 Task: Look for space in Comé, Benin from 2nd June, 2023 to 15th June, 2023 for 2 adults and 1 pet in price range Rs.10000 to Rs.15000. Place can be entire place with 1  bedroom having 1 bed and 1 bathroom. Property type can be hotel. Booking option can be shelf check-in. Required host language is English.
Action: Mouse moved to (774, 133)
Screenshot: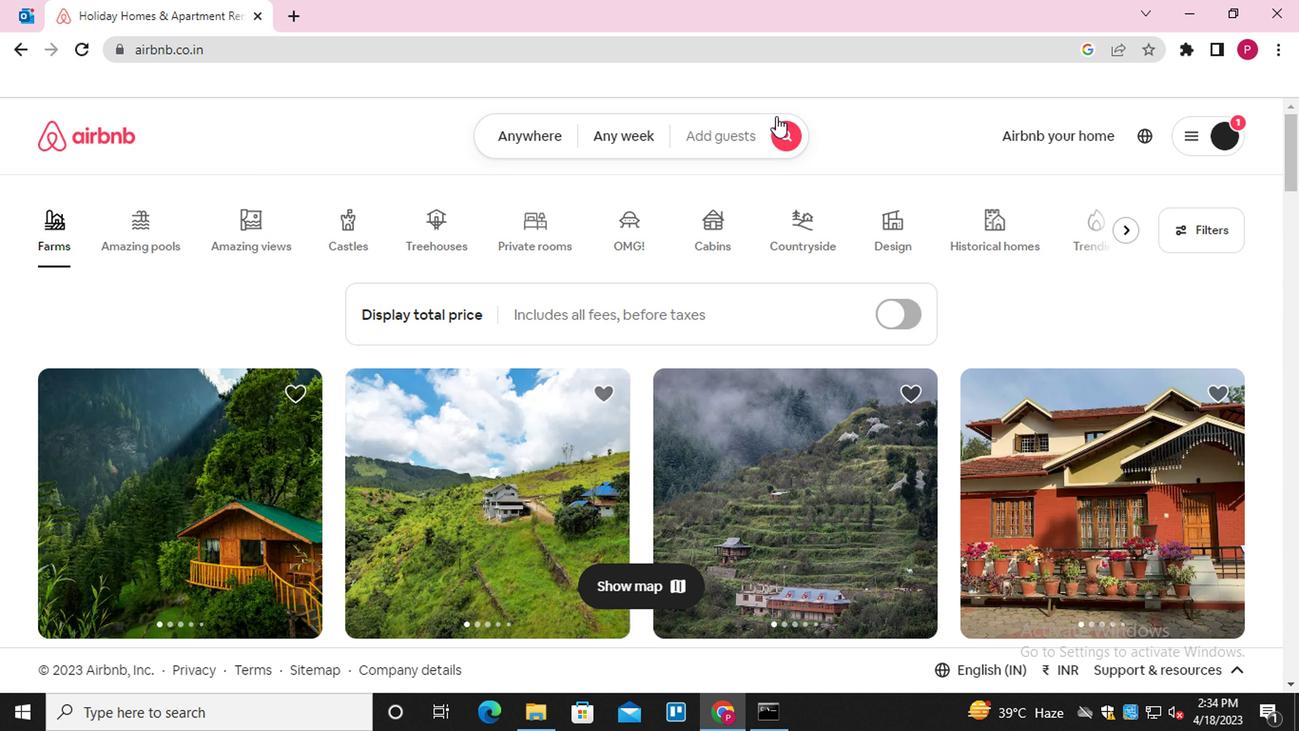 
Action: Mouse pressed left at (774, 133)
Screenshot: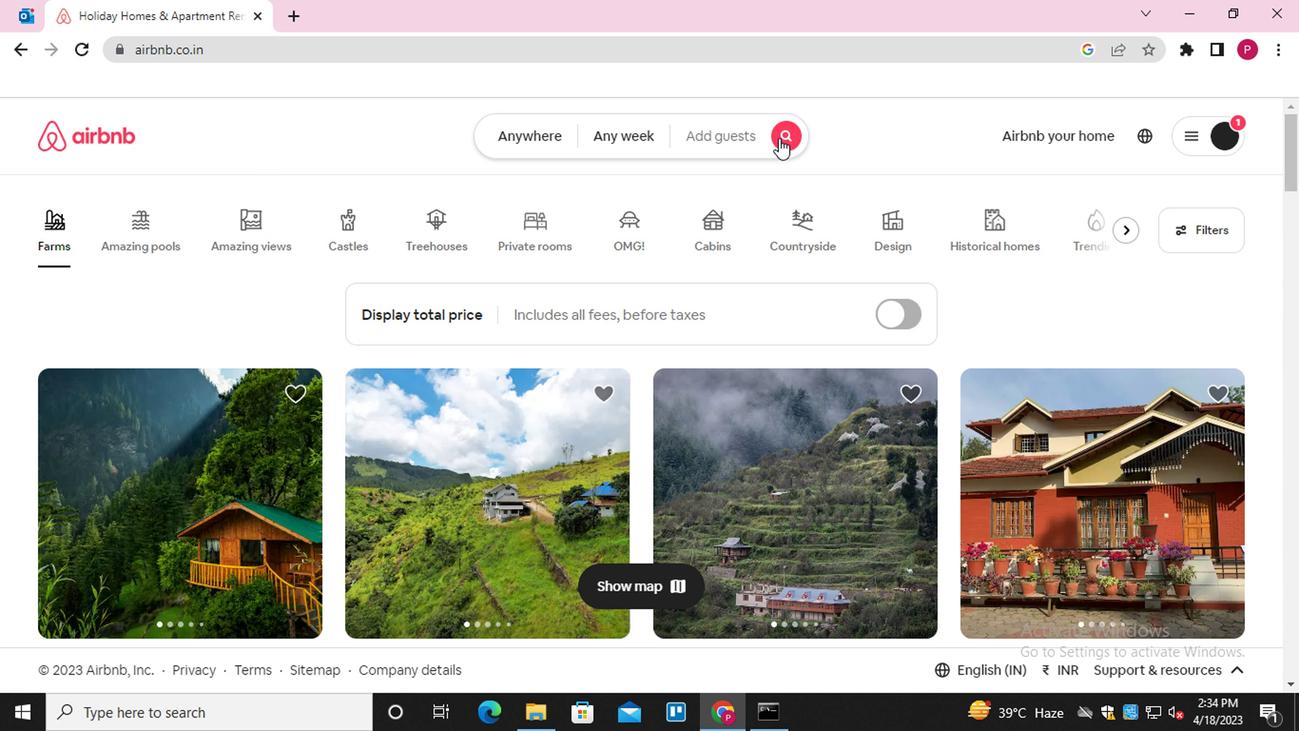 
Action: Mouse moved to (405, 213)
Screenshot: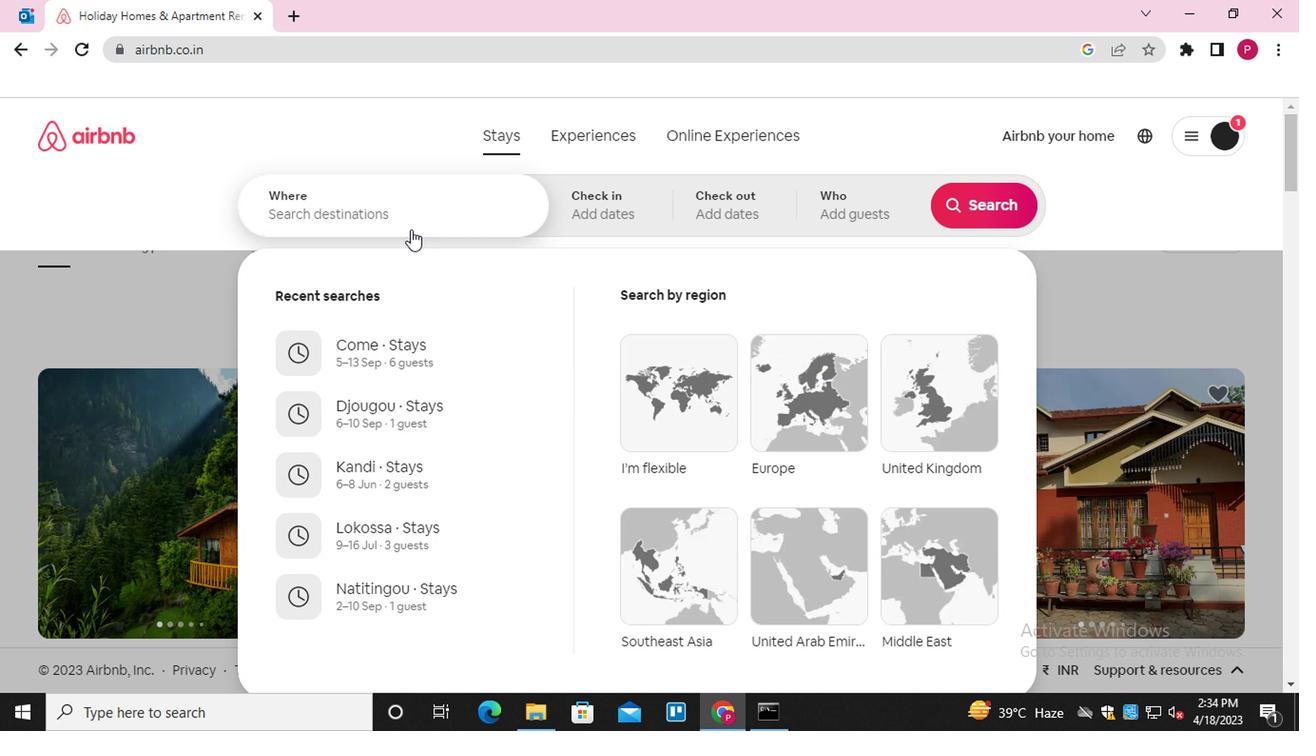 
Action: Mouse pressed left at (405, 213)
Screenshot: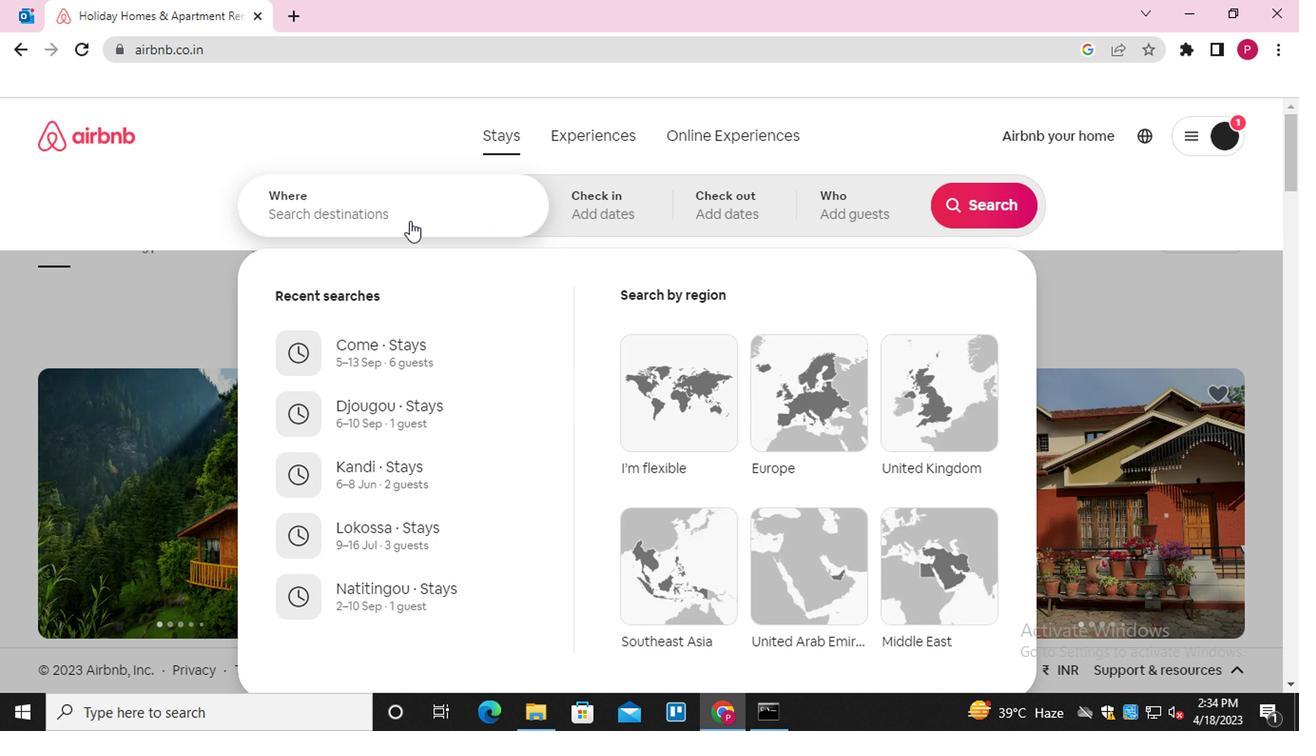 
Action: Key pressed <Key.shift>COME
Screenshot: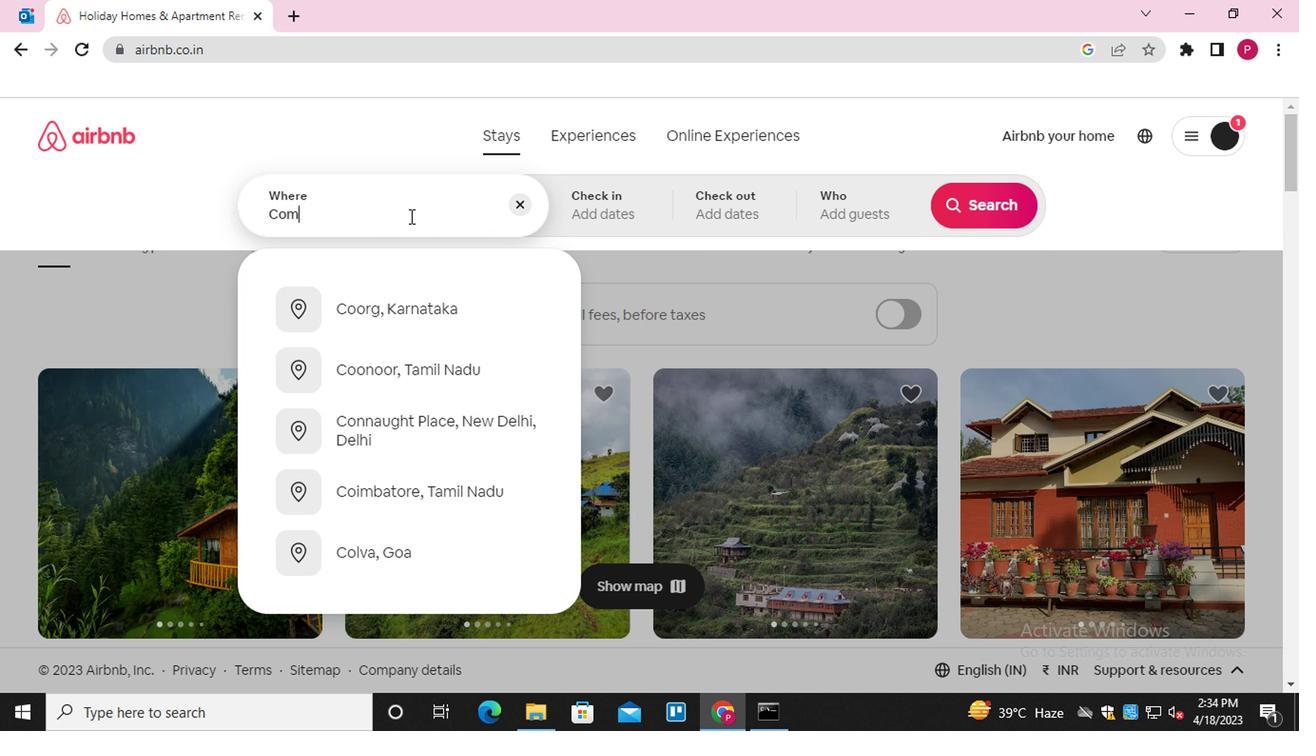 
Action: Mouse moved to (487, 404)
Screenshot: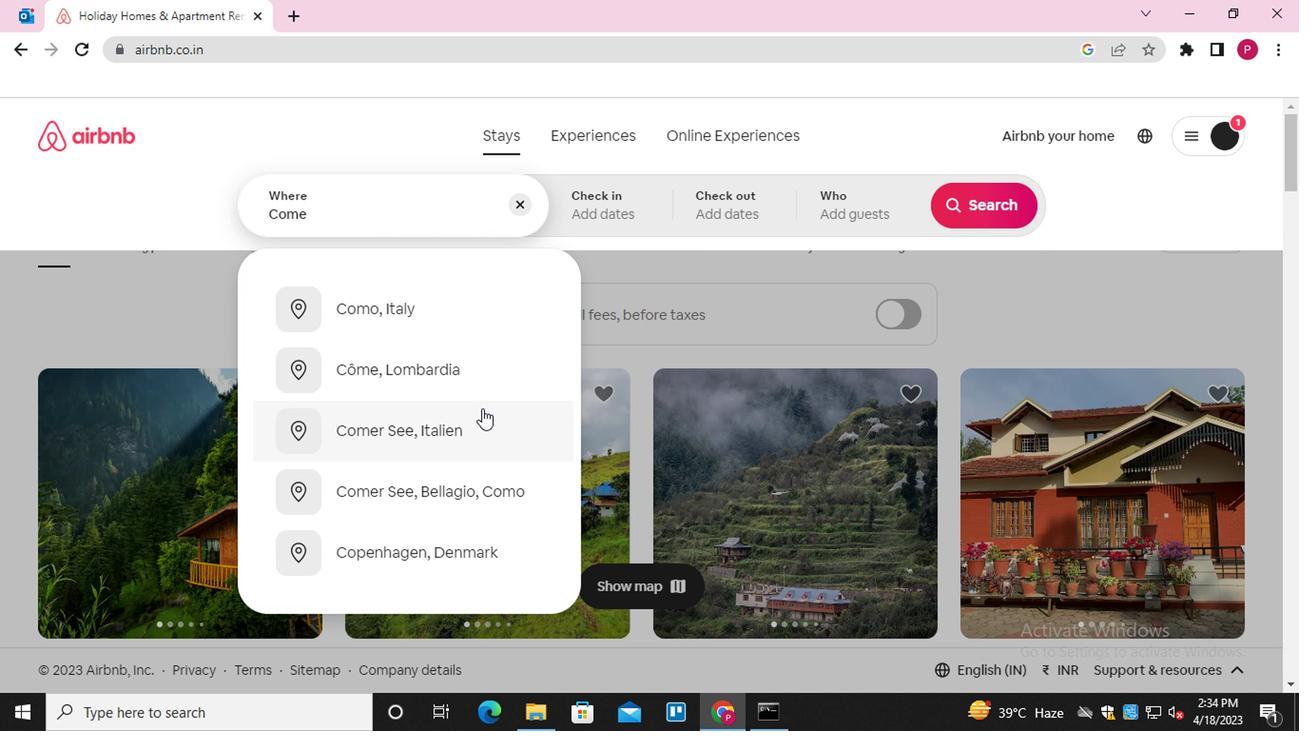 
Action: Key pressed ,<Key.shift>BENIN
Screenshot: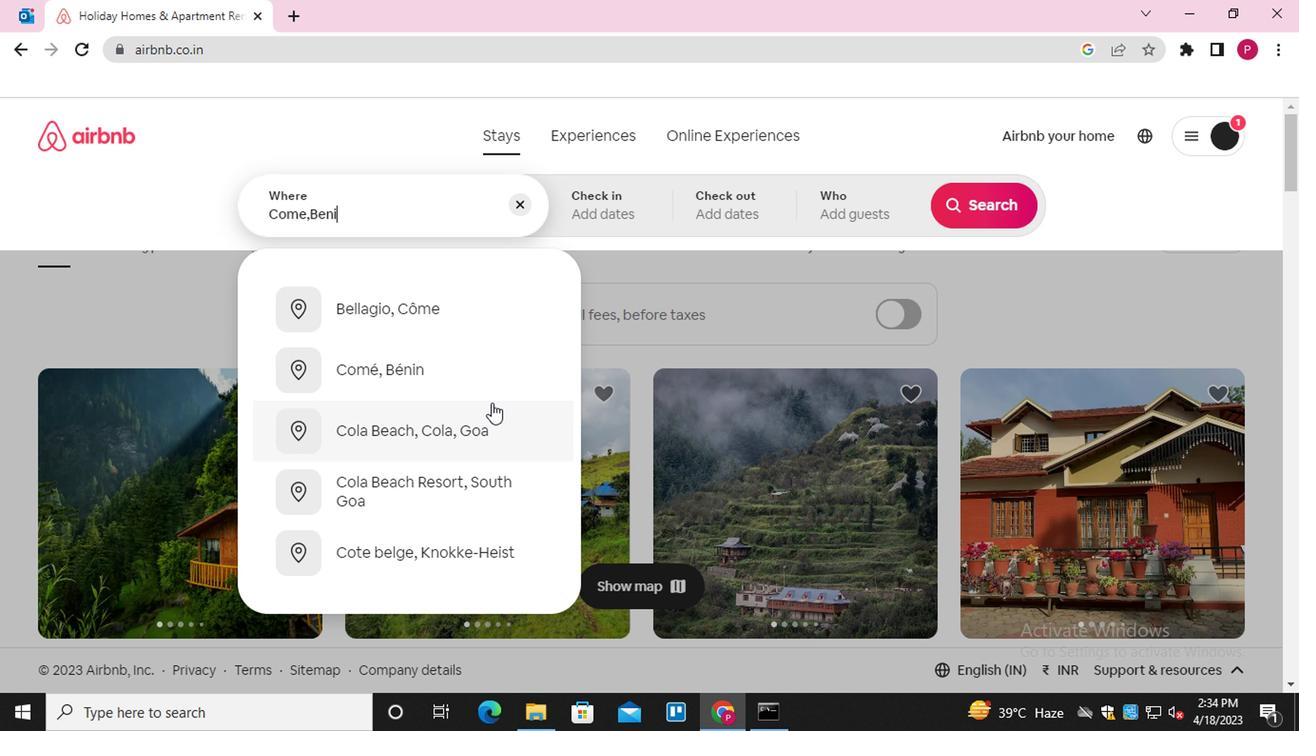
Action: Mouse moved to (456, 316)
Screenshot: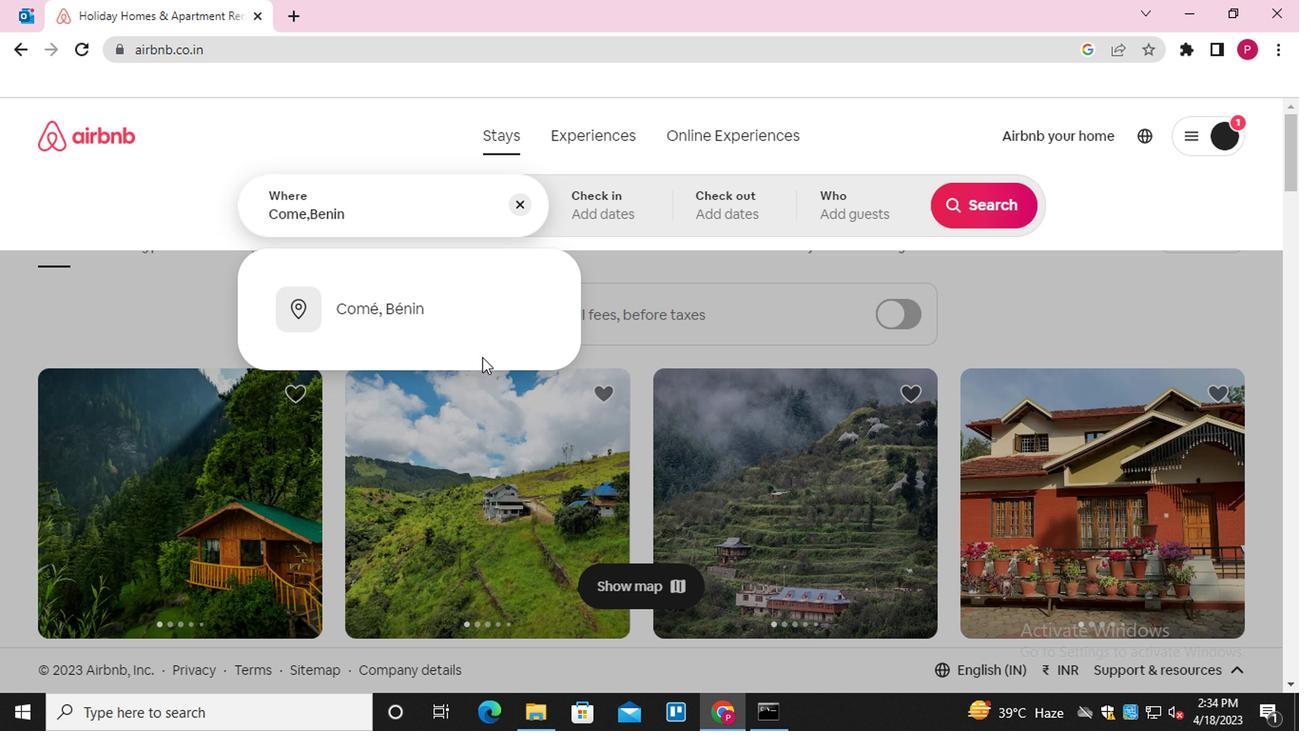 
Action: Mouse pressed left at (456, 316)
Screenshot: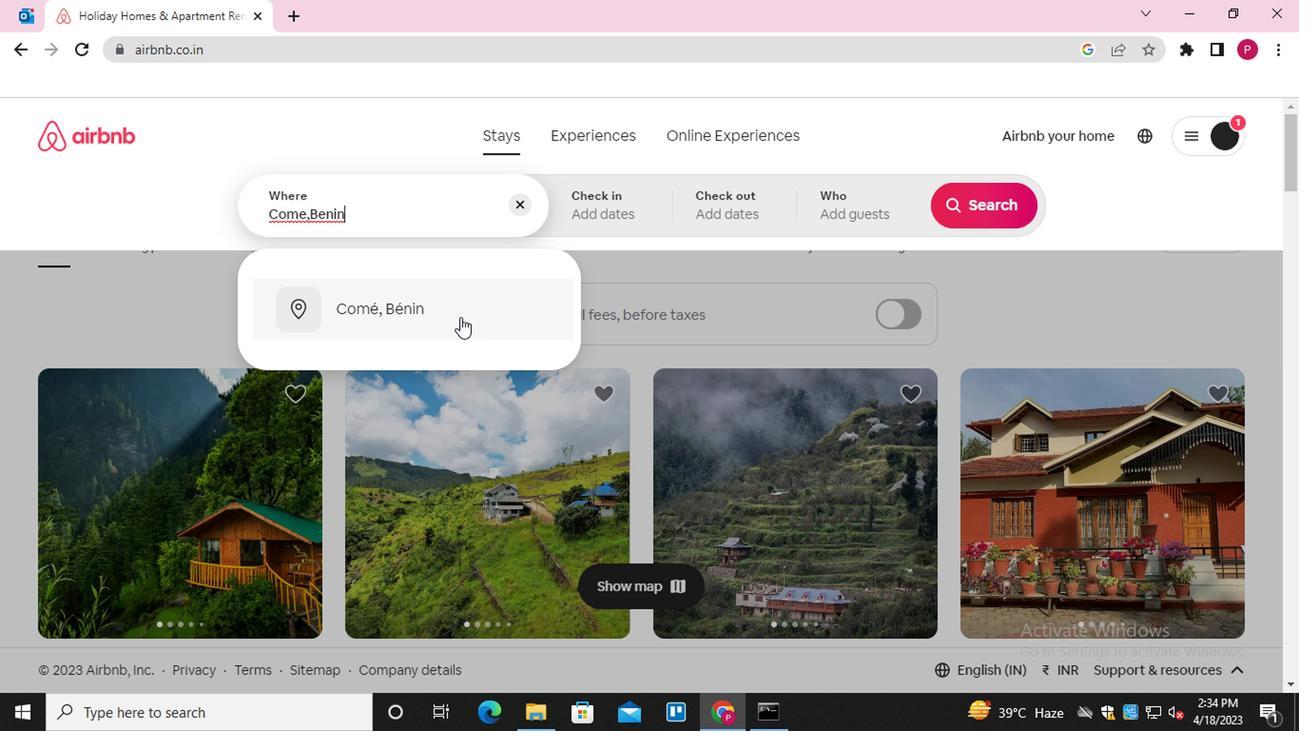 
Action: Mouse moved to (970, 354)
Screenshot: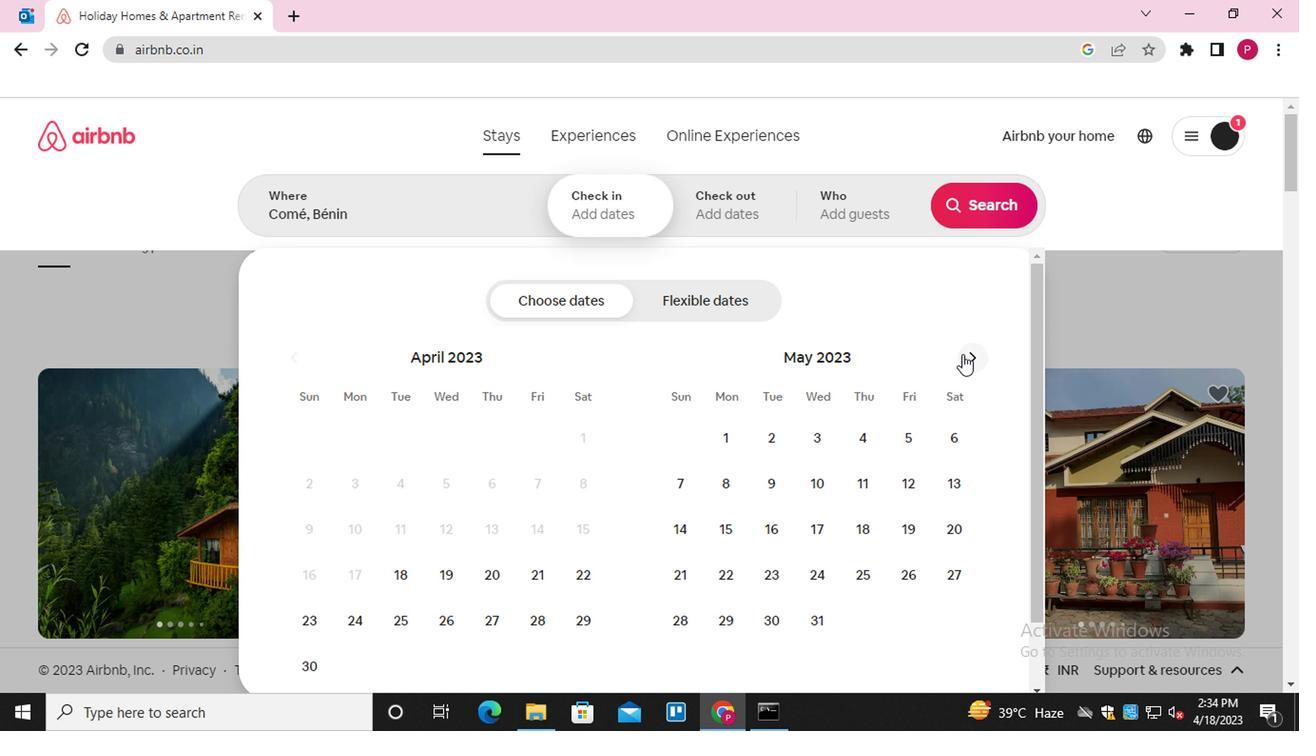 
Action: Mouse pressed left at (970, 354)
Screenshot: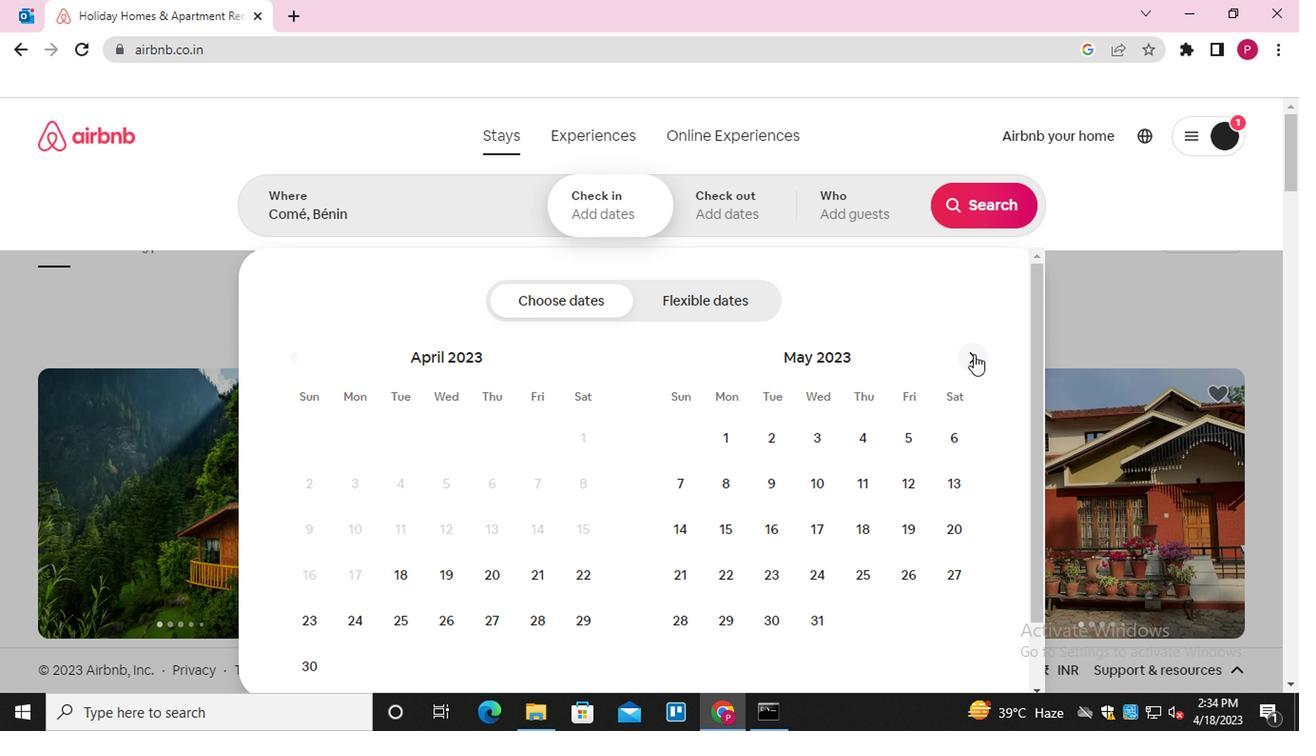 
Action: Mouse moved to (912, 448)
Screenshot: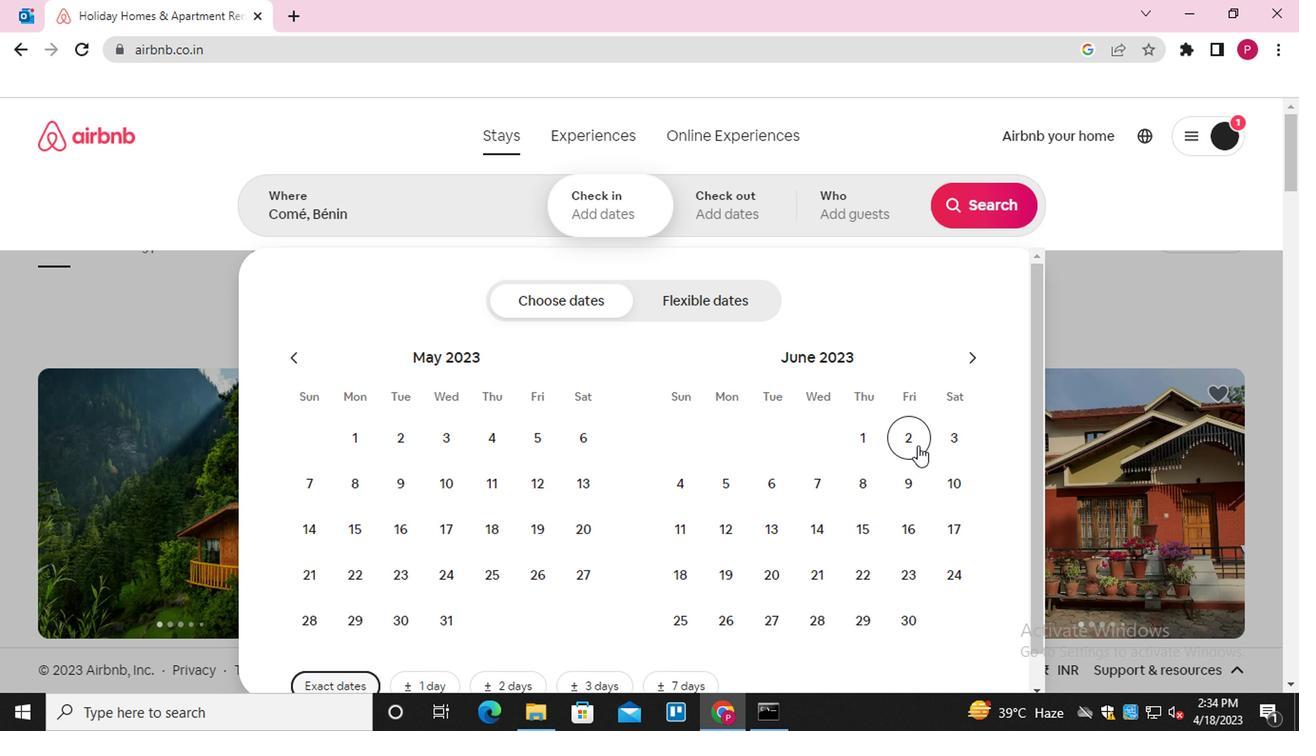 
Action: Mouse pressed left at (912, 448)
Screenshot: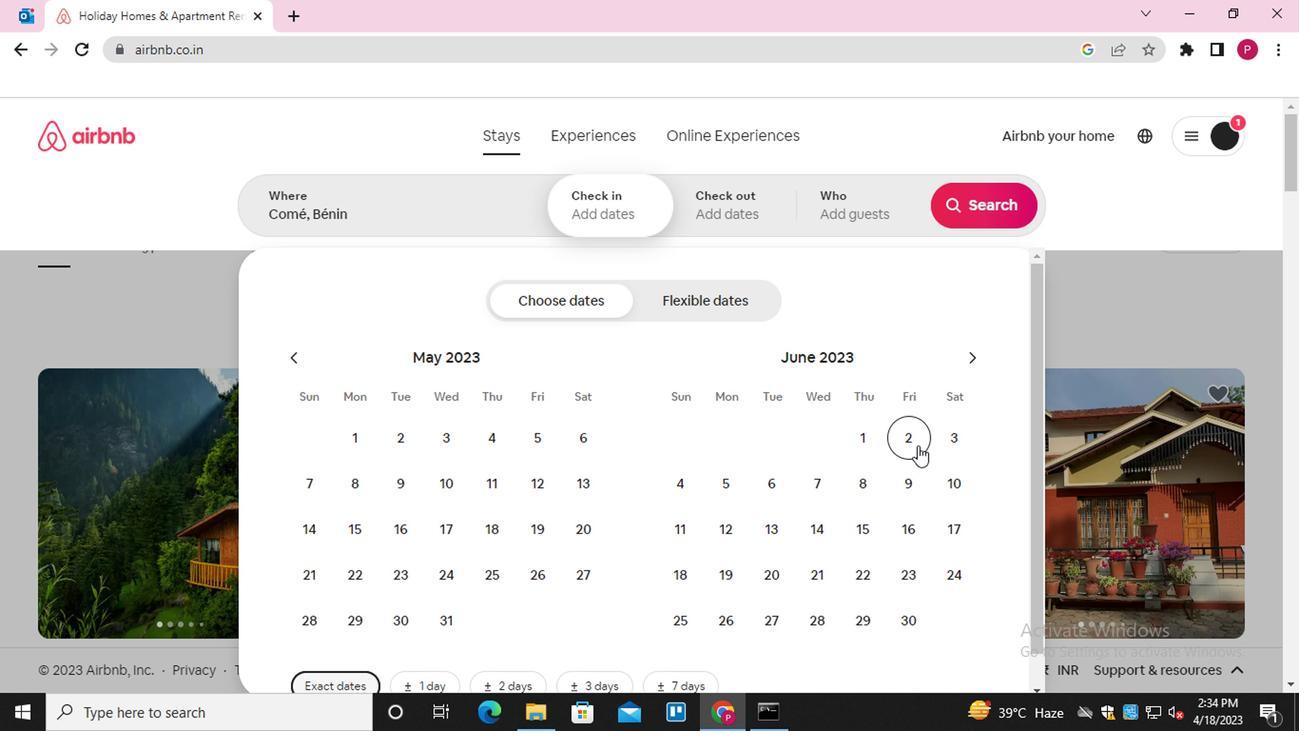 
Action: Mouse moved to (855, 529)
Screenshot: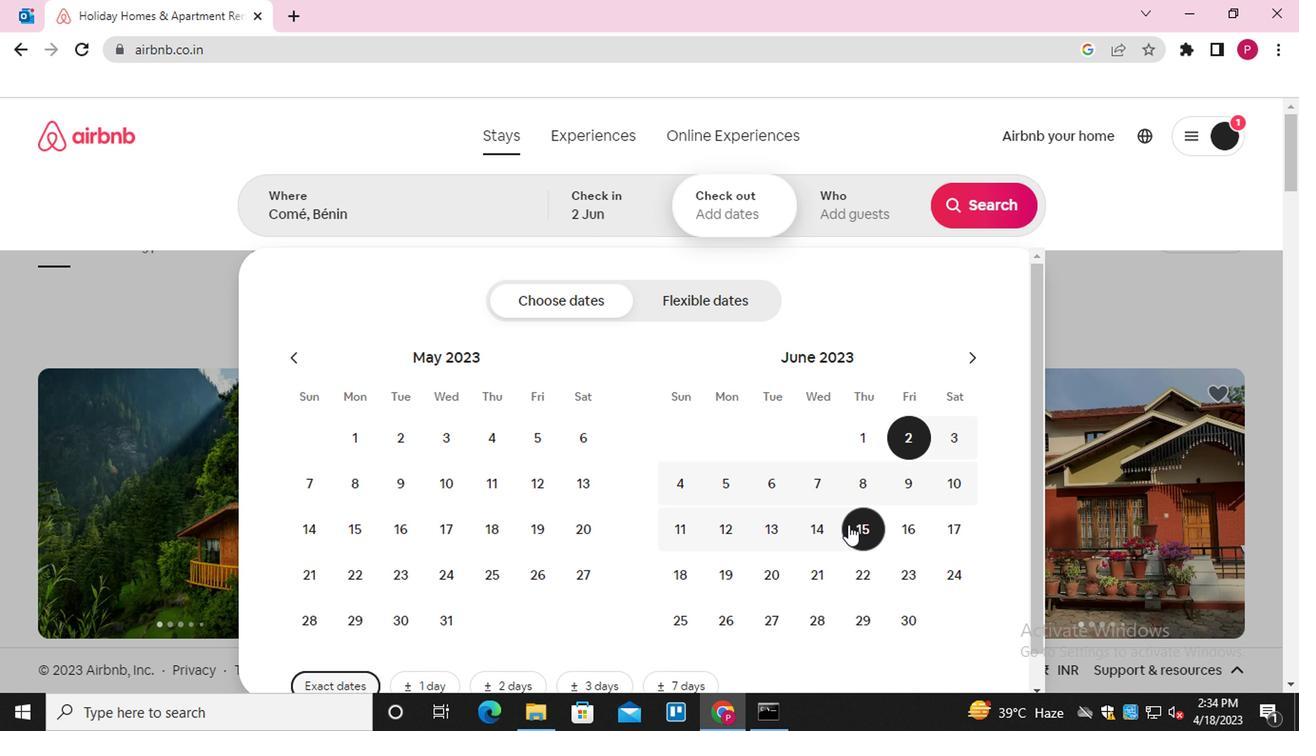 
Action: Mouse pressed left at (855, 529)
Screenshot: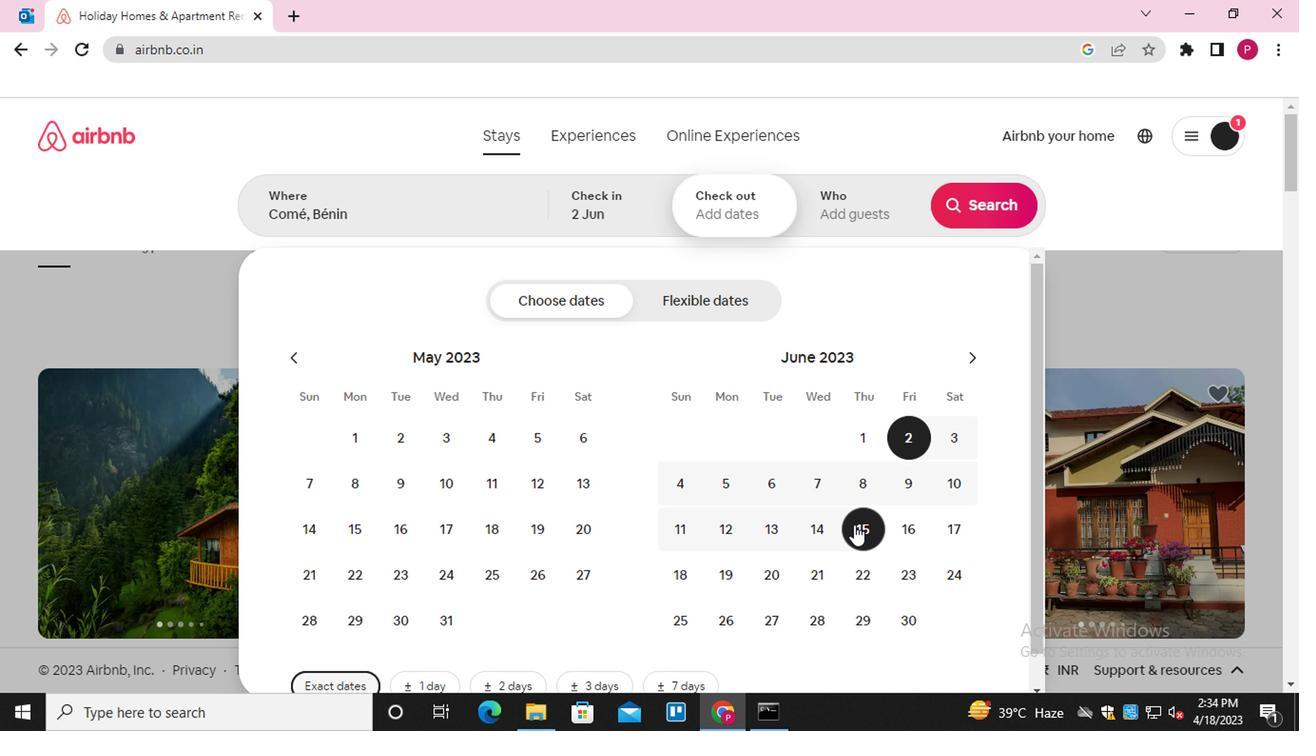 
Action: Mouse moved to (844, 214)
Screenshot: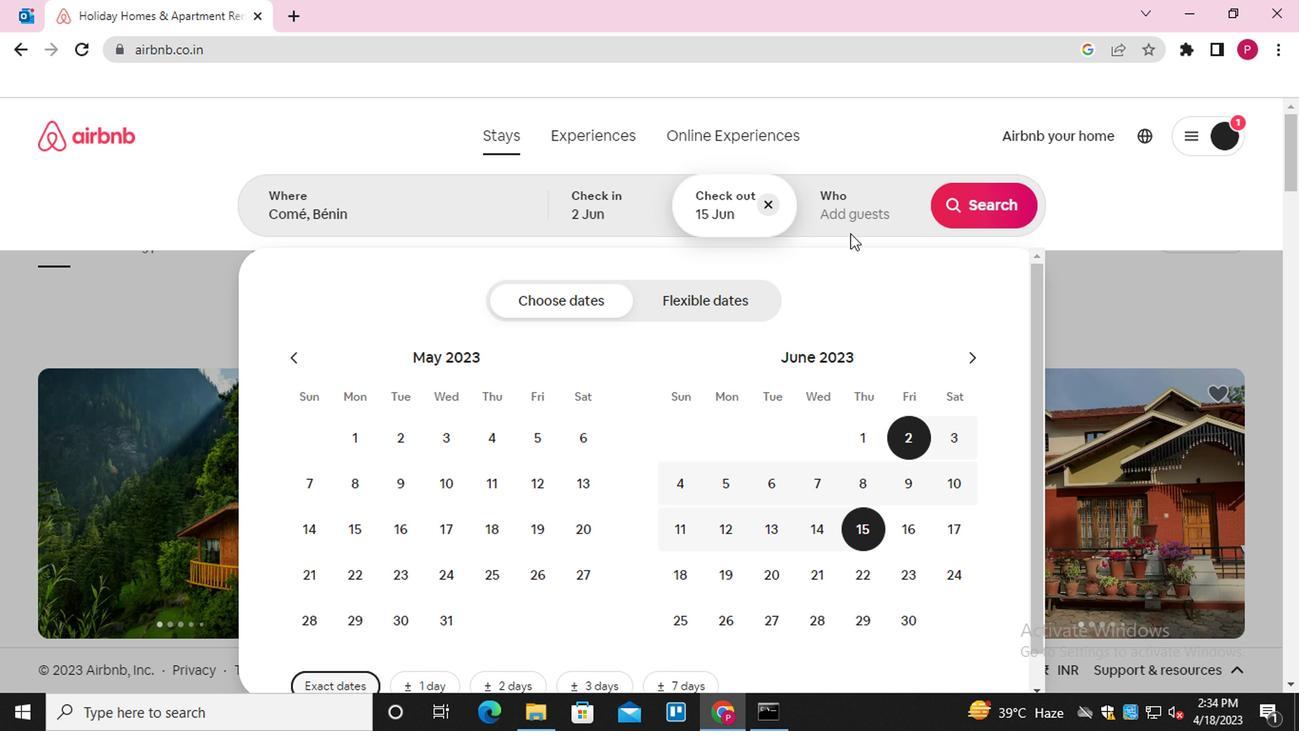
Action: Mouse pressed left at (844, 214)
Screenshot: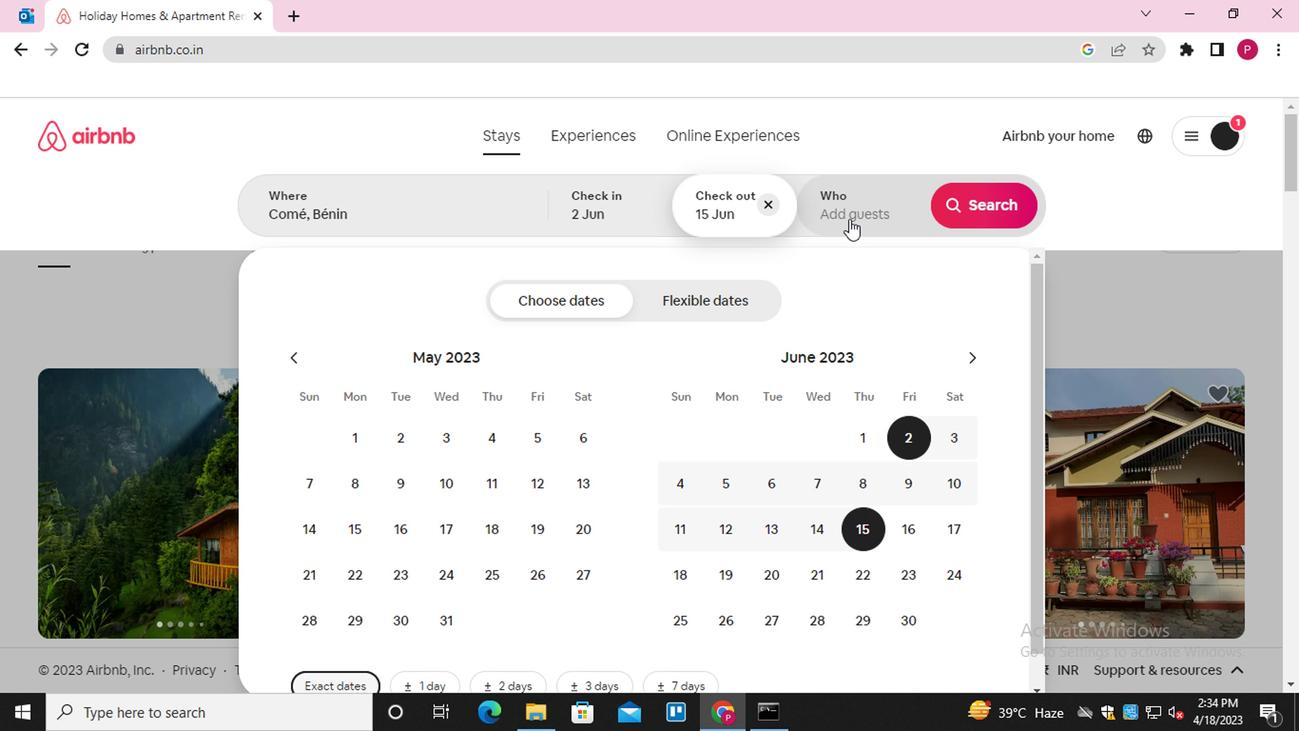 
Action: Mouse moved to (983, 305)
Screenshot: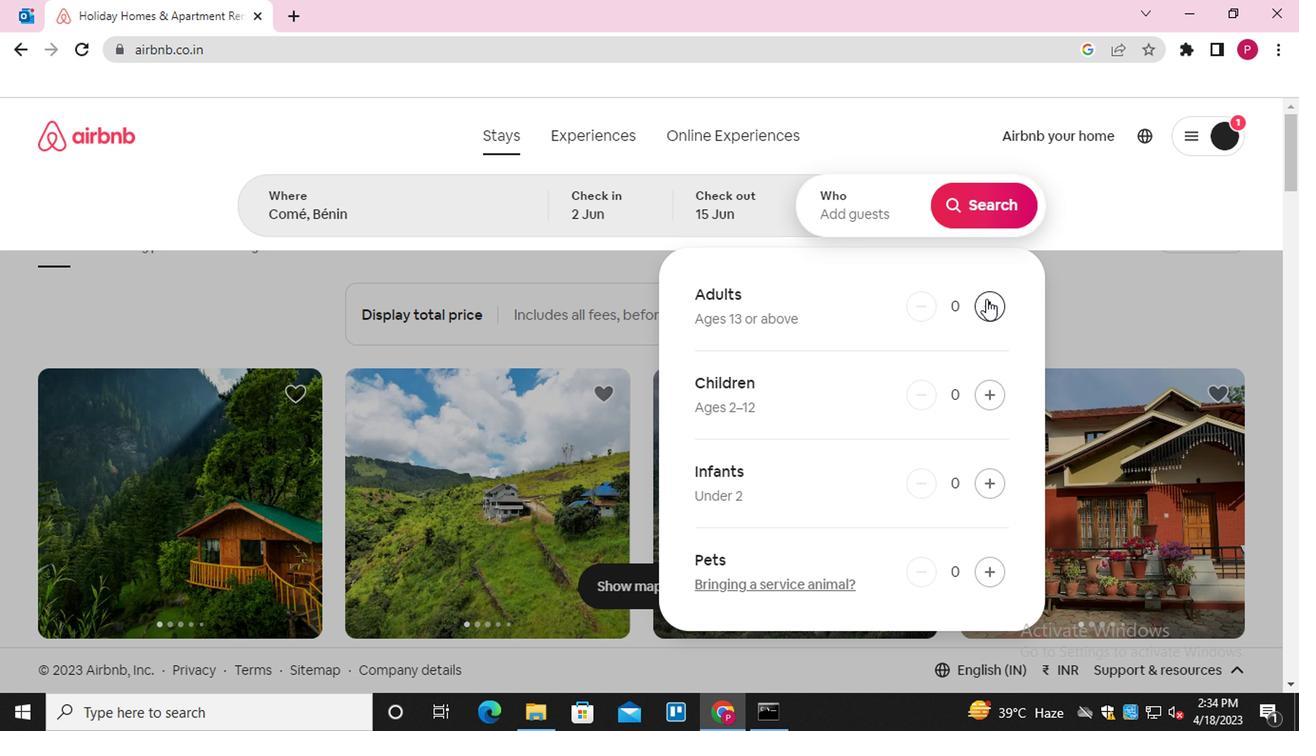 
Action: Mouse pressed left at (983, 305)
Screenshot: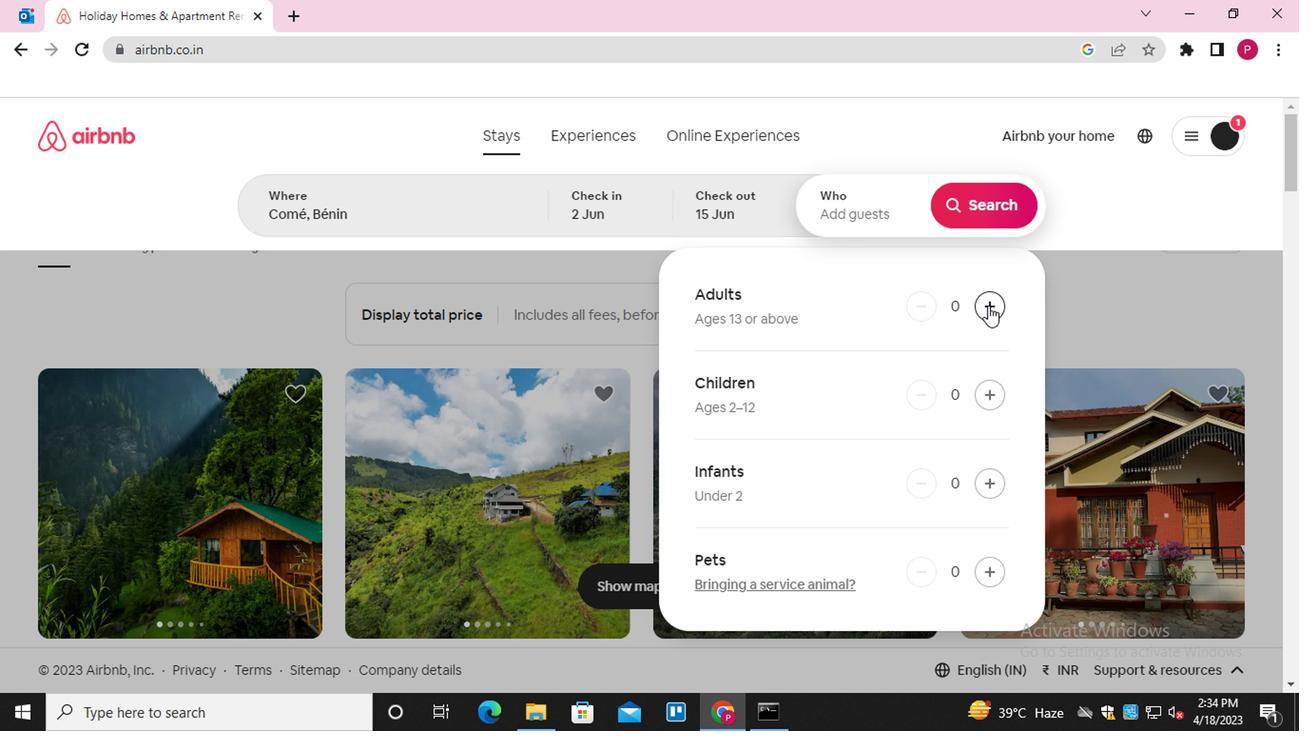 
Action: Mouse pressed left at (983, 305)
Screenshot: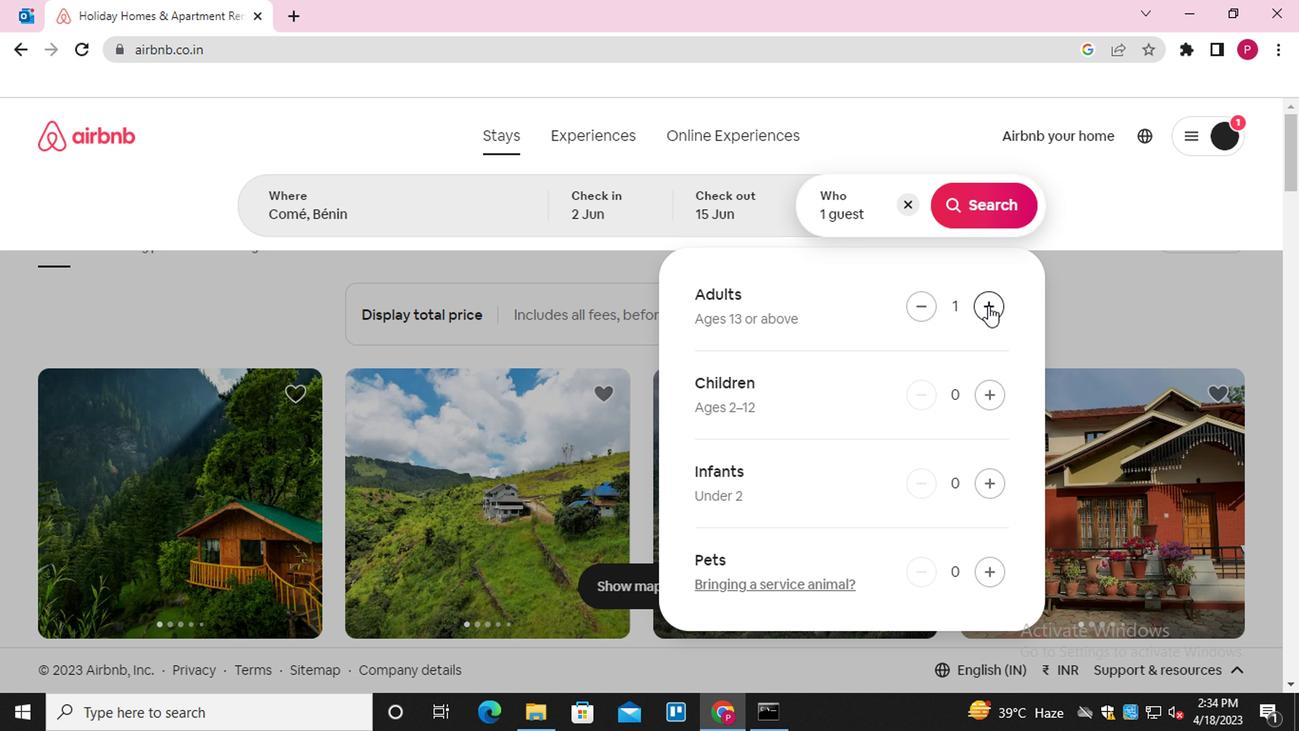
Action: Mouse moved to (979, 588)
Screenshot: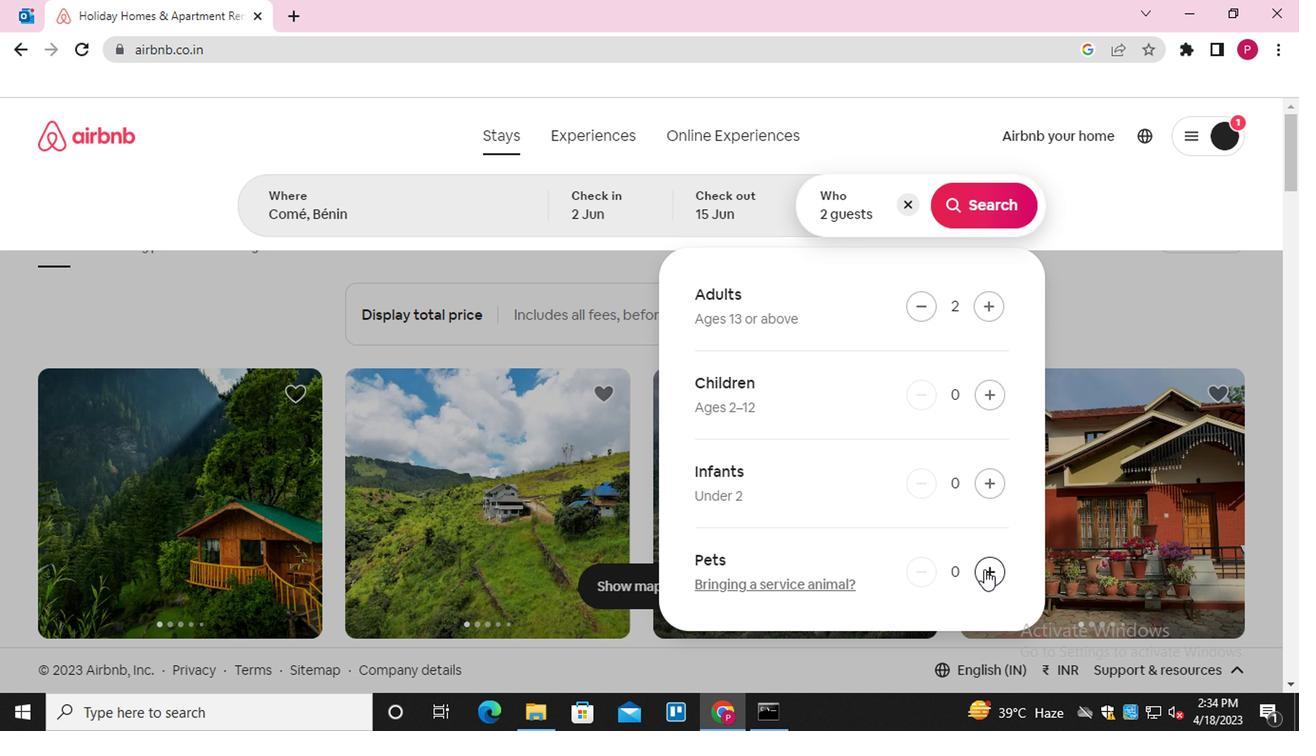 
Action: Mouse pressed left at (979, 588)
Screenshot: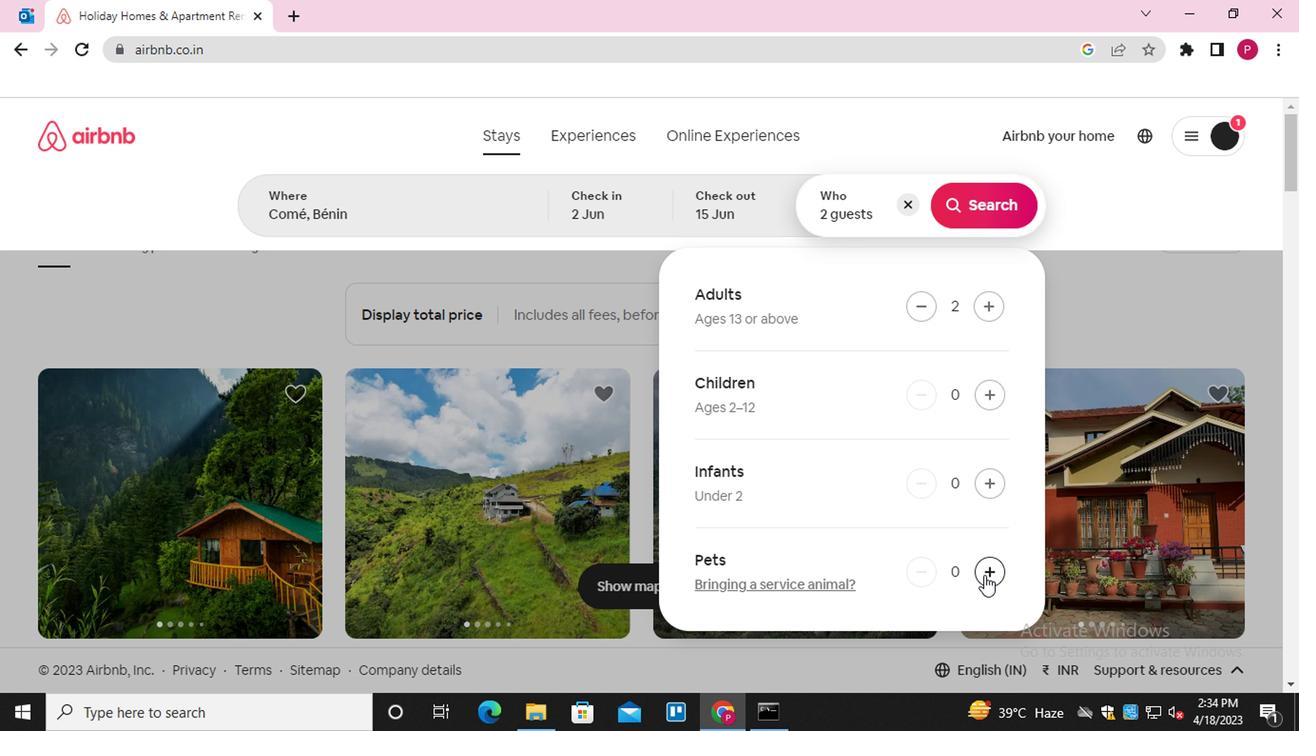 
Action: Mouse moved to (963, 192)
Screenshot: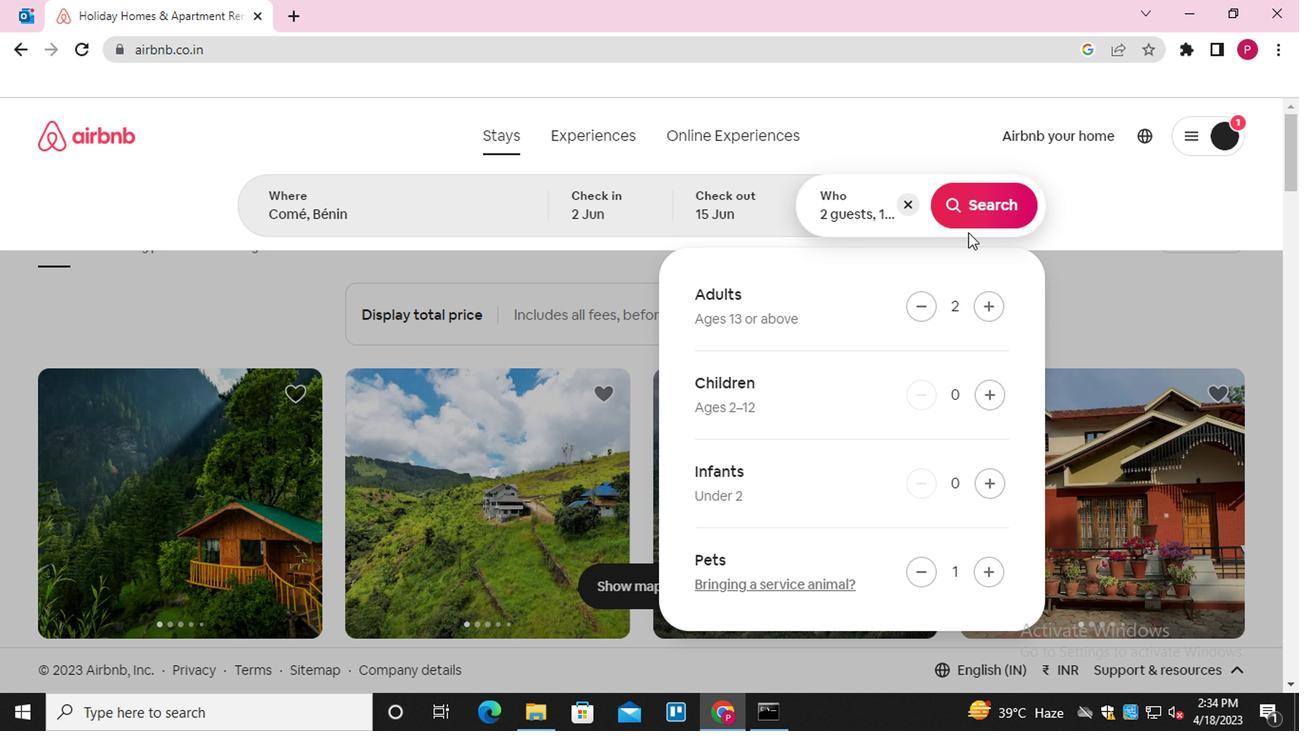 
Action: Mouse pressed left at (963, 192)
Screenshot: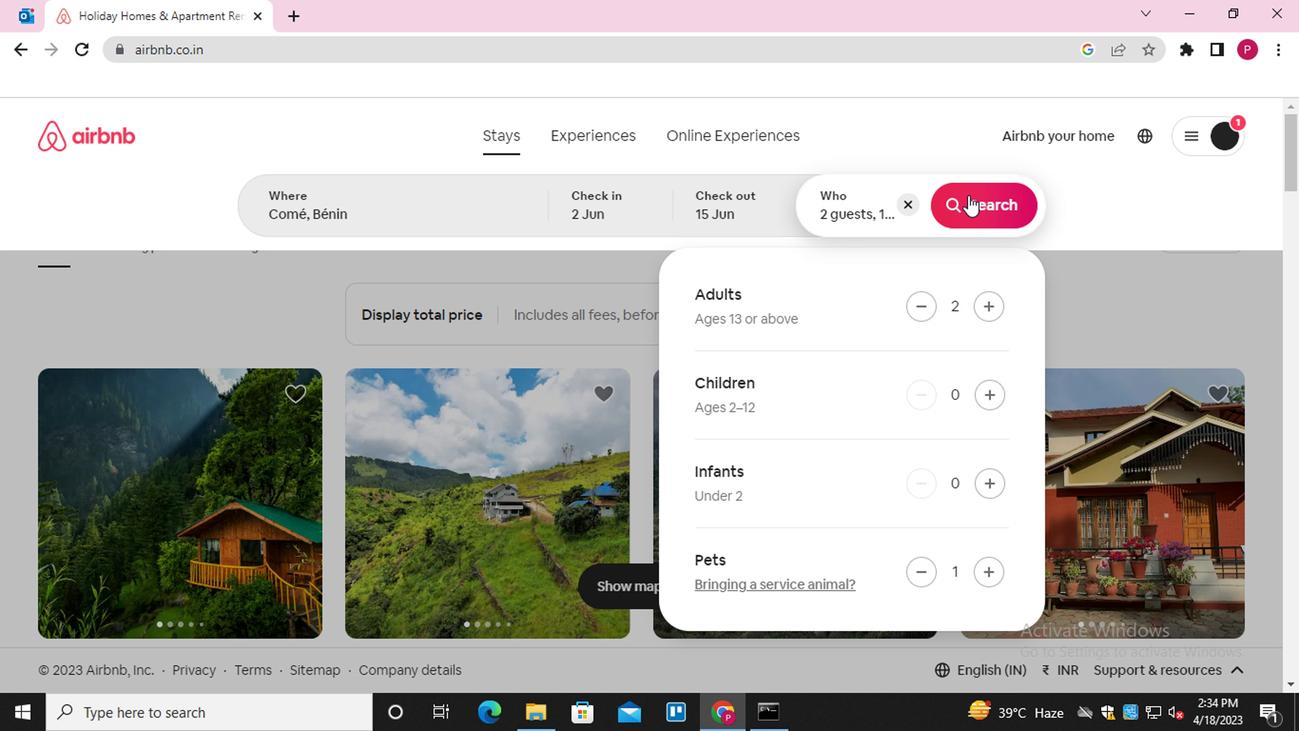 
Action: Mouse moved to (1188, 211)
Screenshot: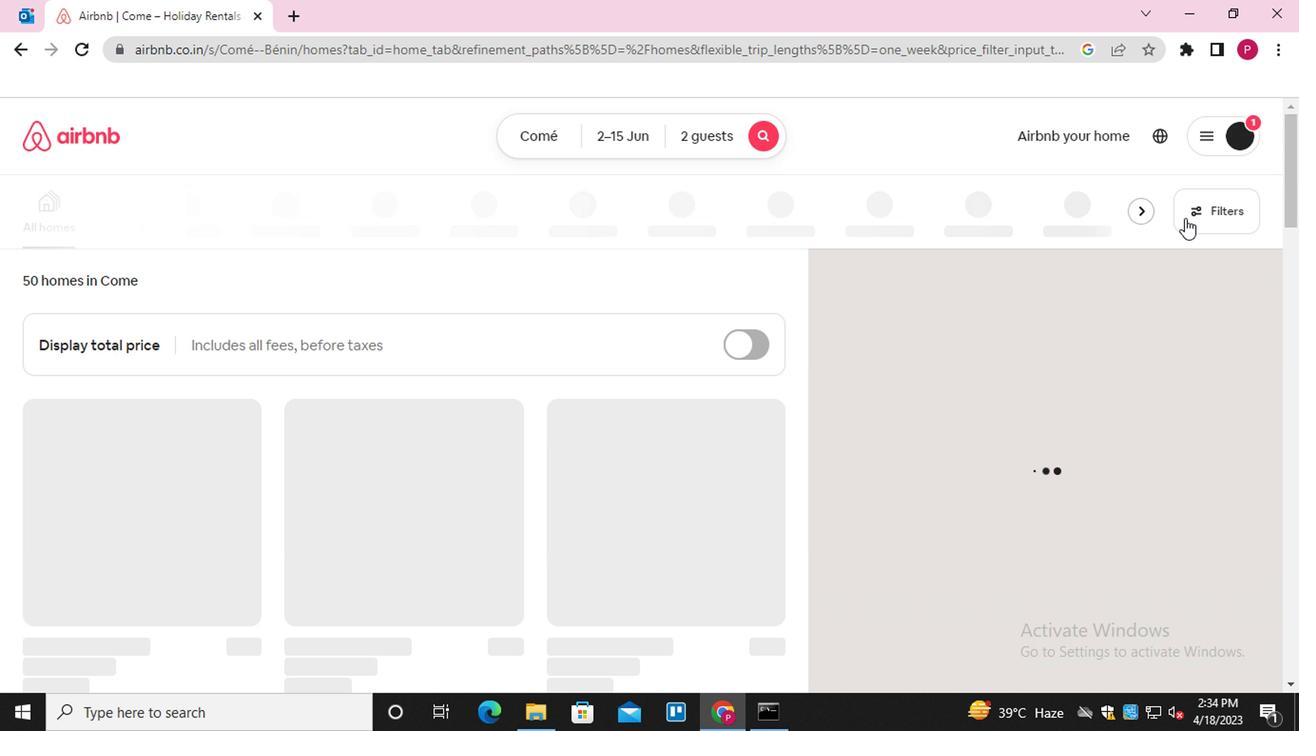 
Action: Mouse pressed left at (1188, 211)
Screenshot: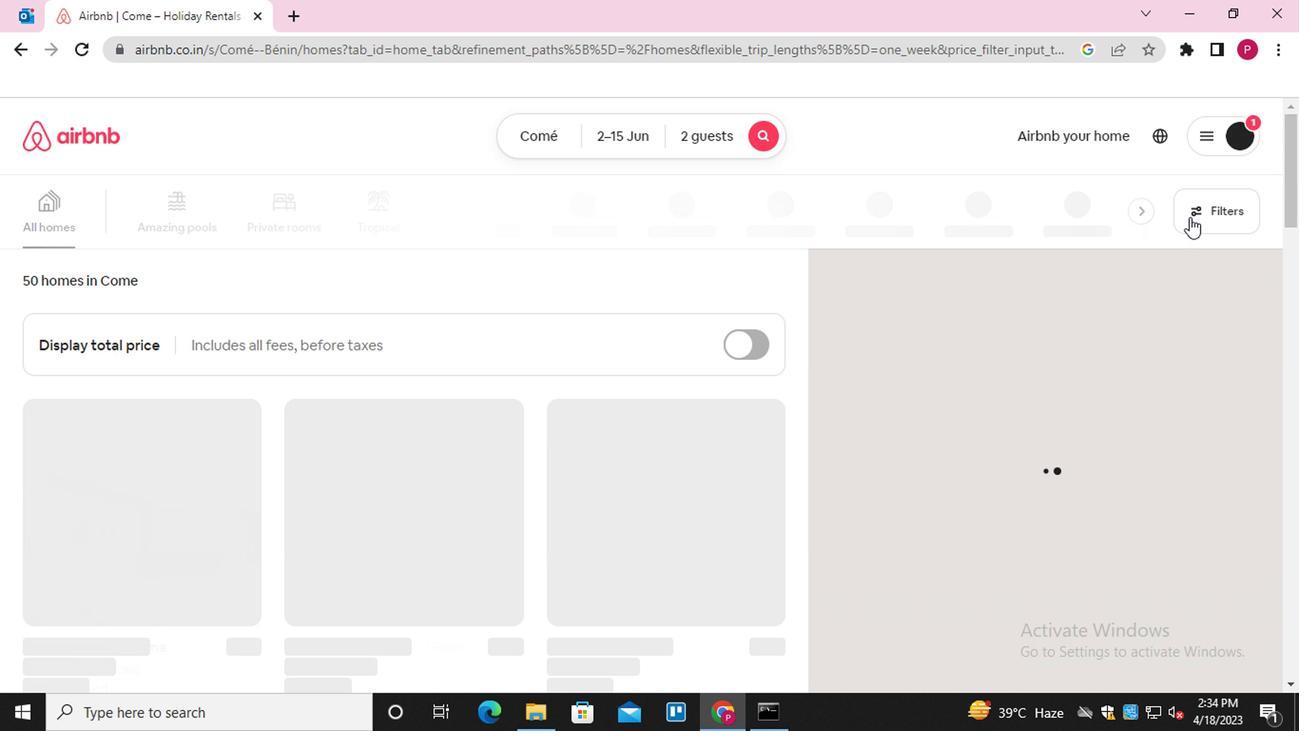 
Action: Mouse moved to (402, 453)
Screenshot: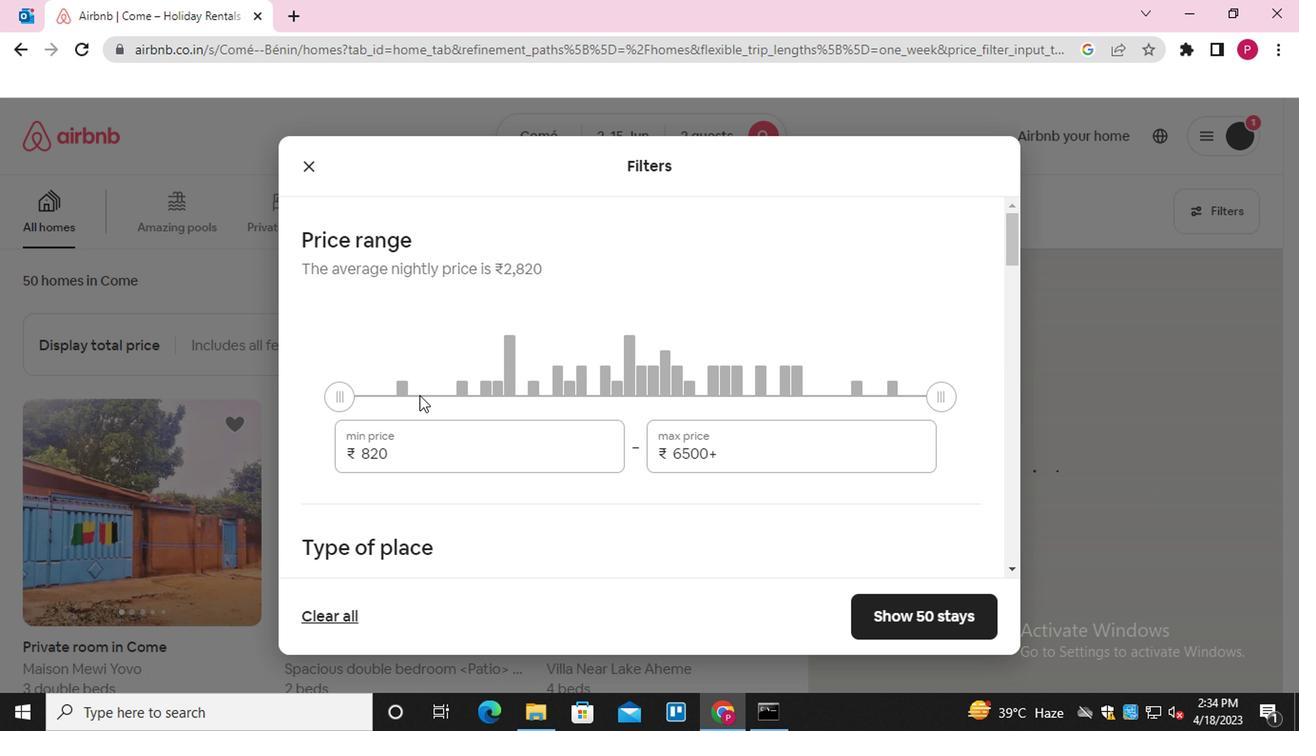 
Action: Mouse pressed left at (402, 453)
Screenshot: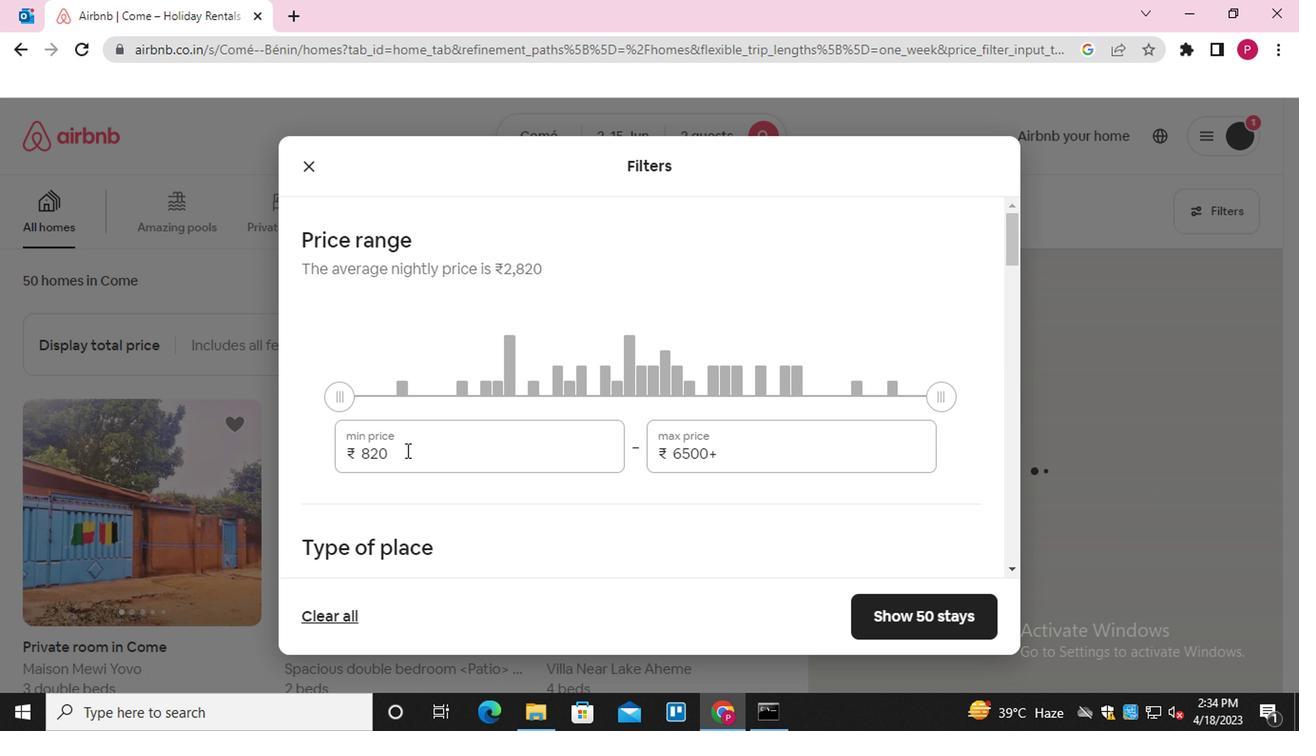 
Action: Mouse pressed left at (402, 453)
Screenshot: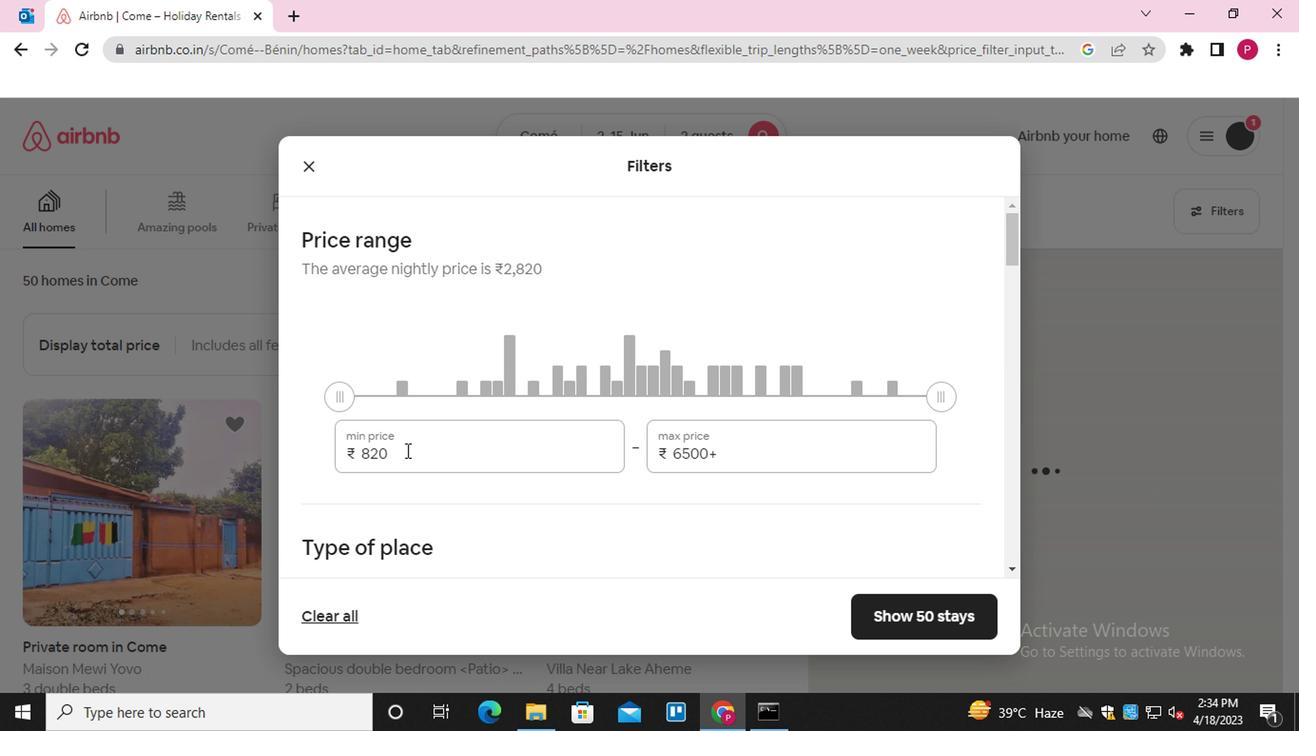 
Action: Key pressed 10000<Key.tab>15000
Screenshot: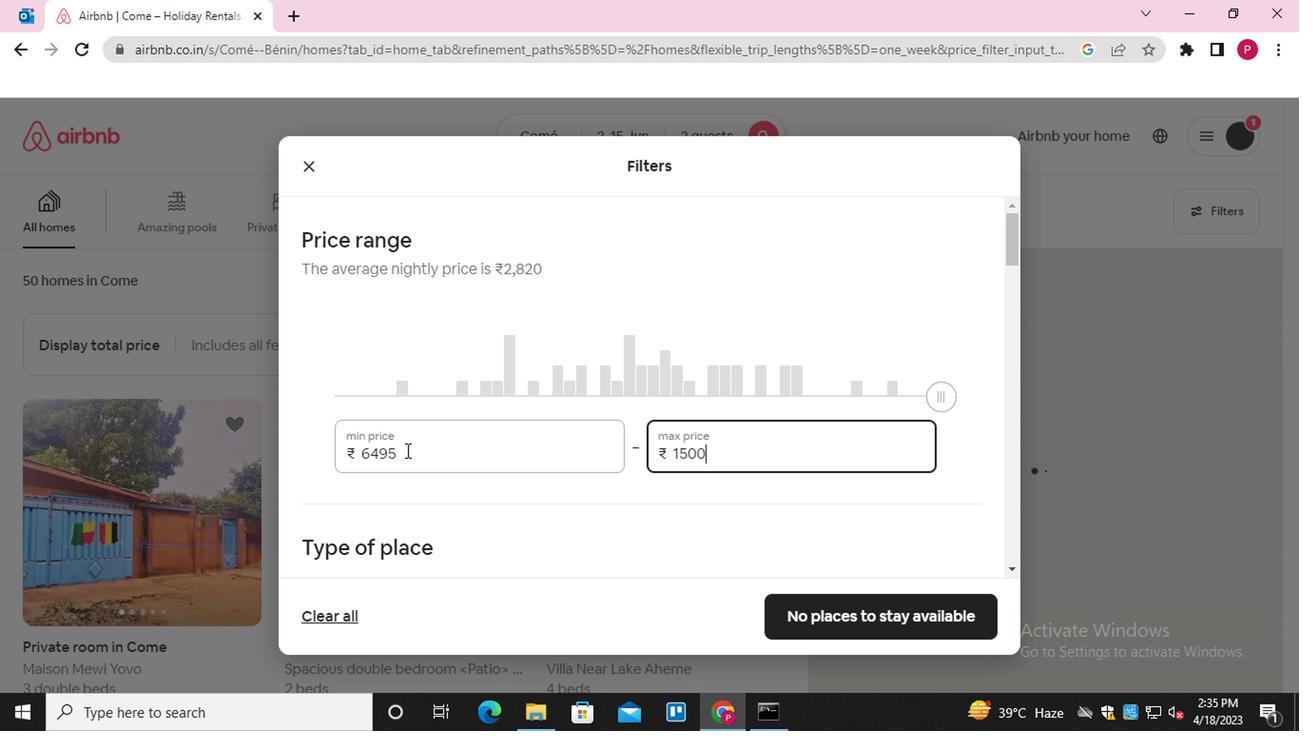 
Action: Mouse pressed left at (402, 453)
Screenshot: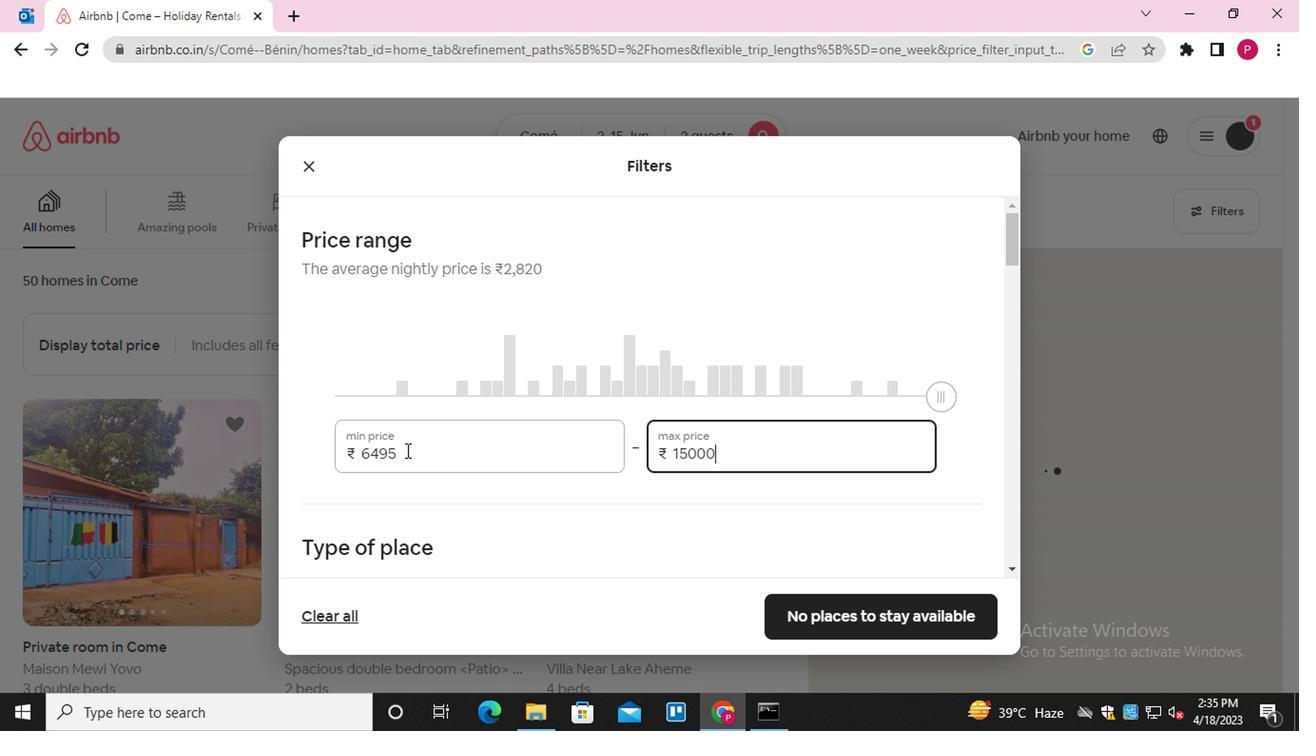 
Action: Mouse pressed left at (402, 453)
Screenshot: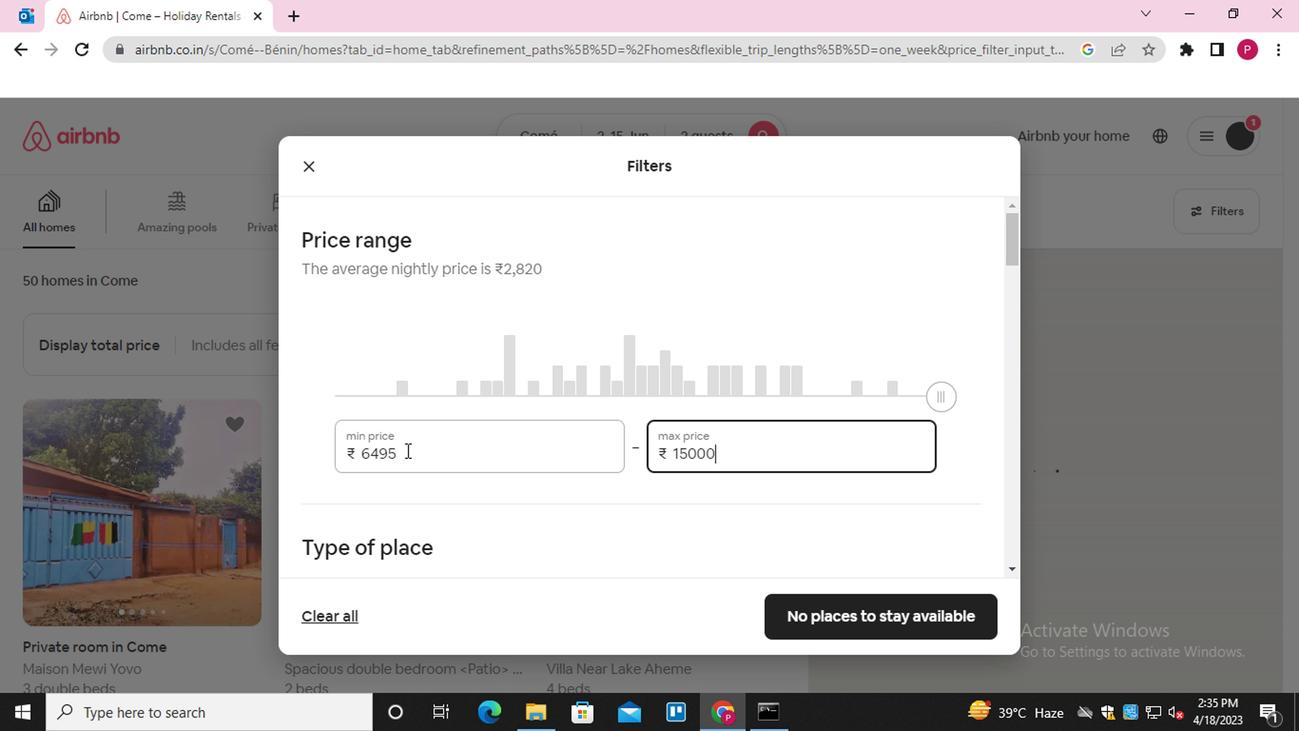 
Action: Key pressed 10000
Screenshot: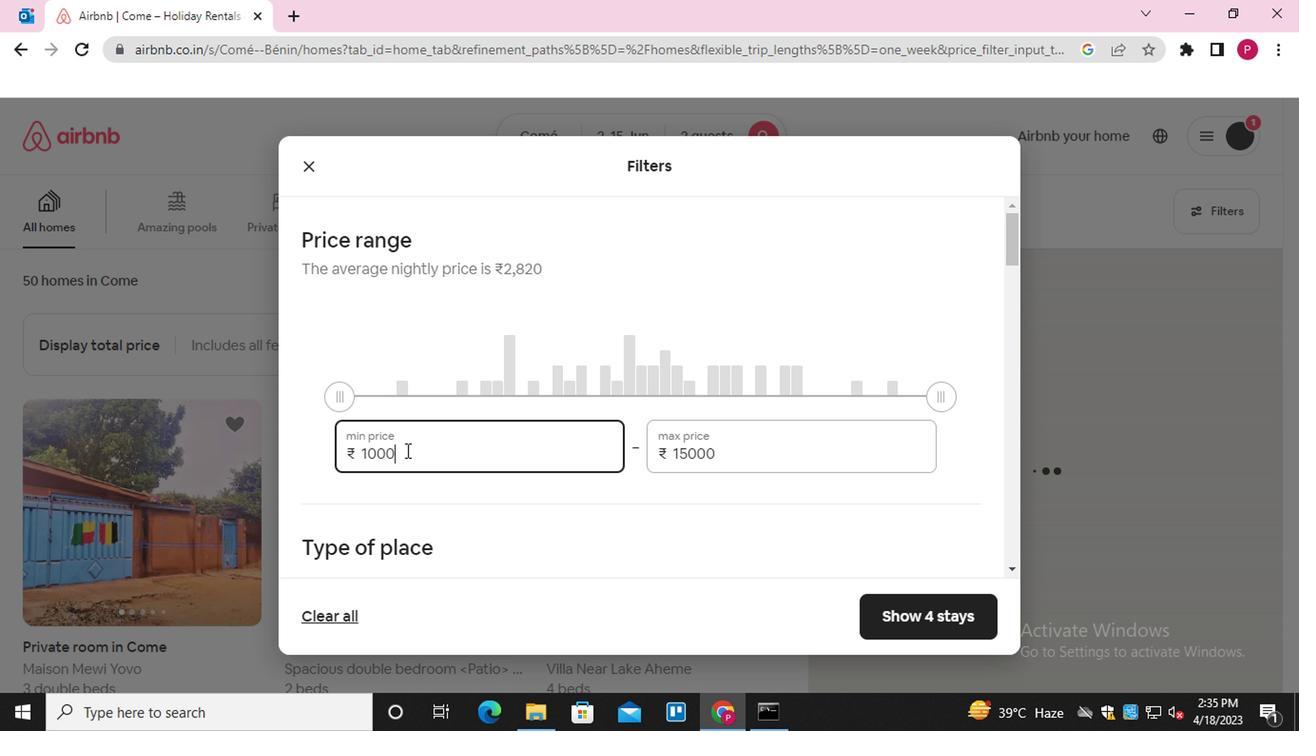 
Action: Mouse moved to (596, 547)
Screenshot: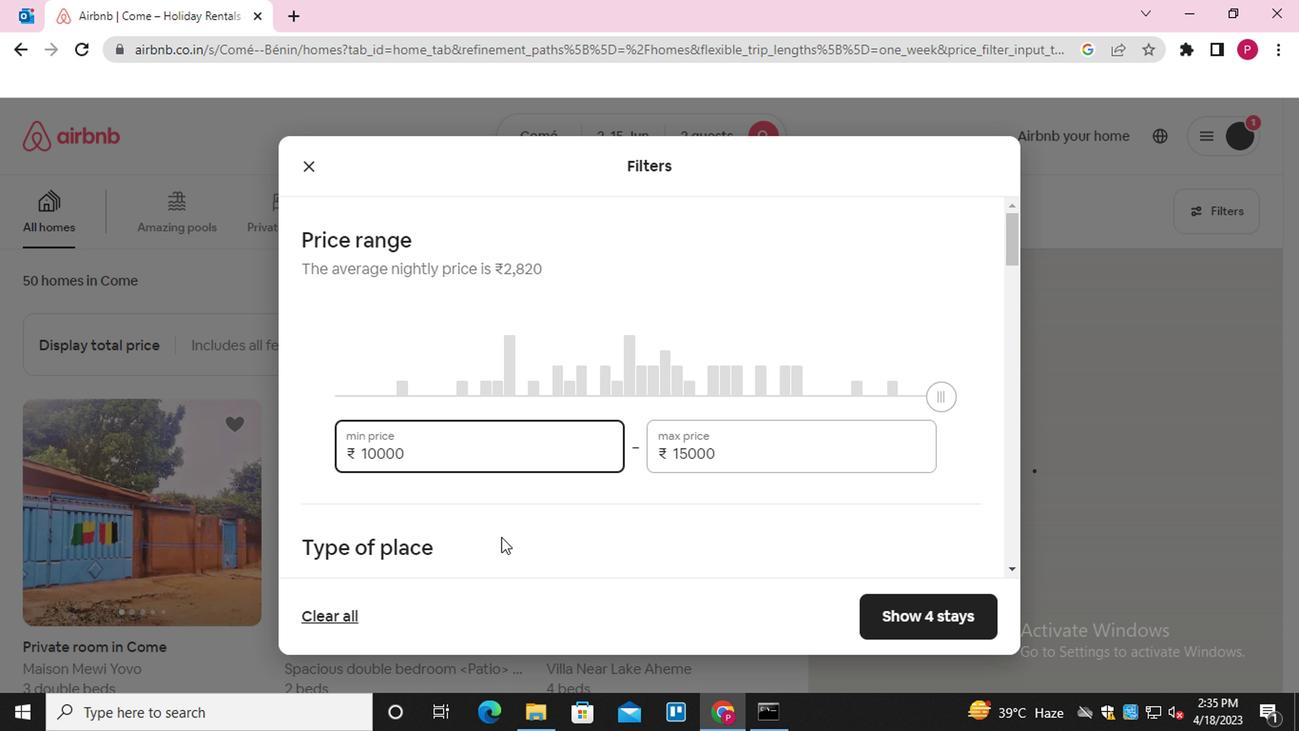 
Action: Mouse pressed left at (596, 547)
Screenshot: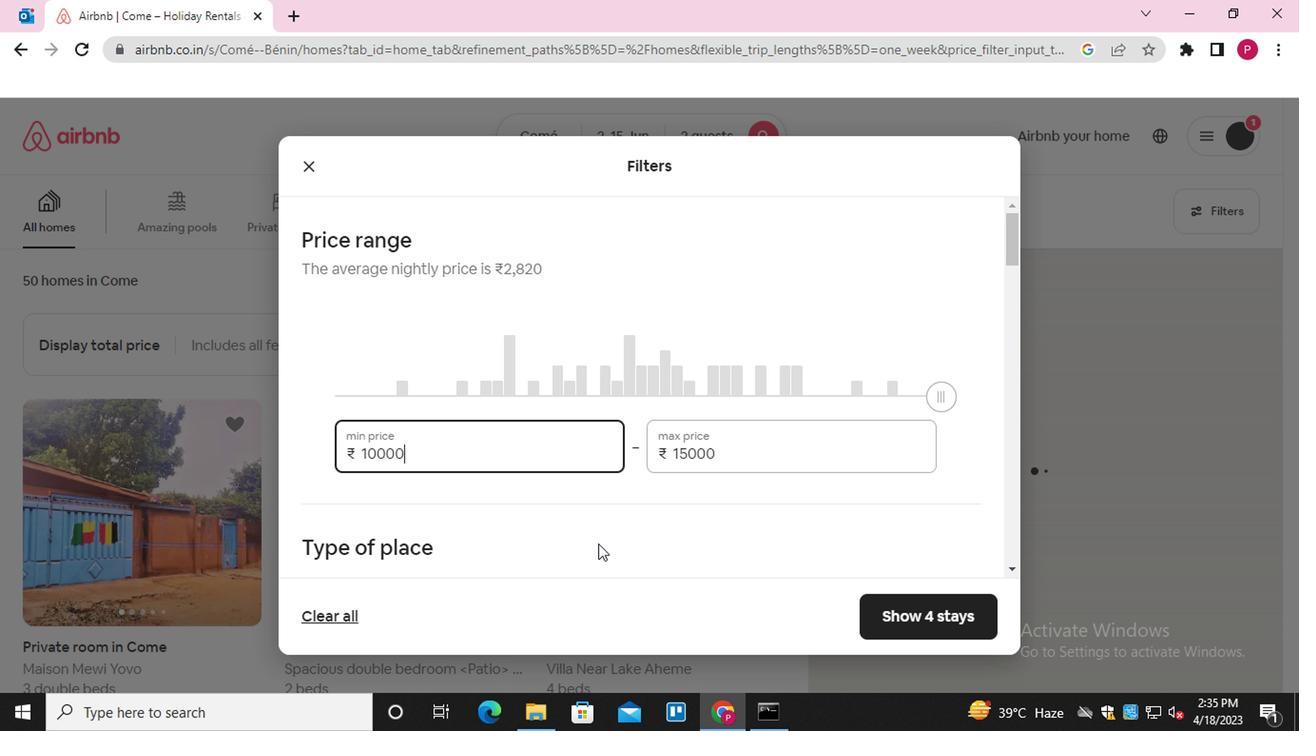 
Action: Mouse moved to (600, 534)
Screenshot: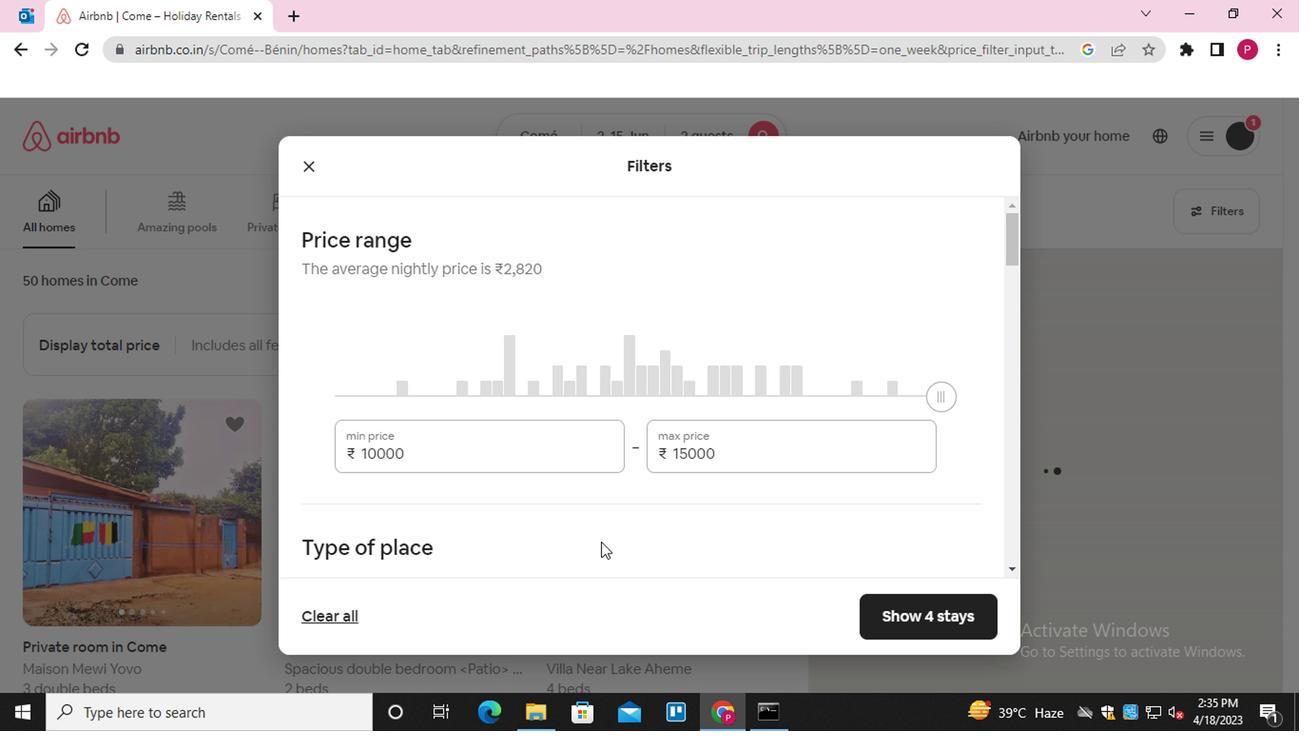 
Action: Mouse scrolled (600, 533) with delta (0, 0)
Screenshot: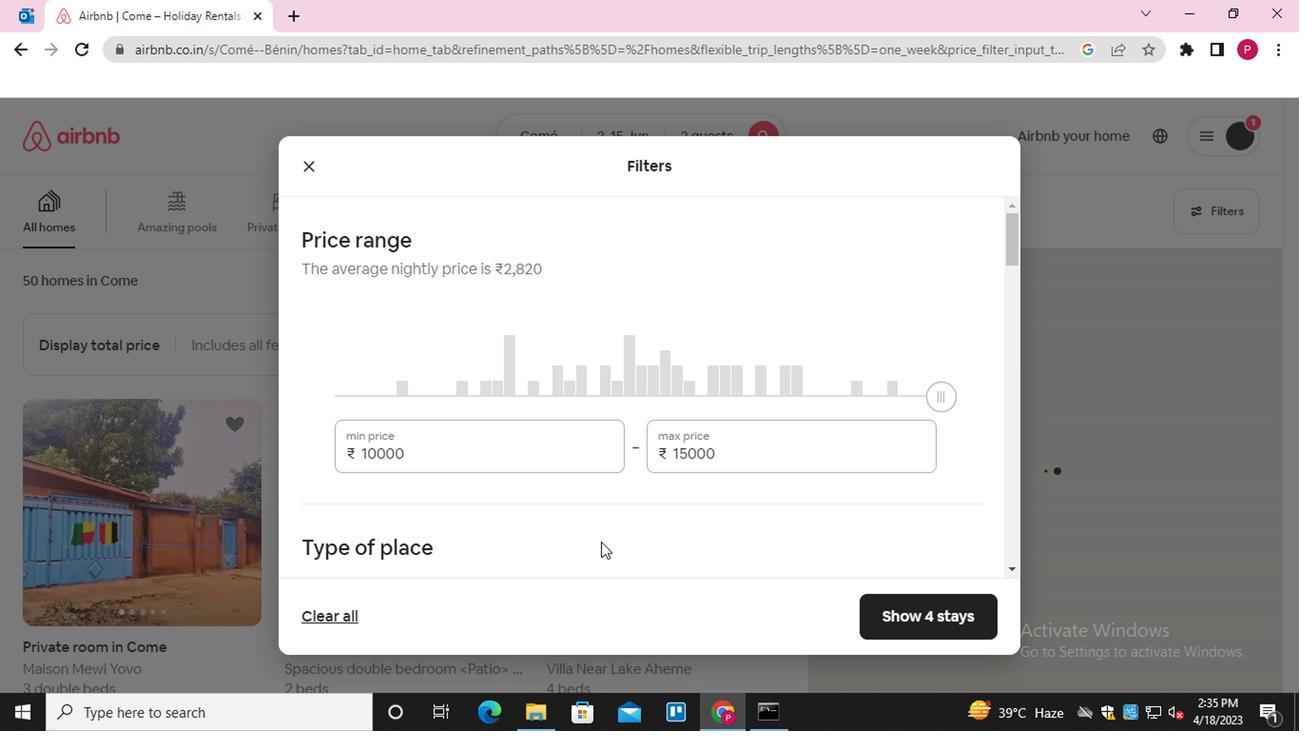 
Action: Mouse moved to (600, 534)
Screenshot: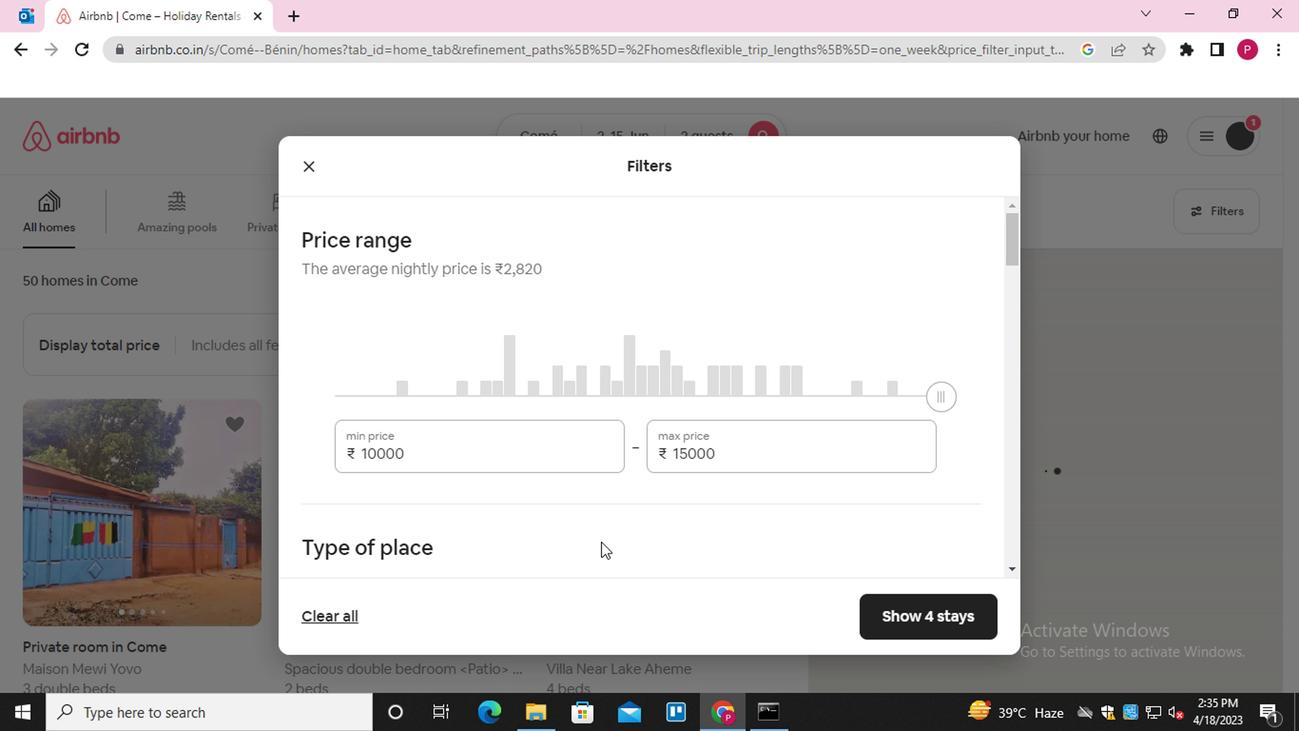 
Action: Mouse scrolled (600, 533) with delta (0, 0)
Screenshot: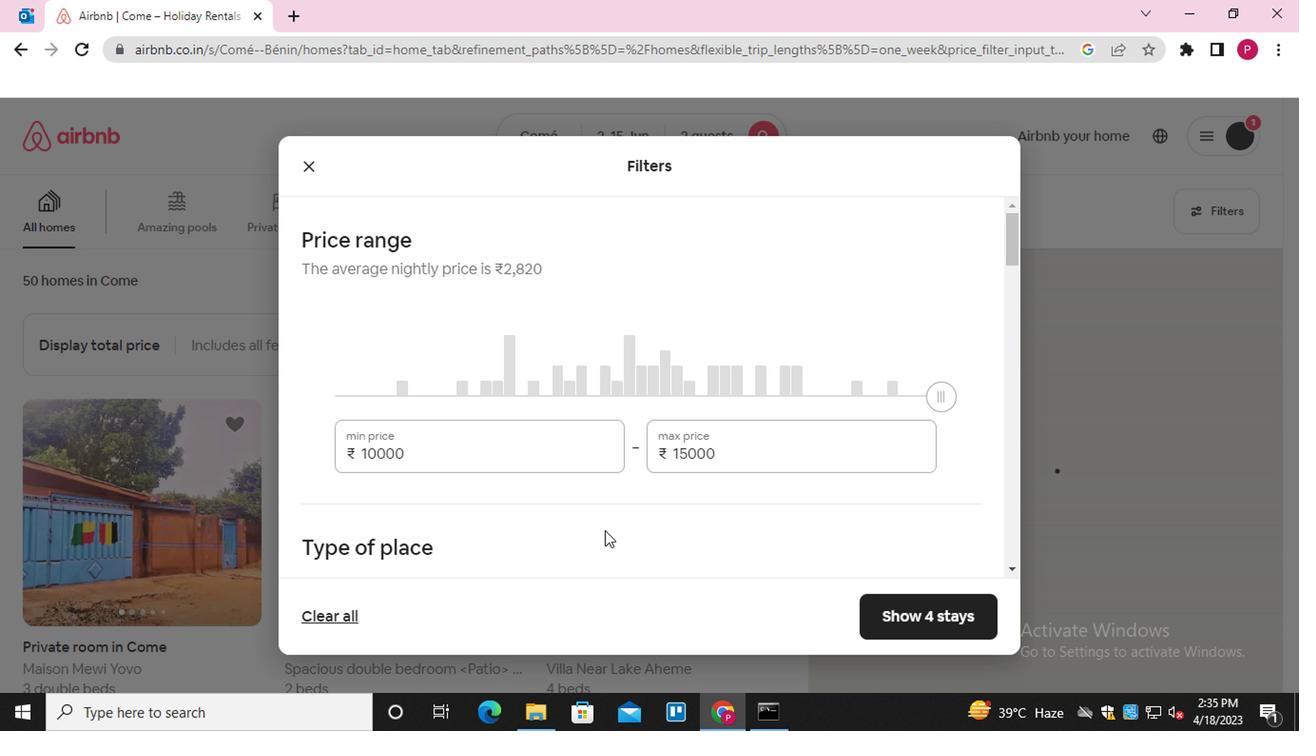 
Action: Mouse moved to (601, 515)
Screenshot: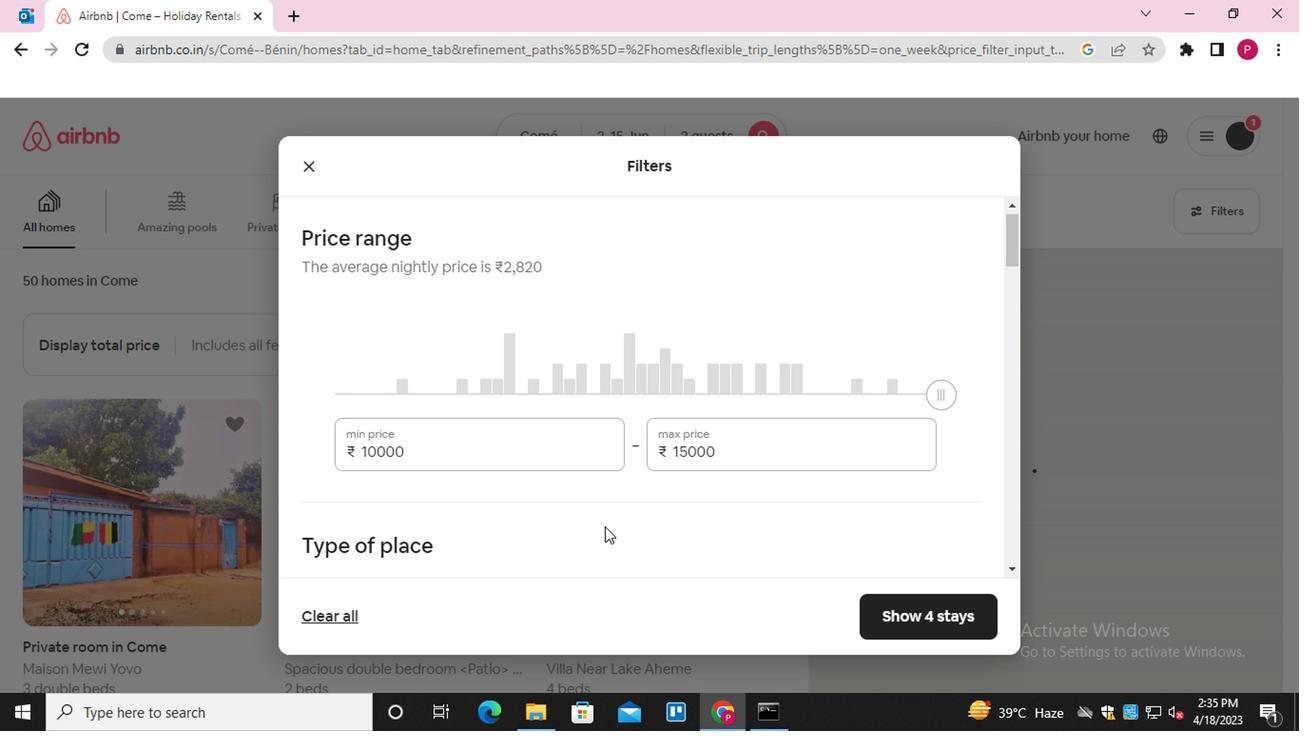 
Action: Mouse scrolled (601, 515) with delta (0, 0)
Screenshot: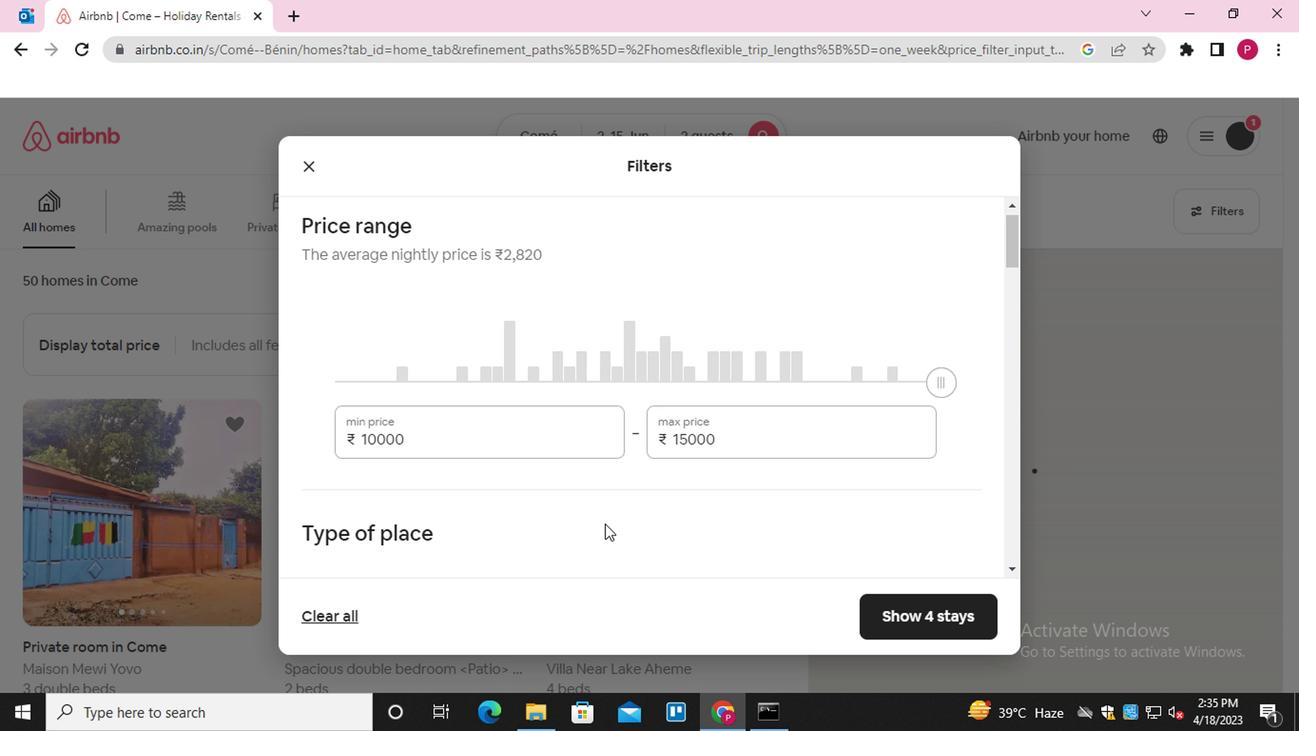 
Action: Mouse moved to (308, 326)
Screenshot: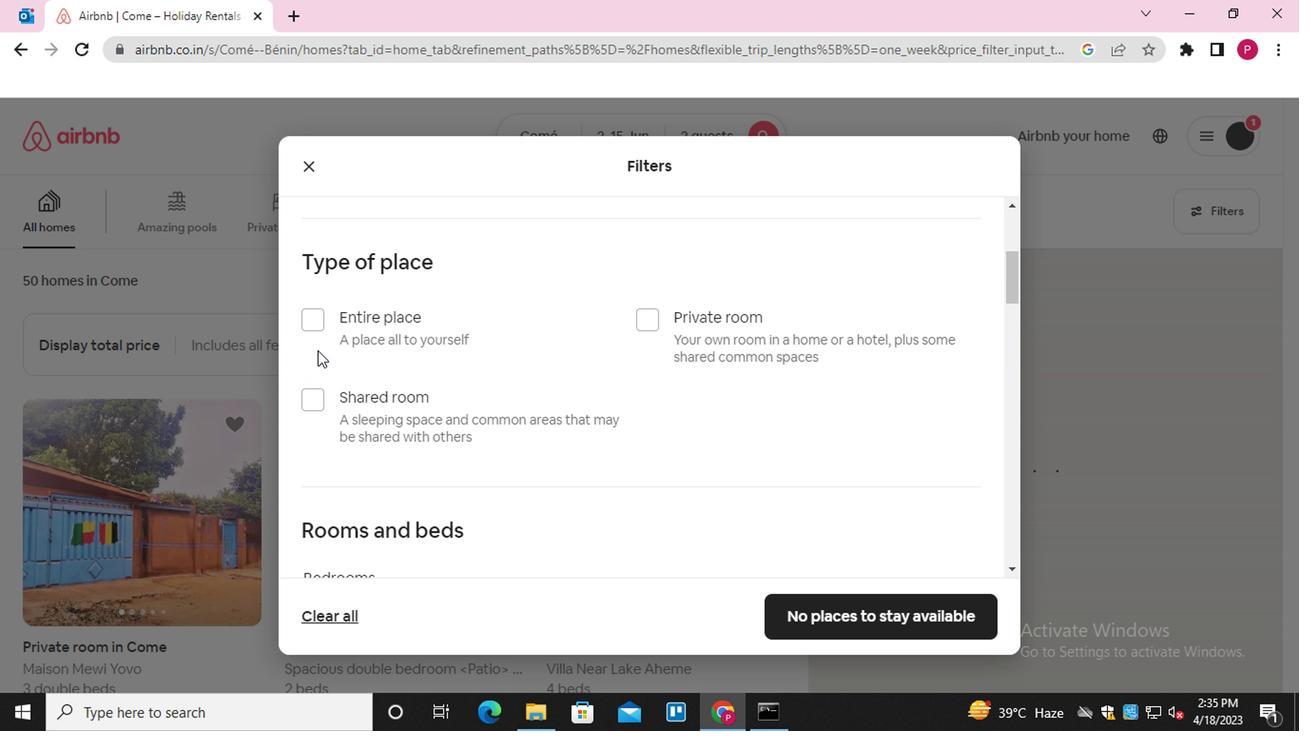 
Action: Mouse pressed left at (308, 326)
Screenshot: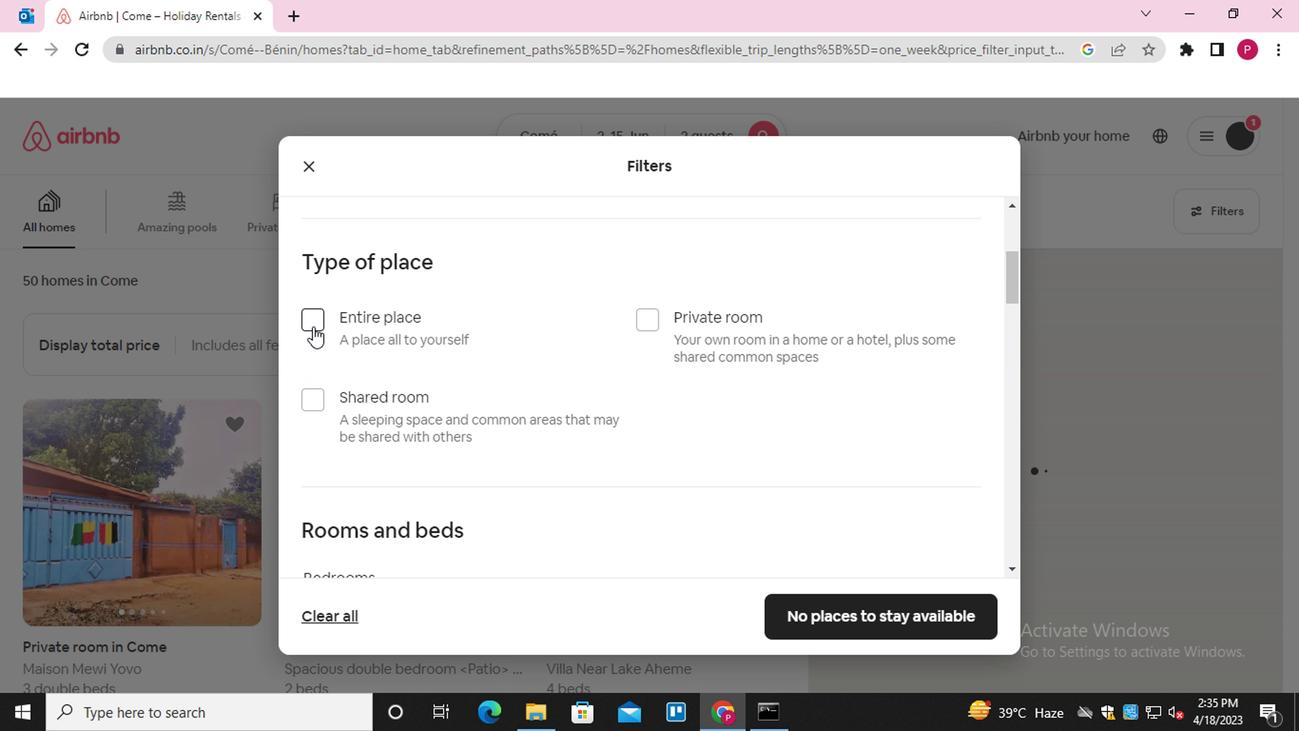 
Action: Mouse moved to (532, 436)
Screenshot: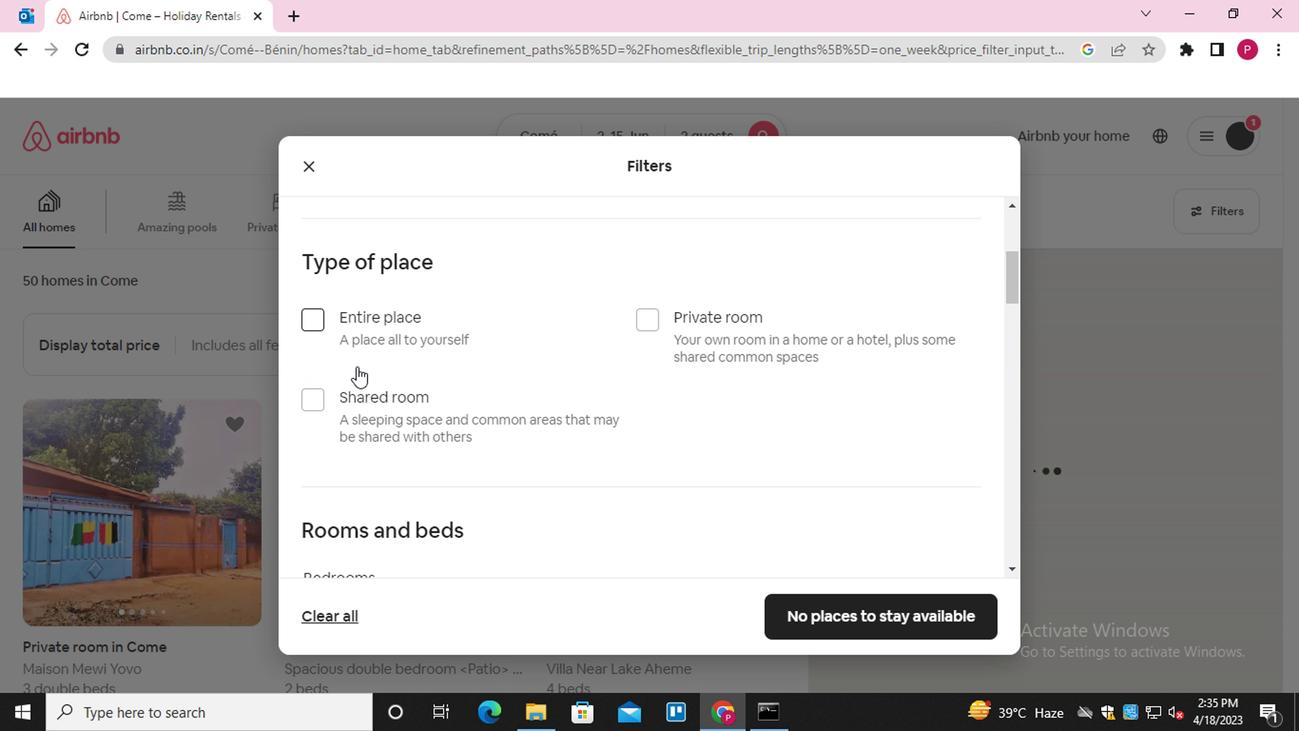 
Action: Mouse scrolled (532, 434) with delta (0, -1)
Screenshot: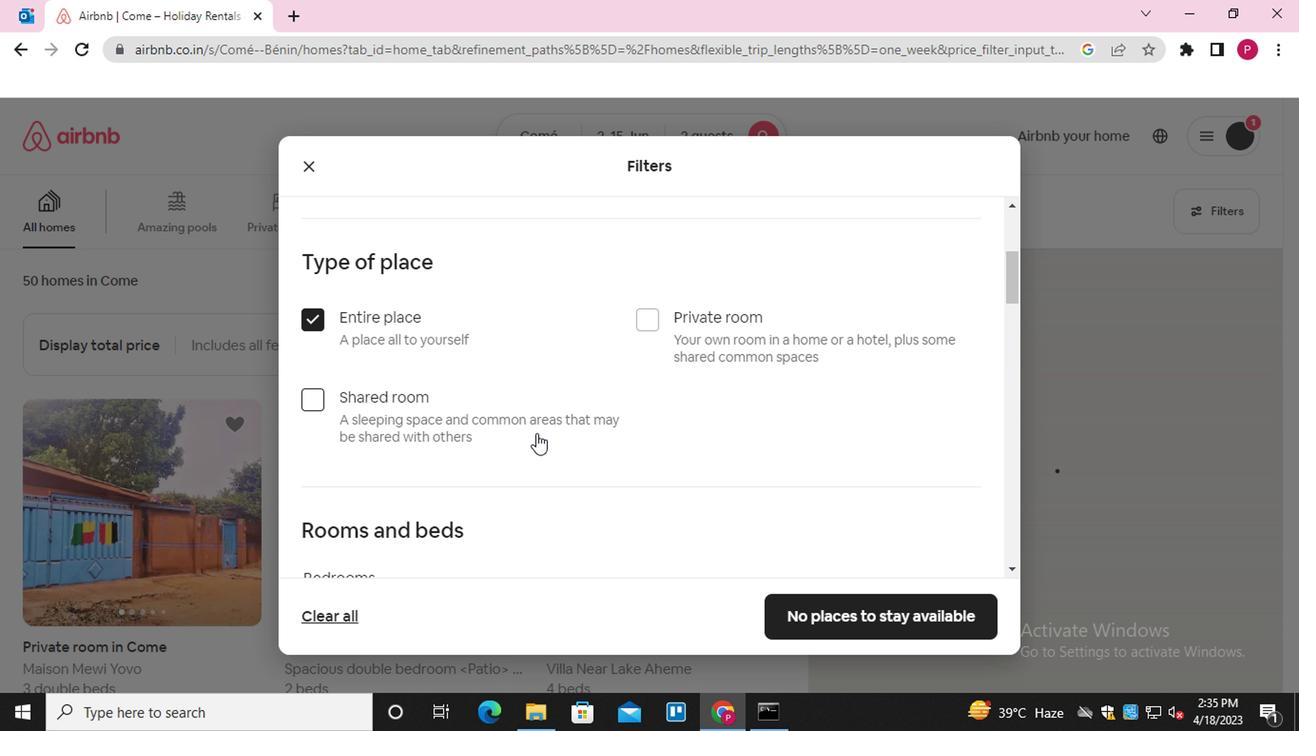 
Action: Mouse scrolled (532, 434) with delta (0, -1)
Screenshot: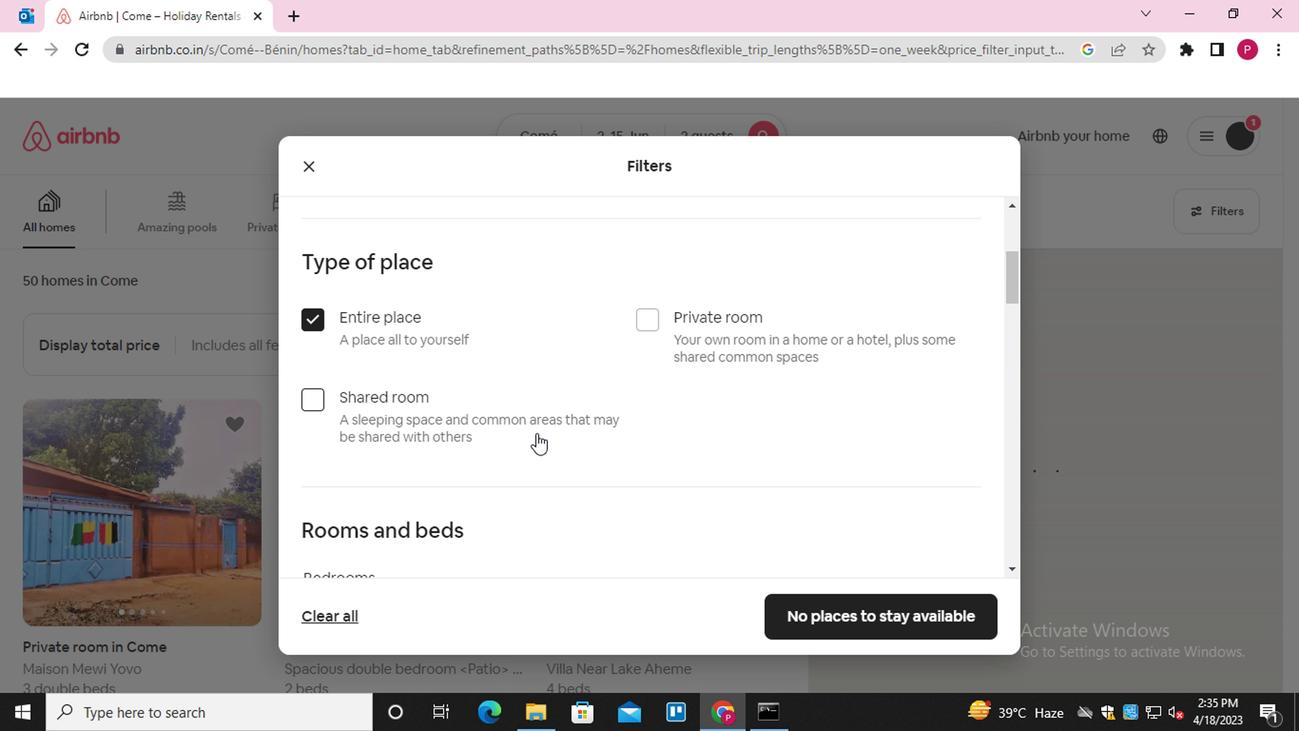 
Action: Mouse moved to (454, 444)
Screenshot: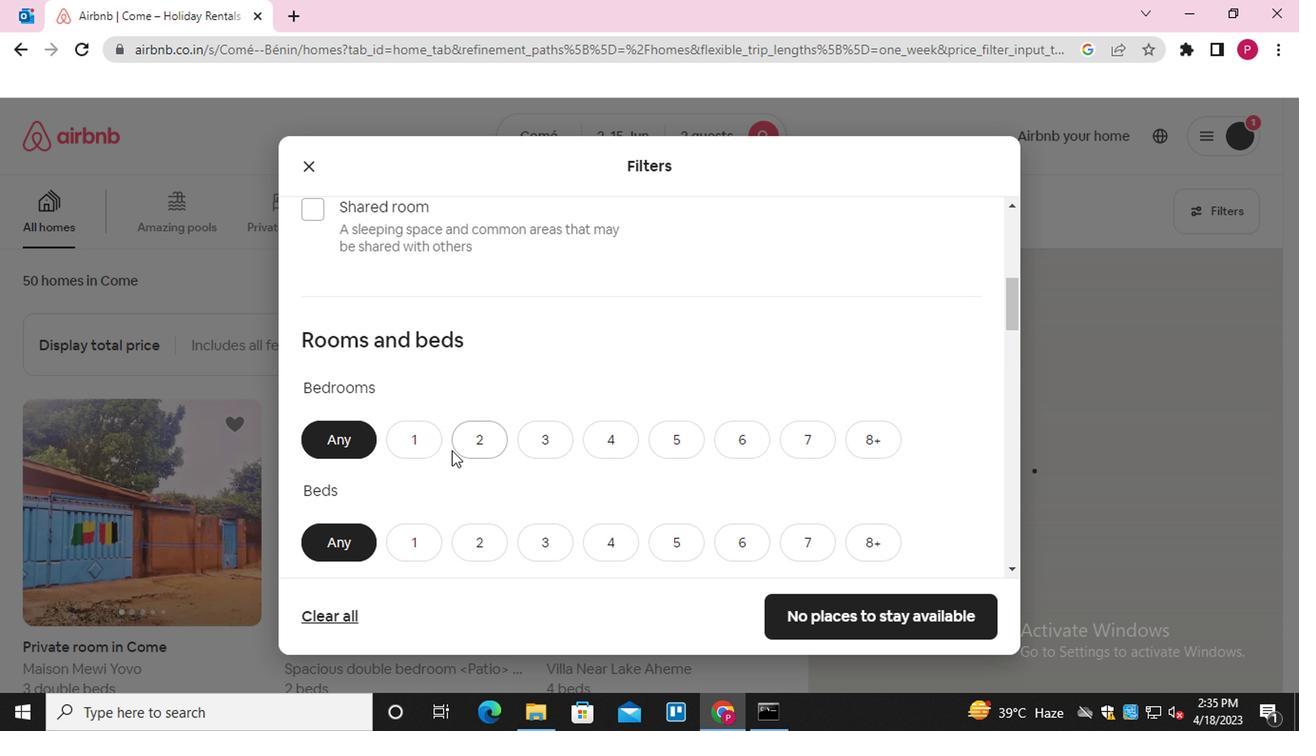 
Action: Mouse scrolled (454, 443) with delta (0, -1)
Screenshot: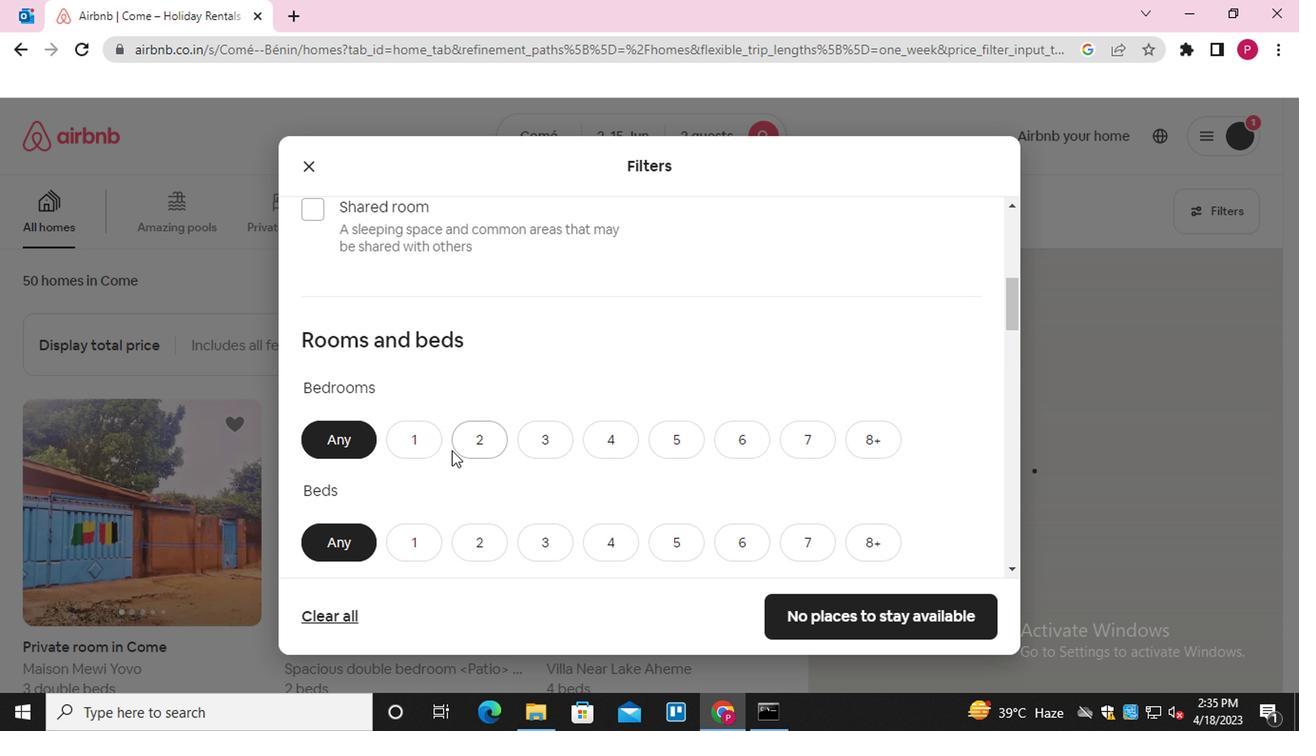 
Action: Mouse scrolled (454, 443) with delta (0, -1)
Screenshot: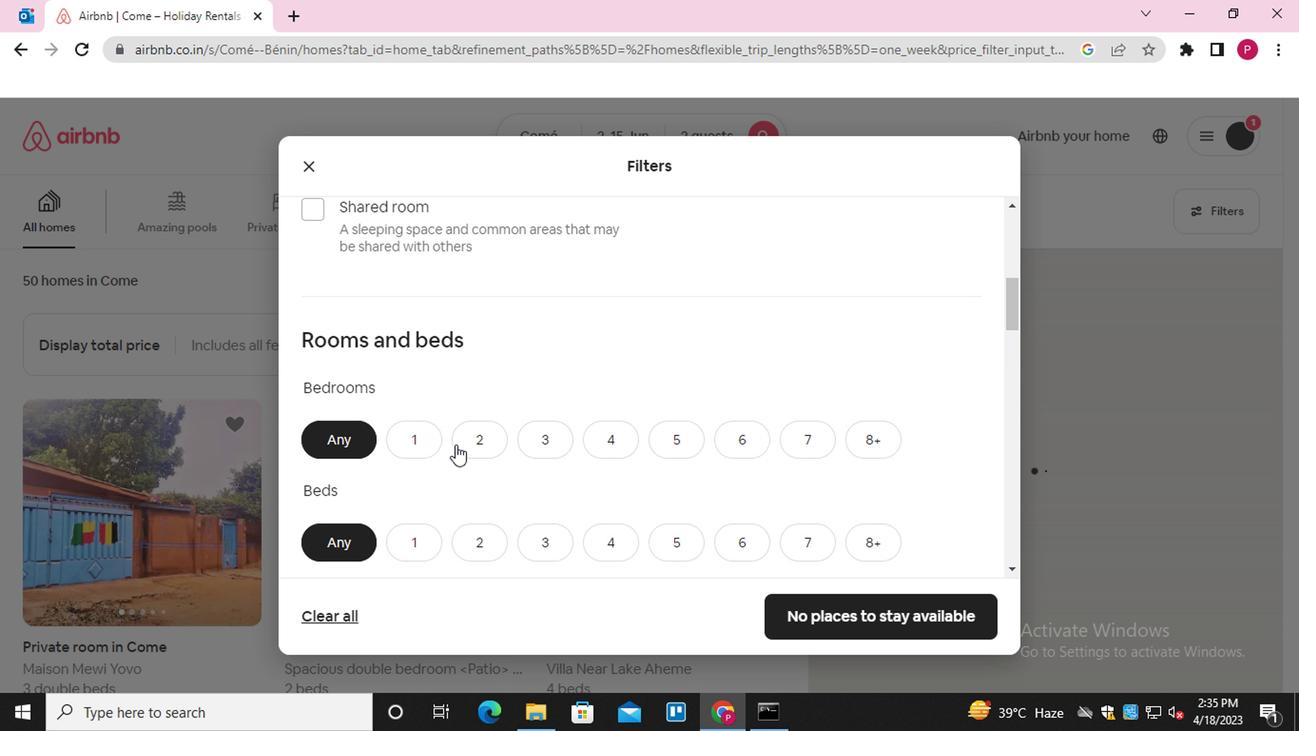 
Action: Mouse moved to (425, 249)
Screenshot: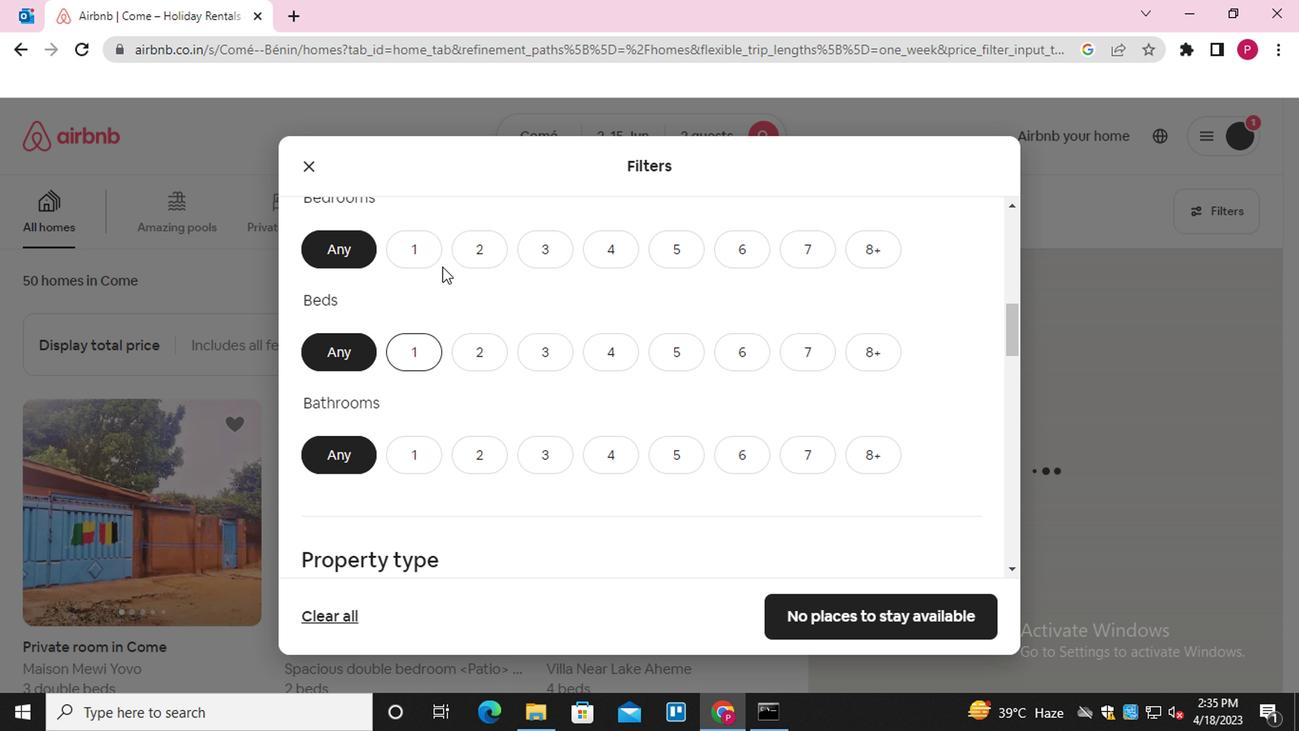 
Action: Mouse pressed left at (425, 249)
Screenshot: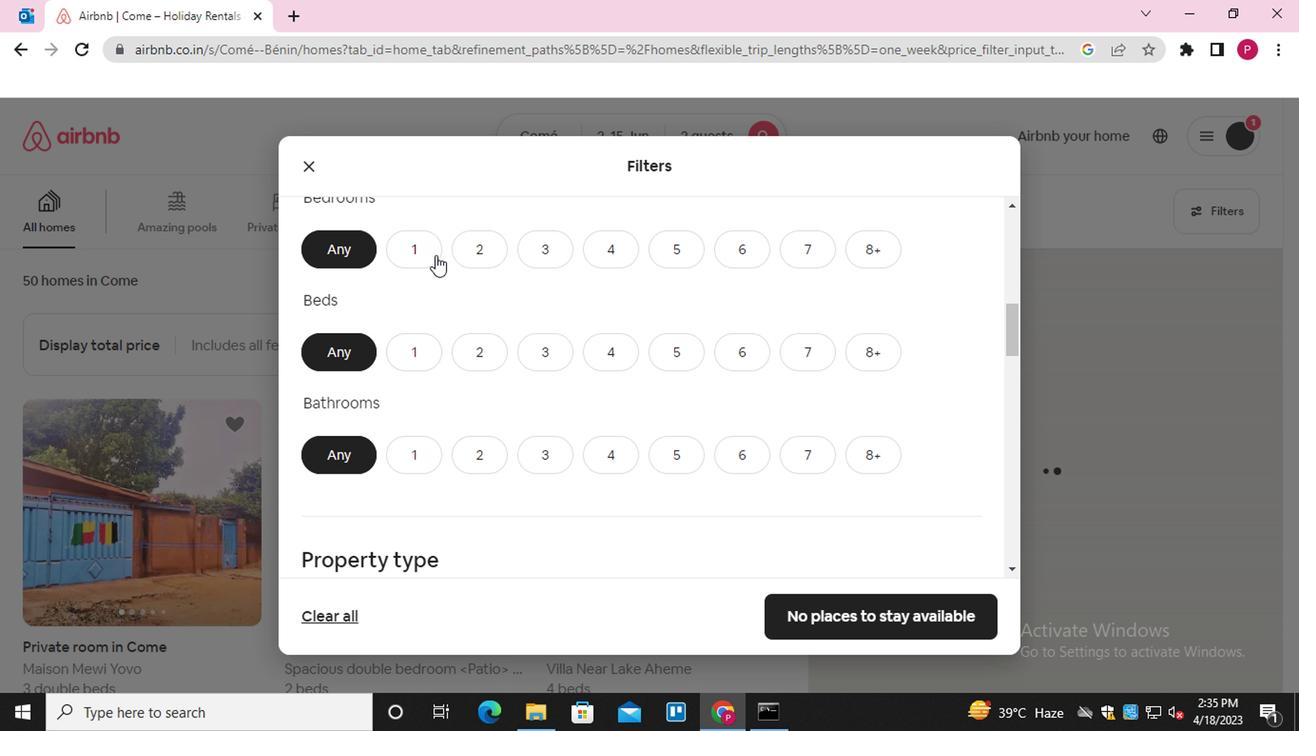 
Action: Mouse moved to (410, 358)
Screenshot: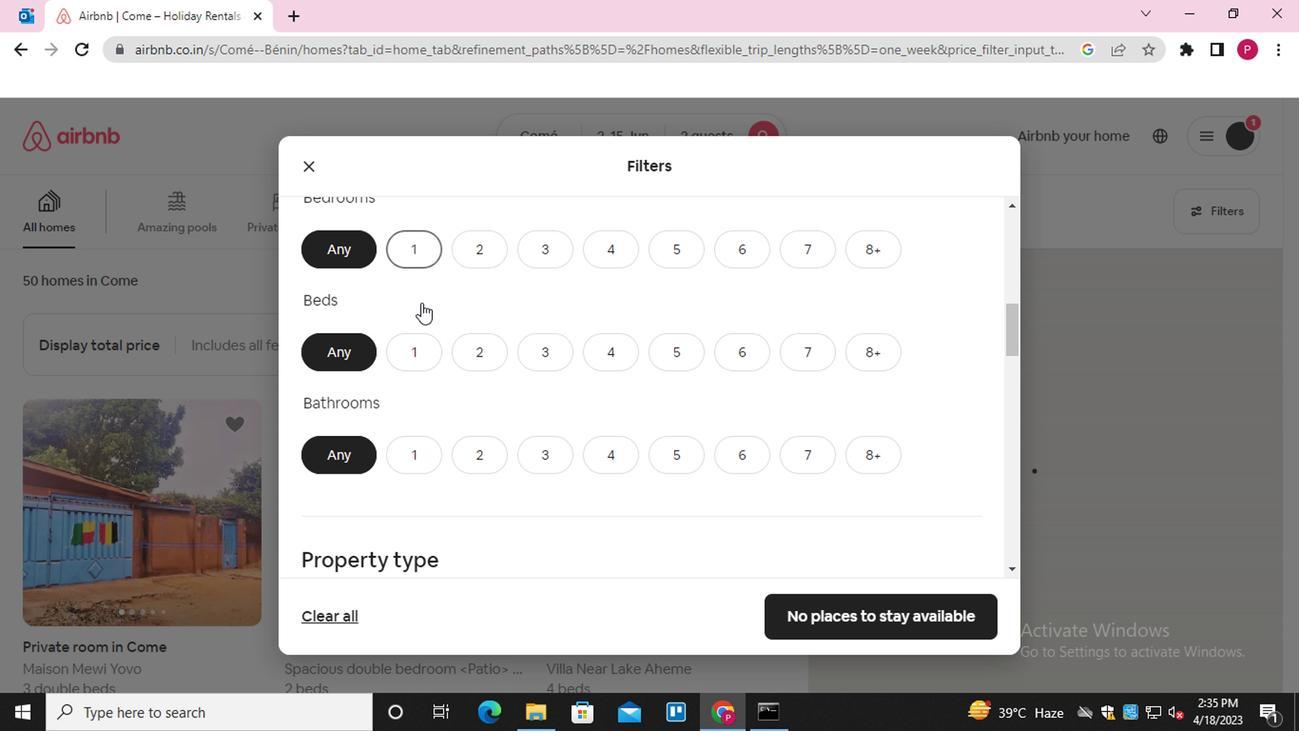 
Action: Mouse pressed left at (410, 358)
Screenshot: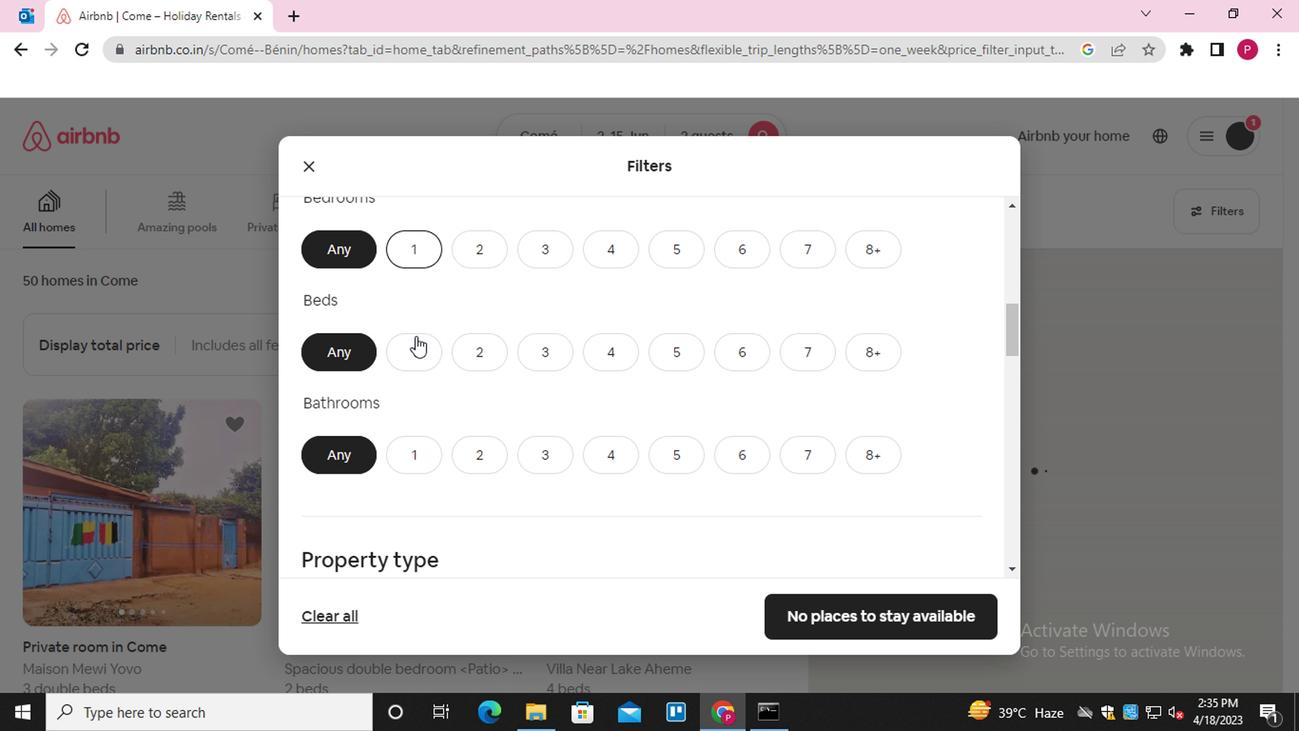 
Action: Mouse moved to (416, 451)
Screenshot: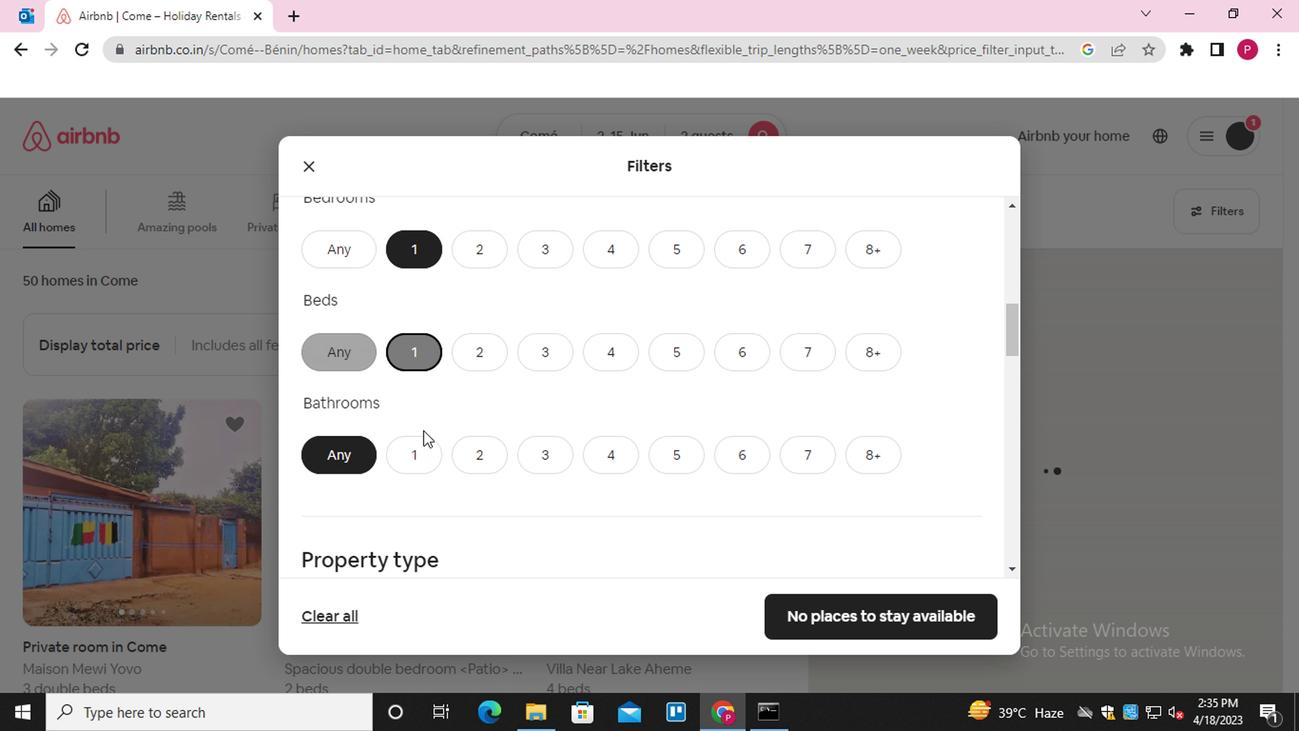 
Action: Mouse pressed left at (416, 451)
Screenshot: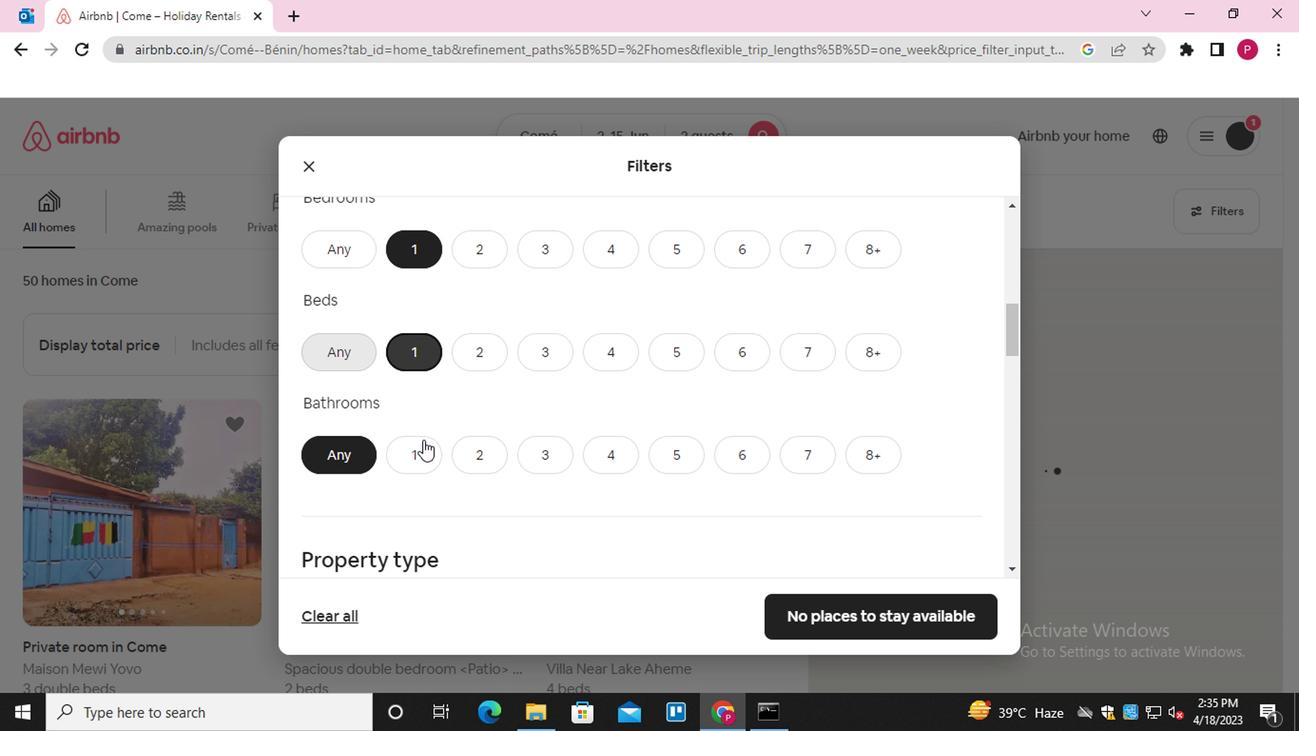 
Action: Mouse moved to (425, 462)
Screenshot: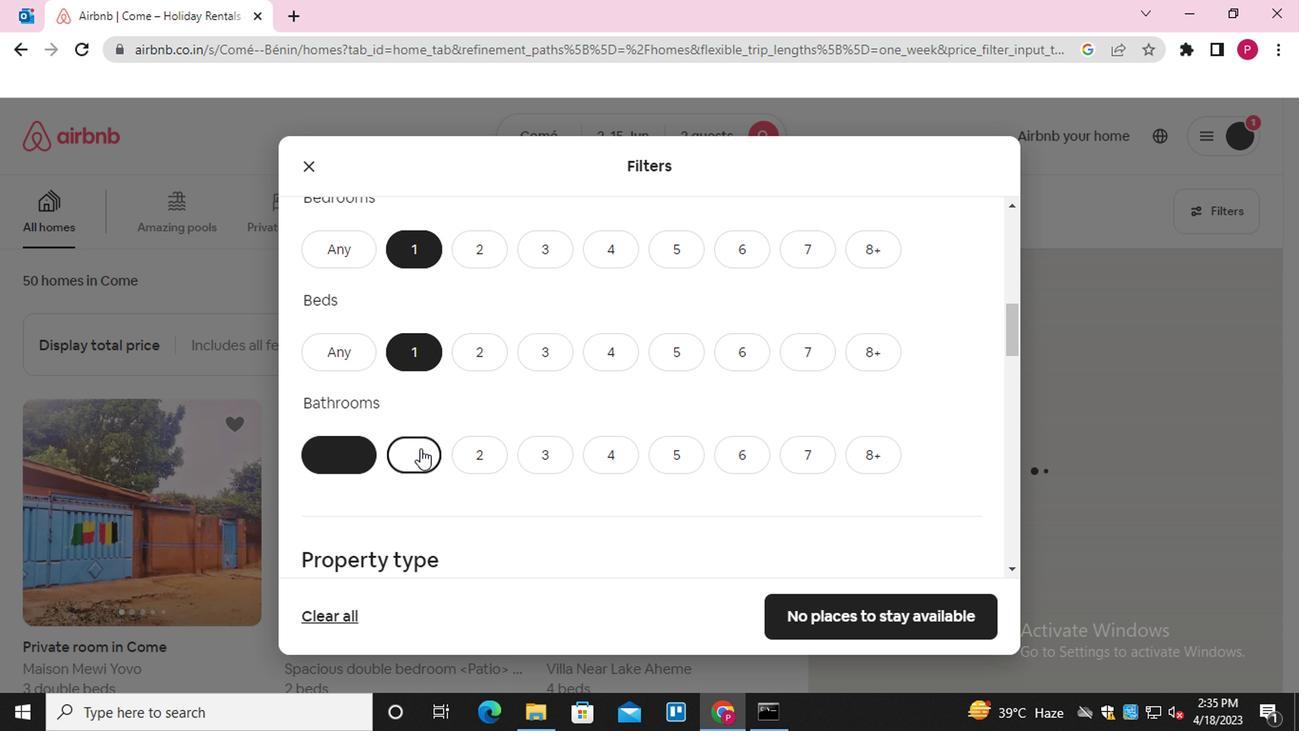 
Action: Mouse scrolled (425, 461) with delta (0, -1)
Screenshot: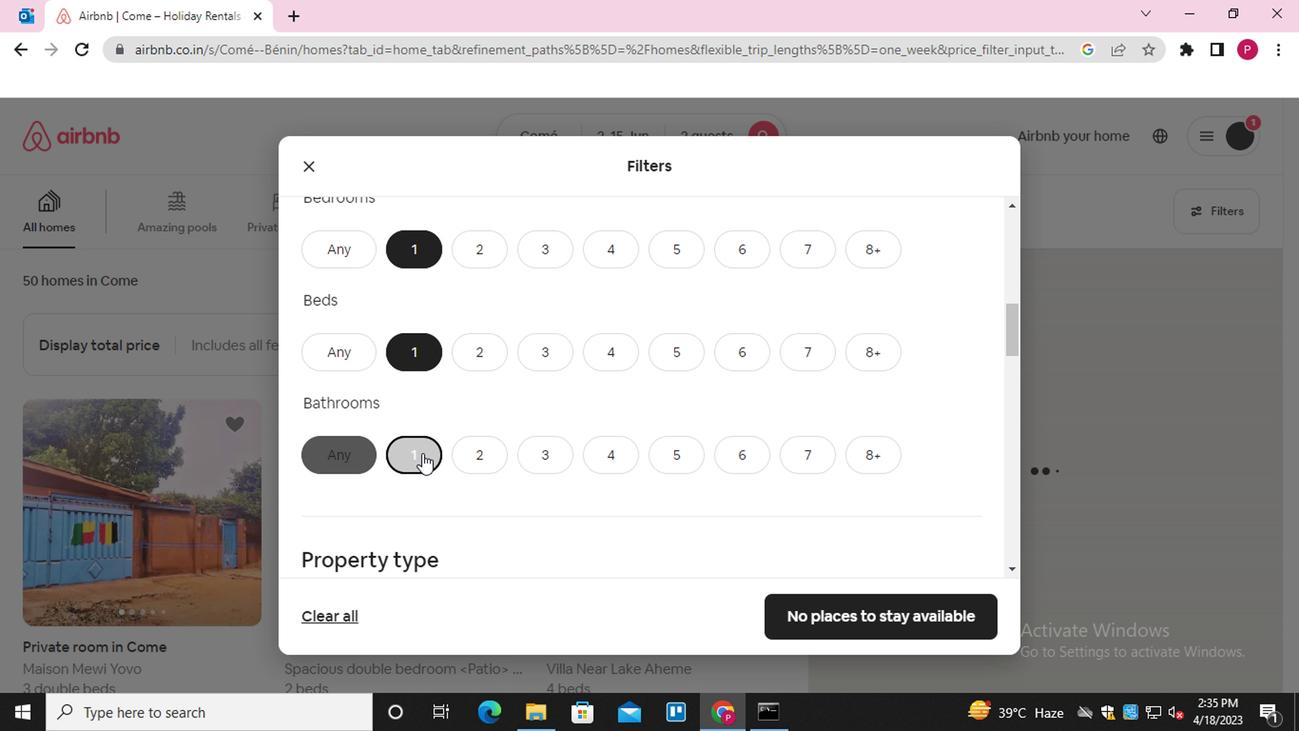 
Action: Mouse scrolled (425, 461) with delta (0, -1)
Screenshot: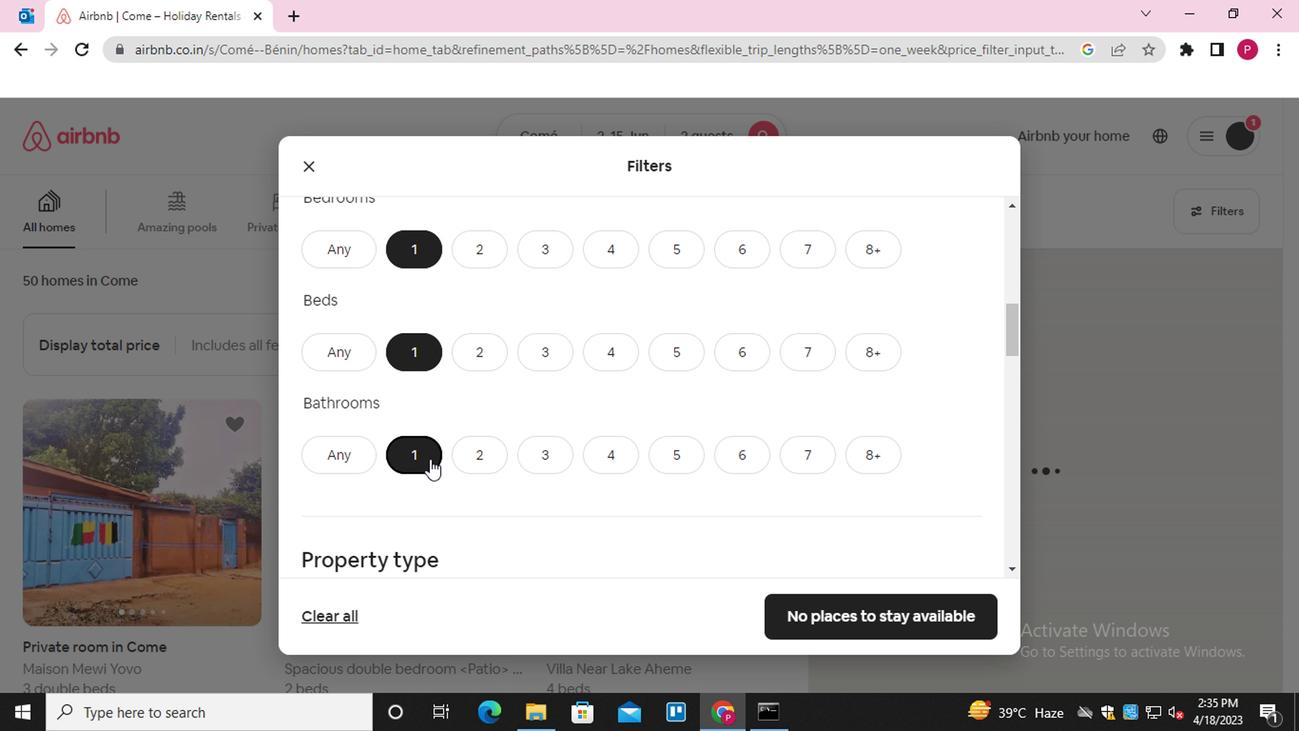 
Action: Mouse scrolled (425, 461) with delta (0, -1)
Screenshot: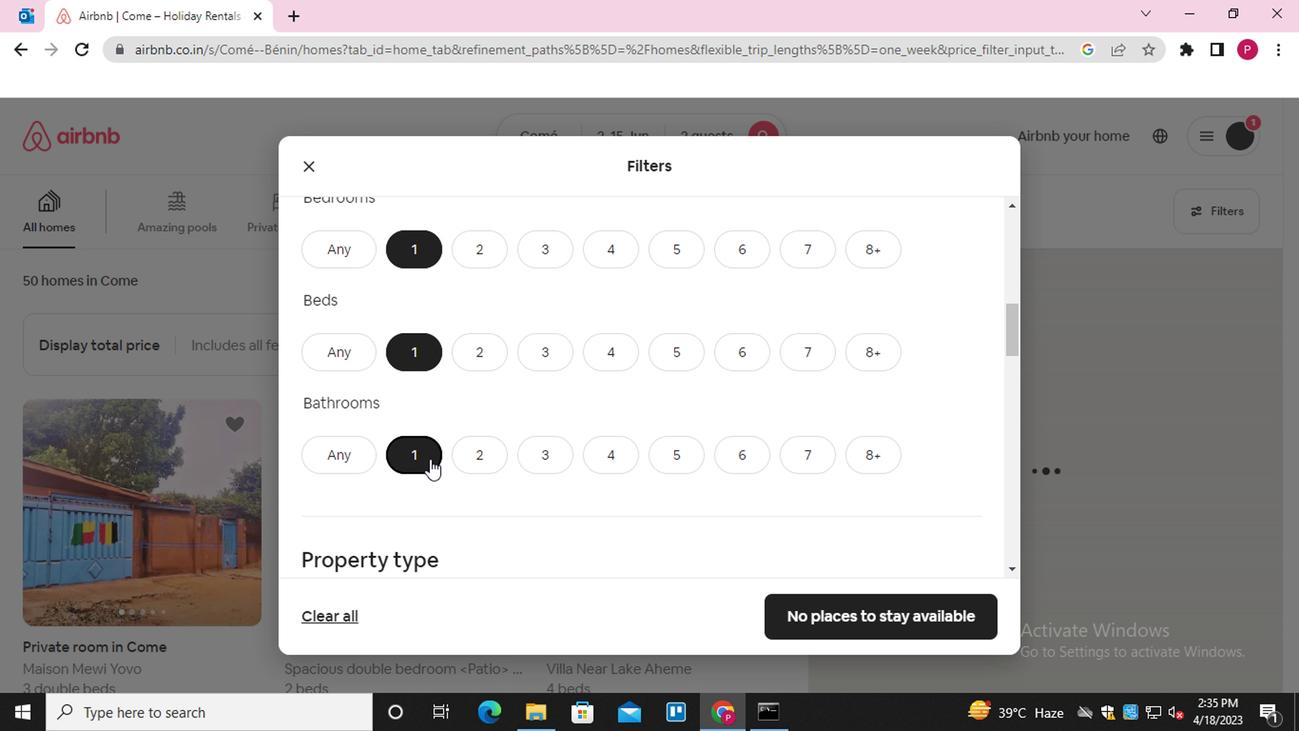 
Action: Mouse moved to (861, 392)
Screenshot: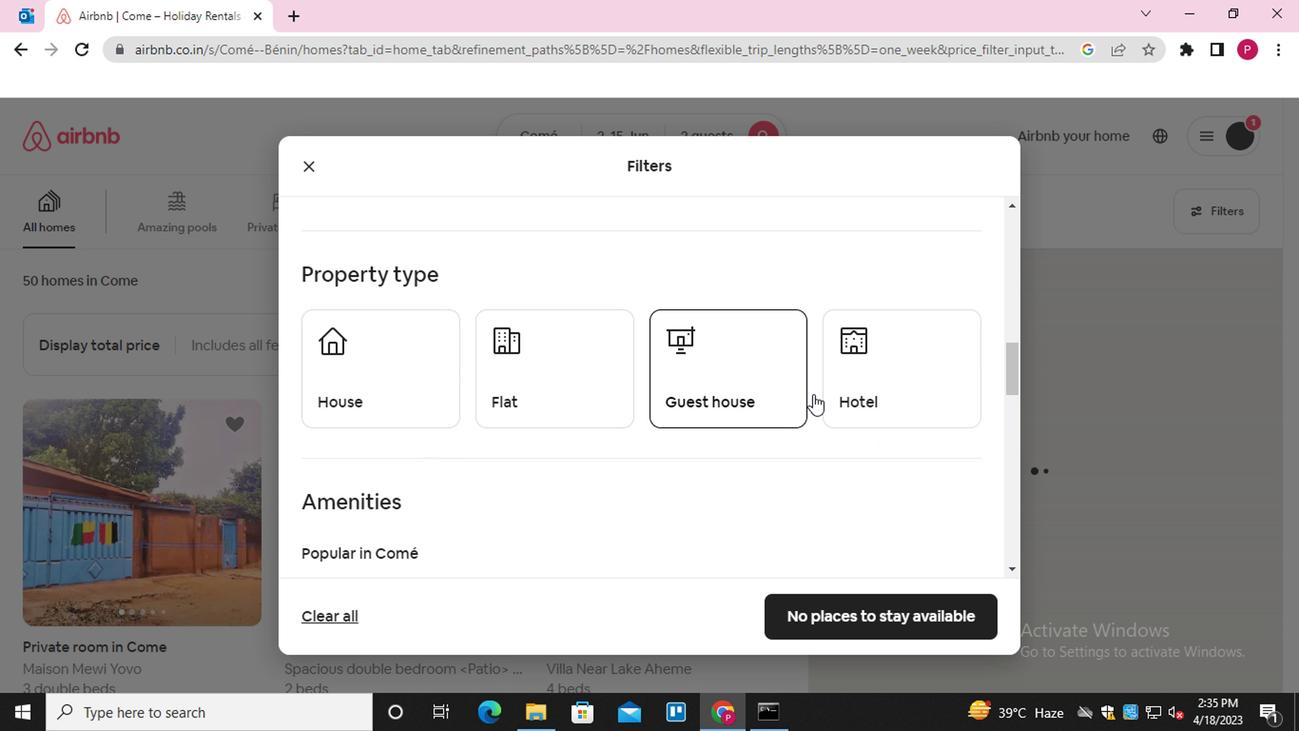 
Action: Mouse pressed left at (861, 392)
Screenshot: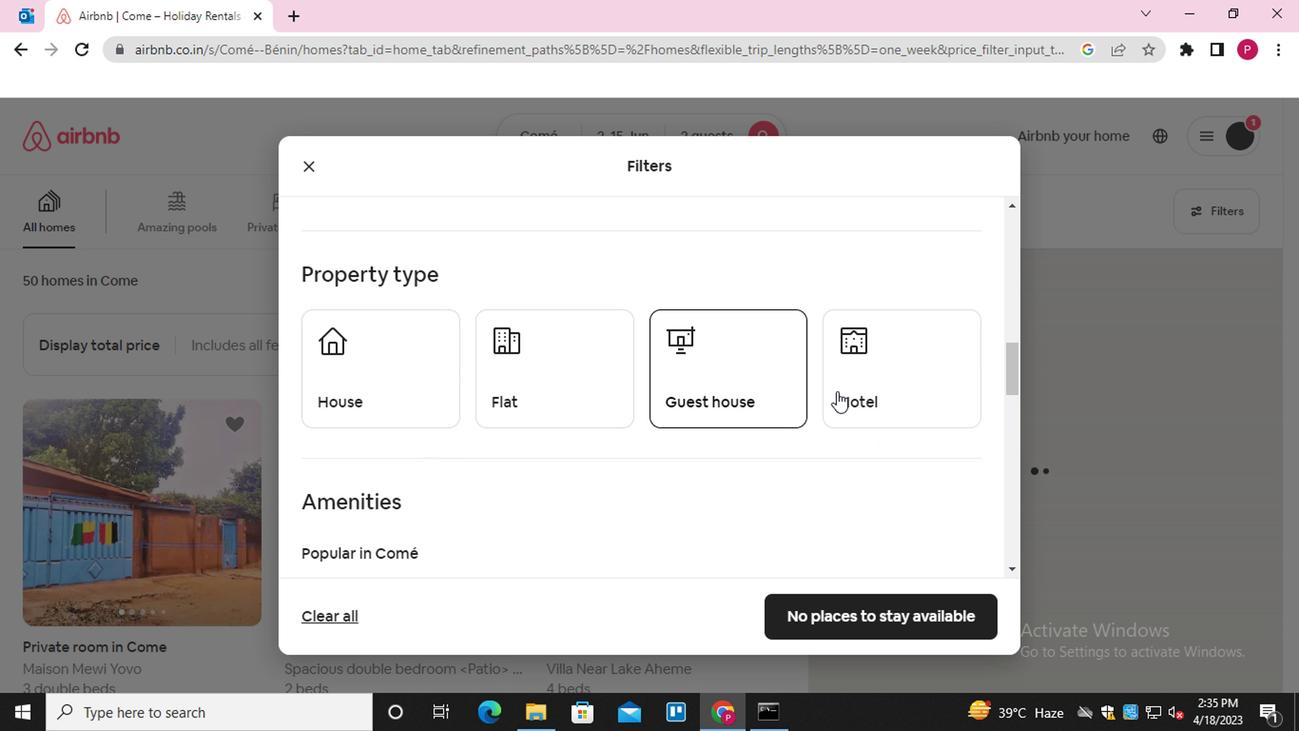 
Action: Mouse moved to (458, 464)
Screenshot: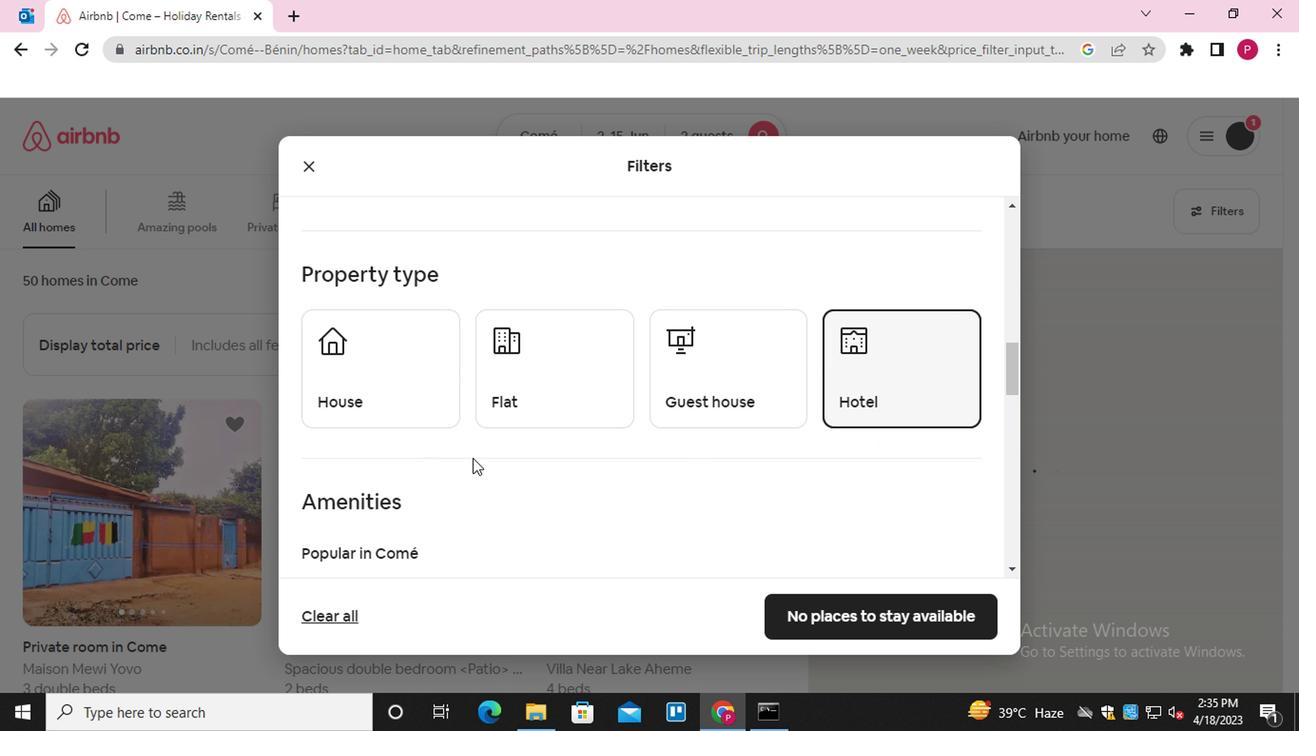 
Action: Mouse scrolled (458, 463) with delta (0, -1)
Screenshot: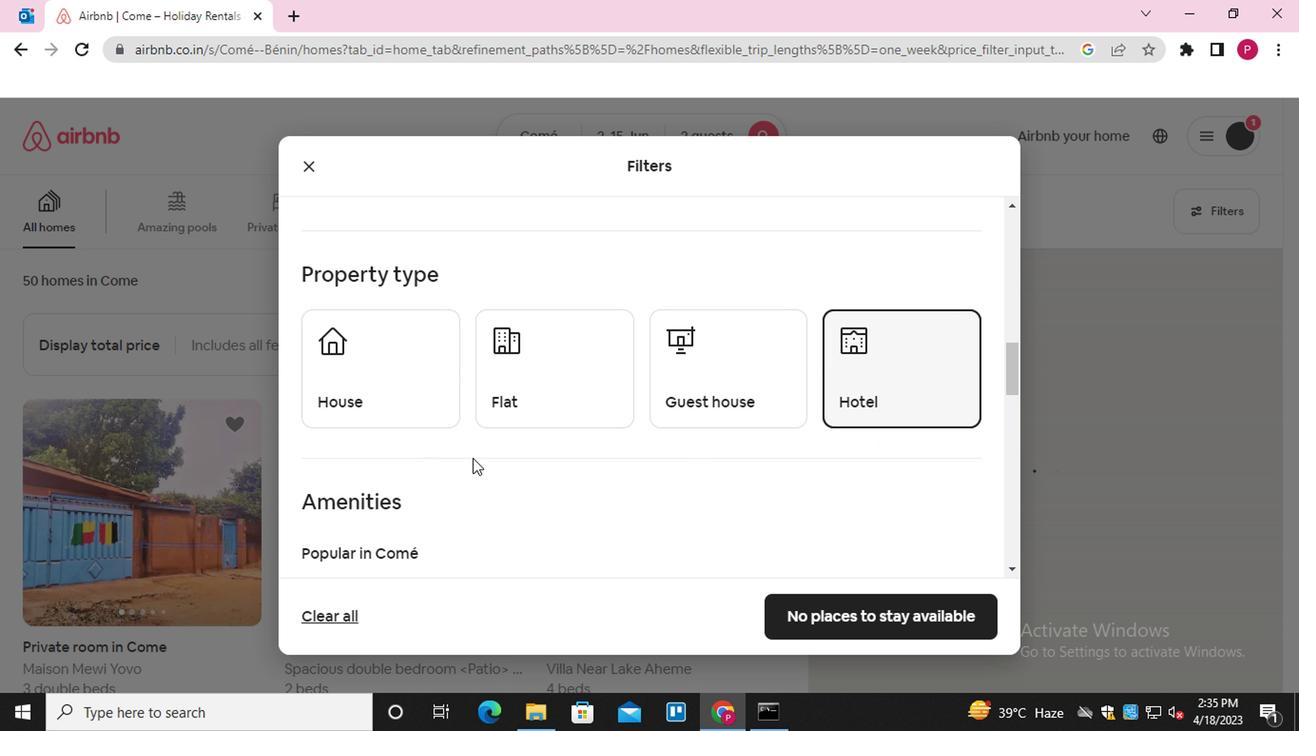 
Action: Mouse scrolled (458, 463) with delta (0, -1)
Screenshot: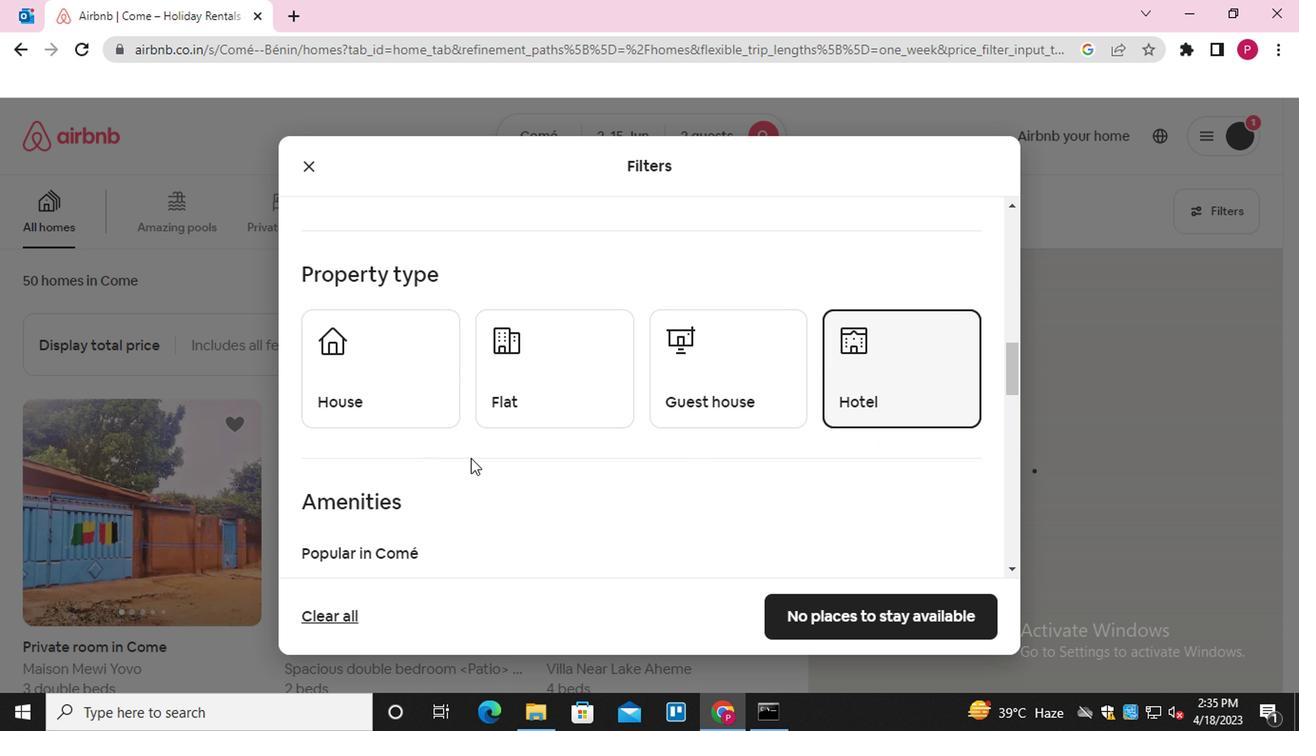 
Action: Mouse moved to (457, 464)
Screenshot: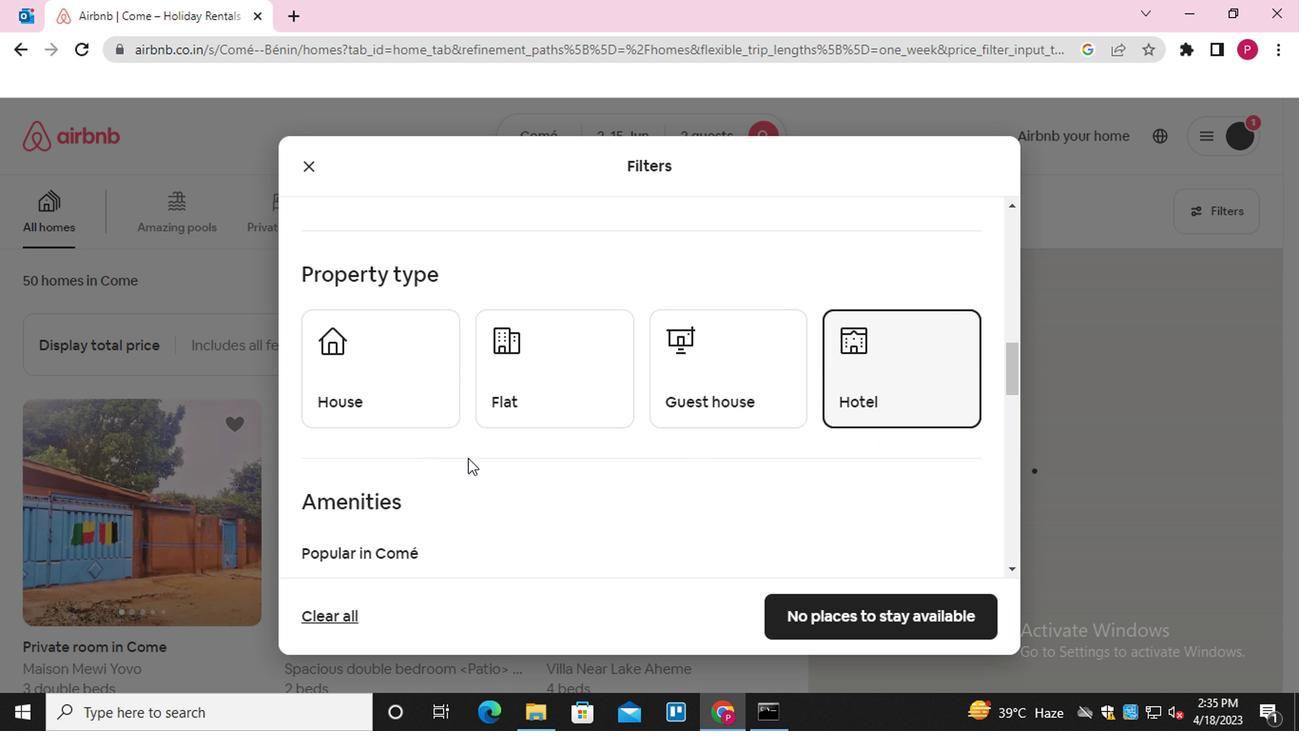 
Action: Mouse scrolled (457, 463) with delta (0, -1)
Screenshot: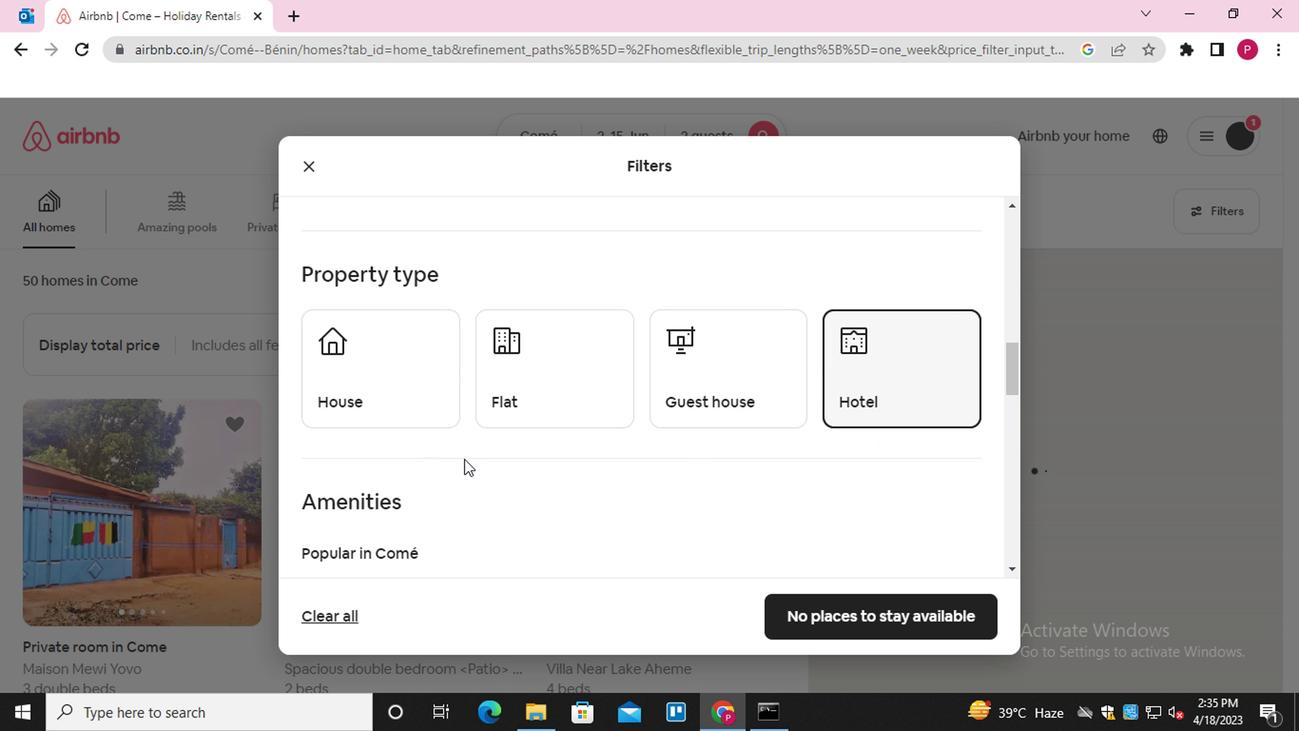 
Action: Mouse moved to (525, 478)
Screenshot: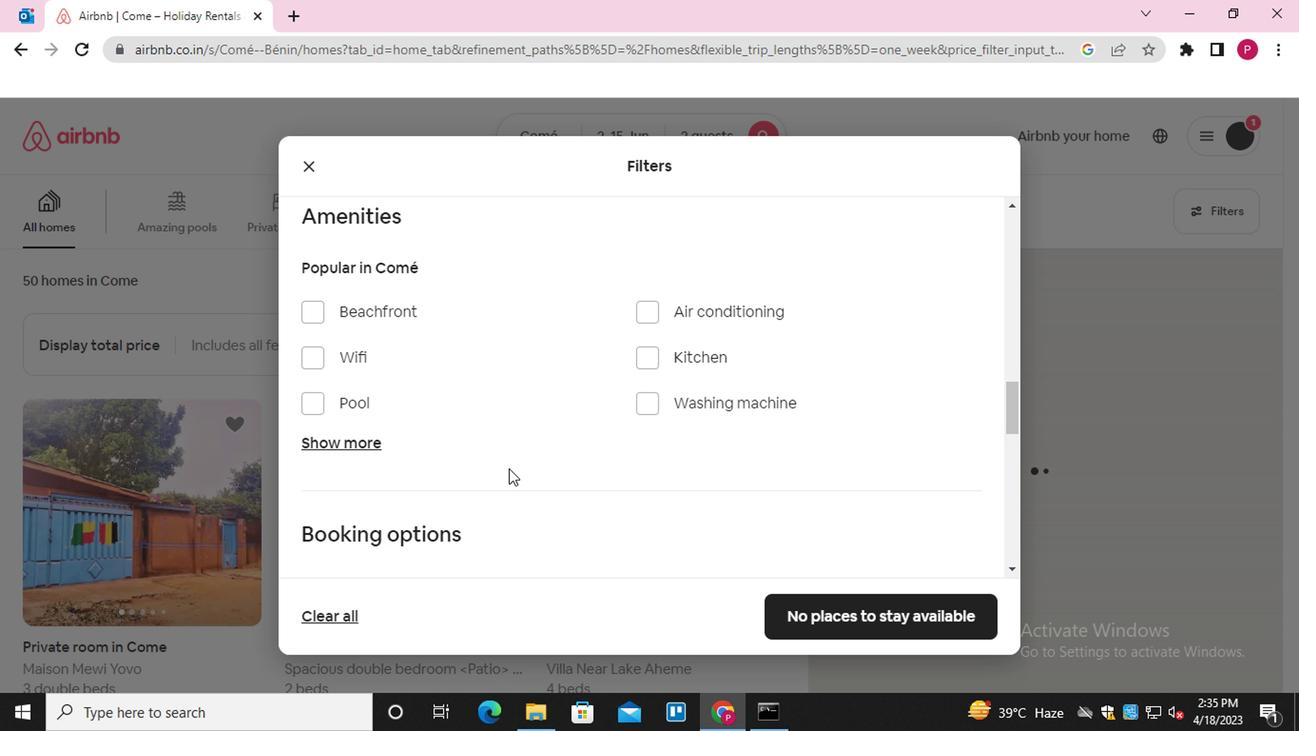 
Action: Mouse scrolled (525, 477) with delta (0, 0)
Screenshot: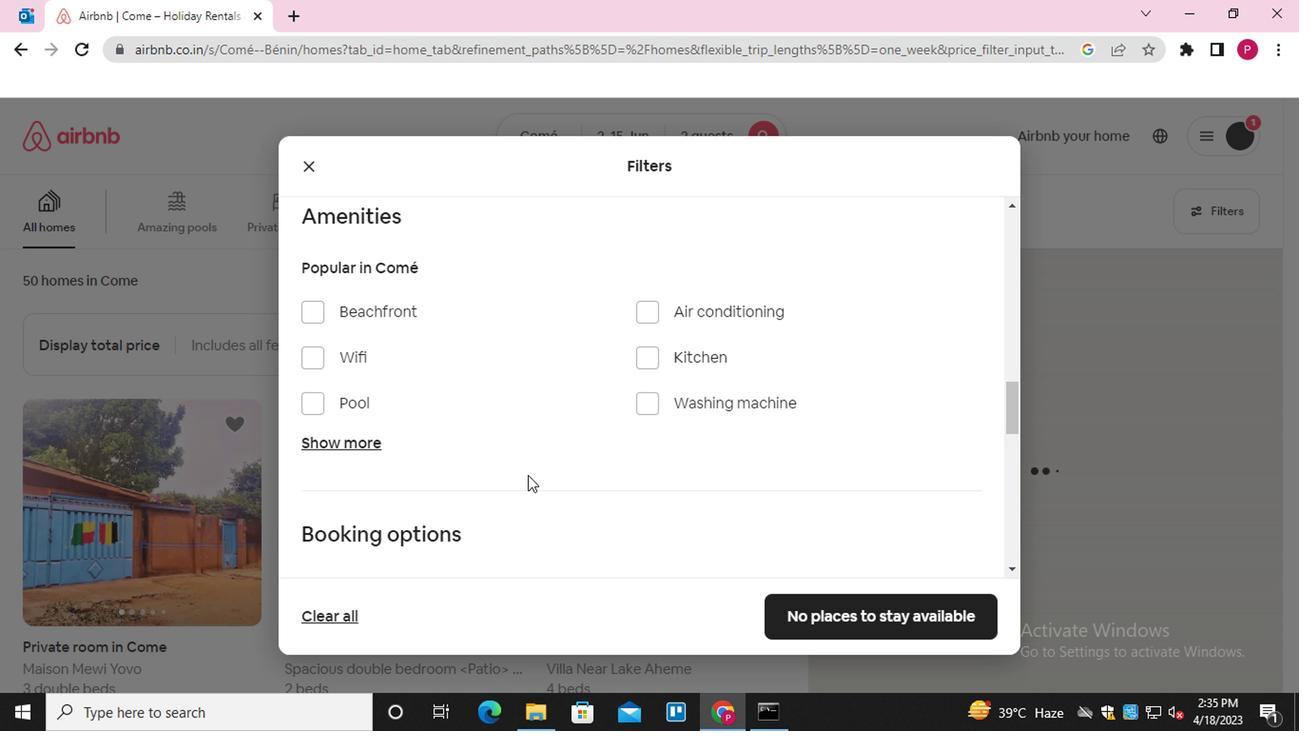 
Action: Mouse scrolled (525, 477) with delta (0, 0)
Screenshot: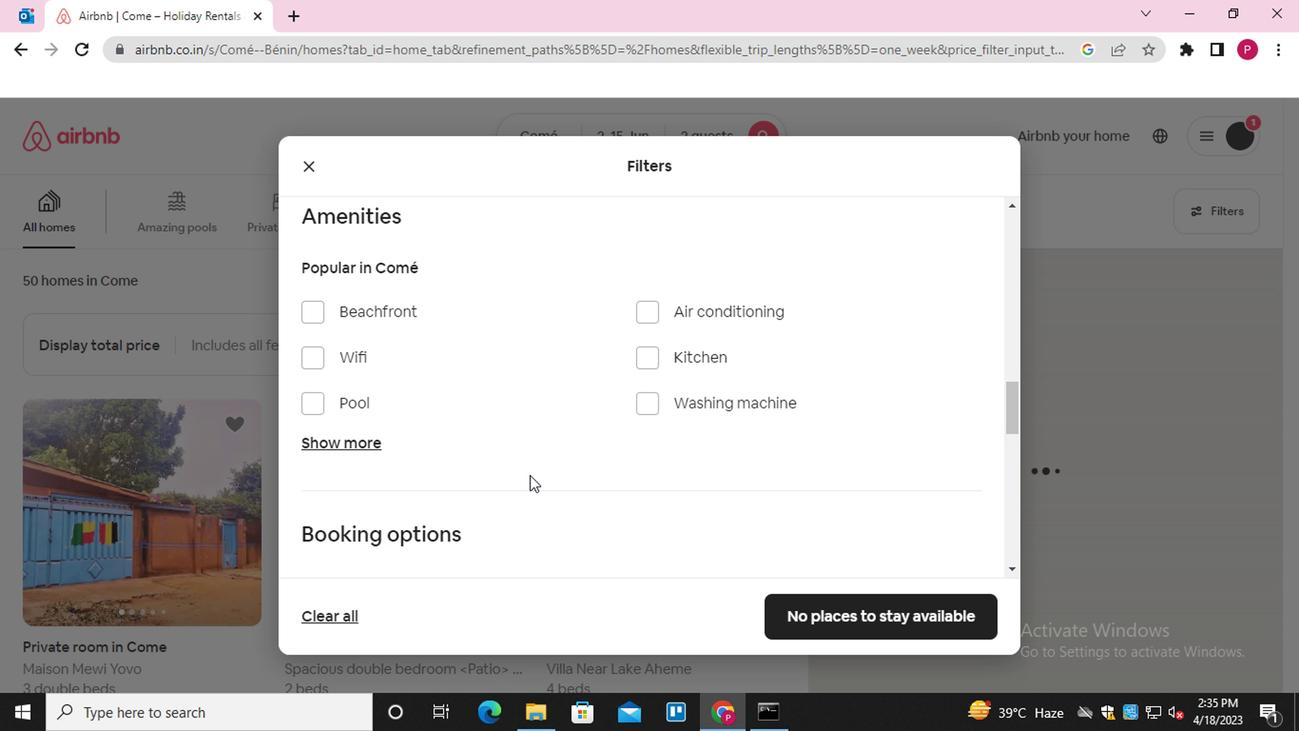 
Action: Mouse scrolled (525, 477) with delta (0, 0)
Screenshot: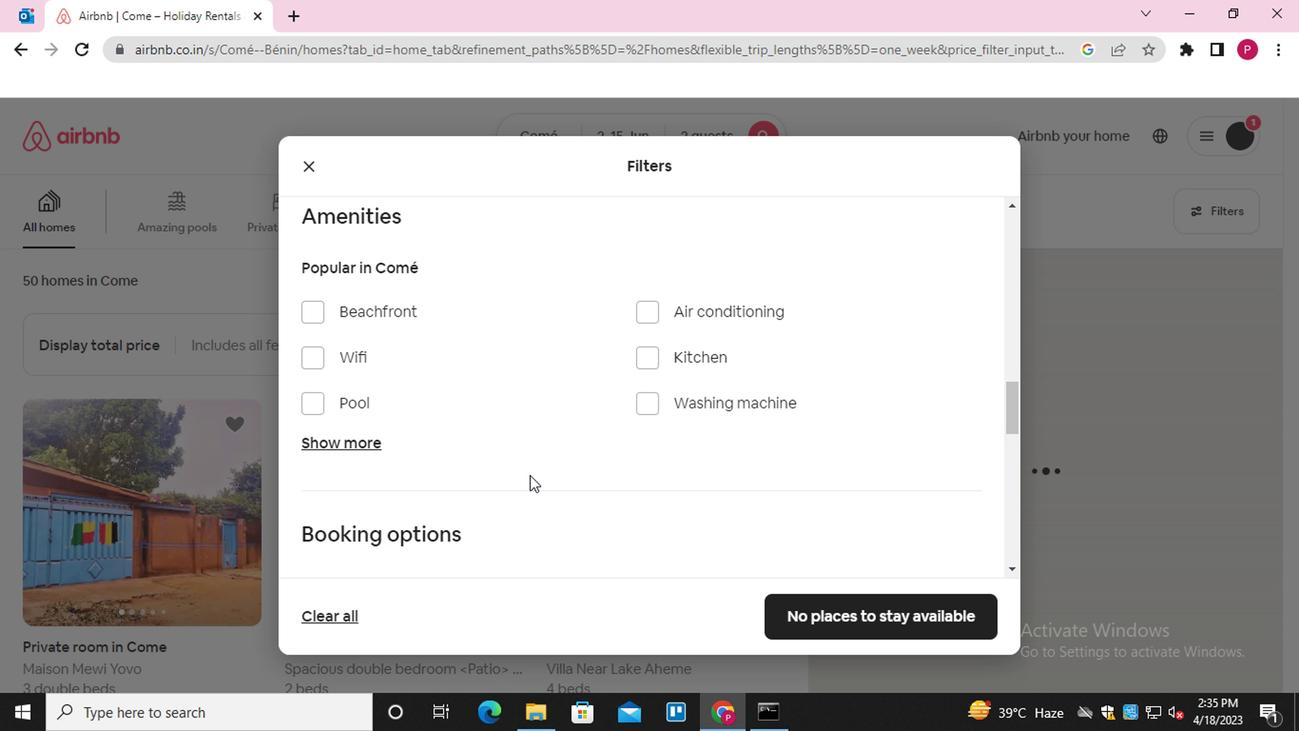 
Action: Mouse scrolled (525, 477) with delta (0, 0)
Screenshot: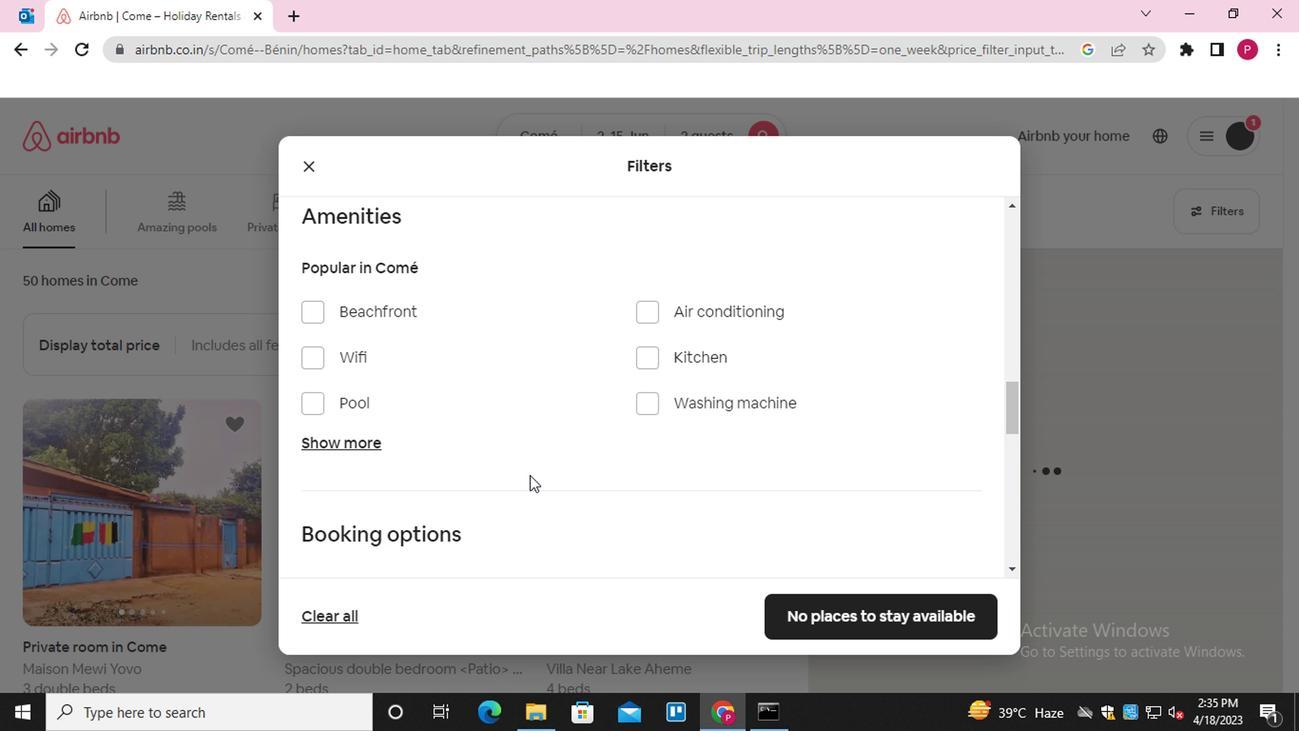 
Action: Mouse moved to (923, 294)
Screenshot: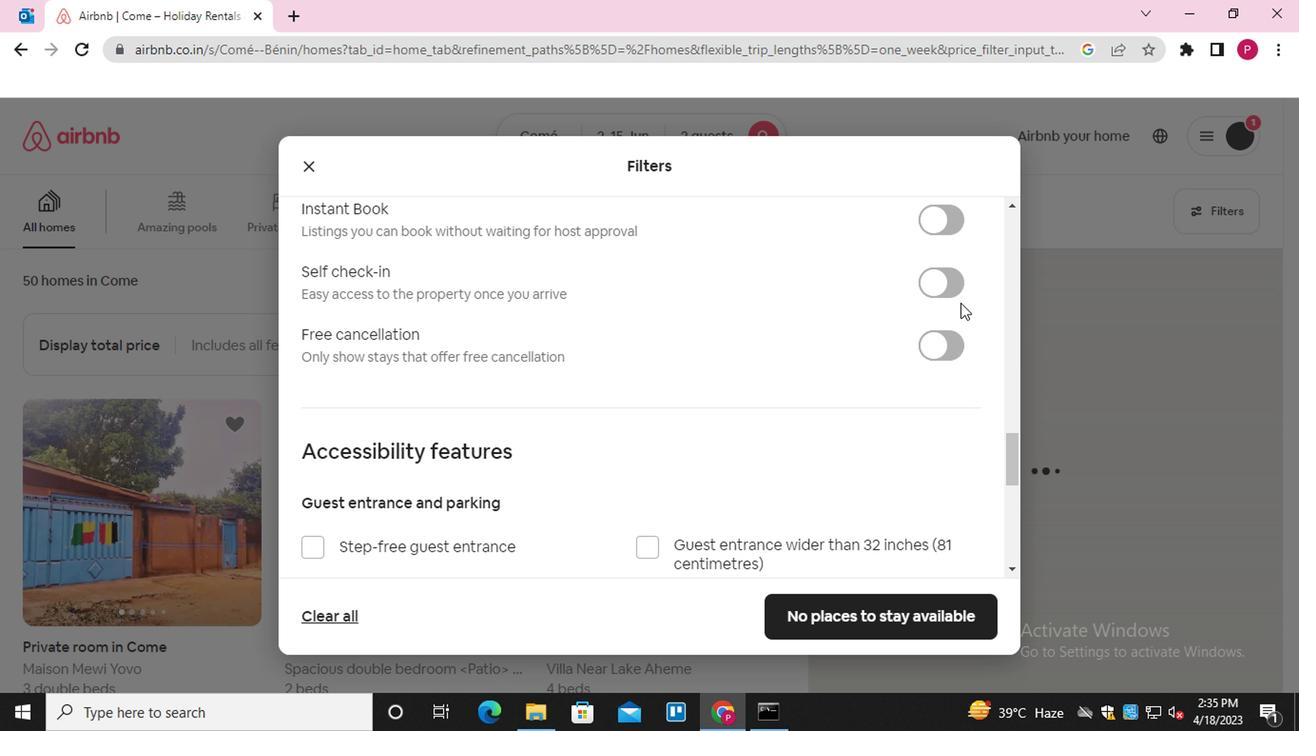 
Action: Mouse pressed left at (923, 294)
Screenshot: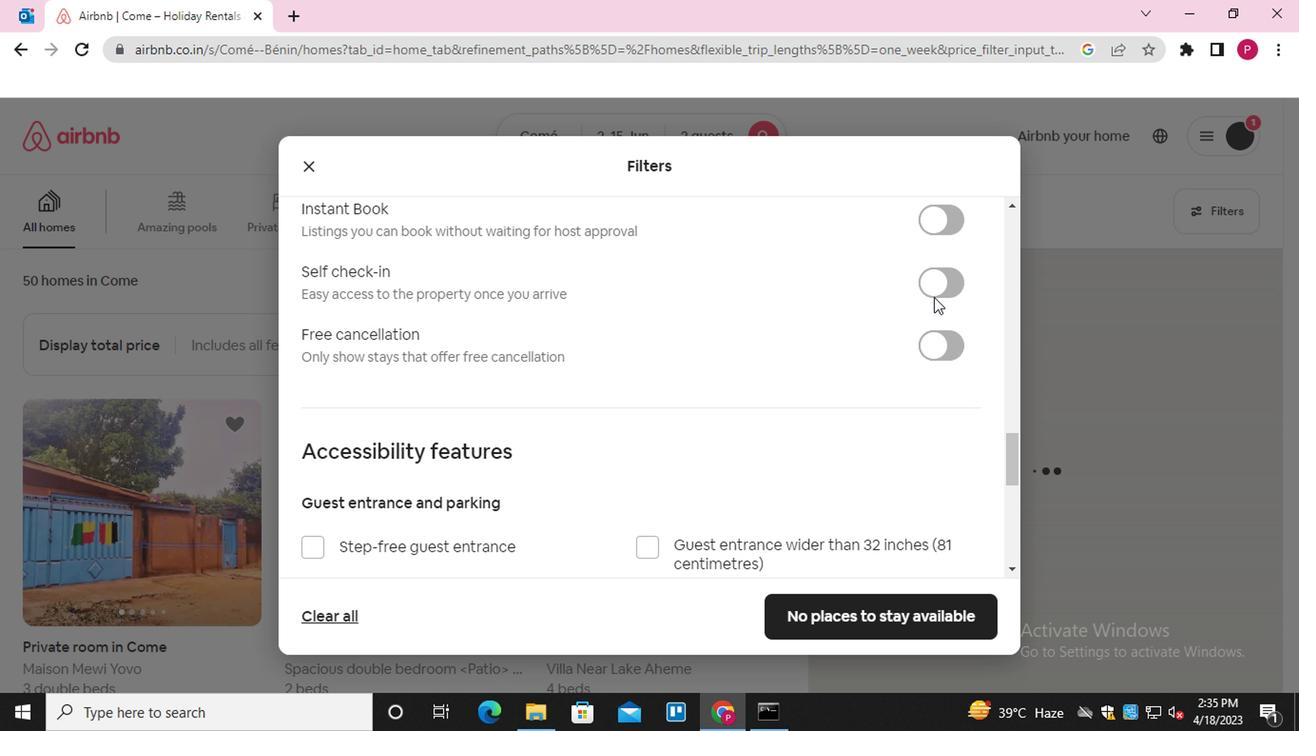 
Action: Mouse moved to (557, 433)
Screenshot: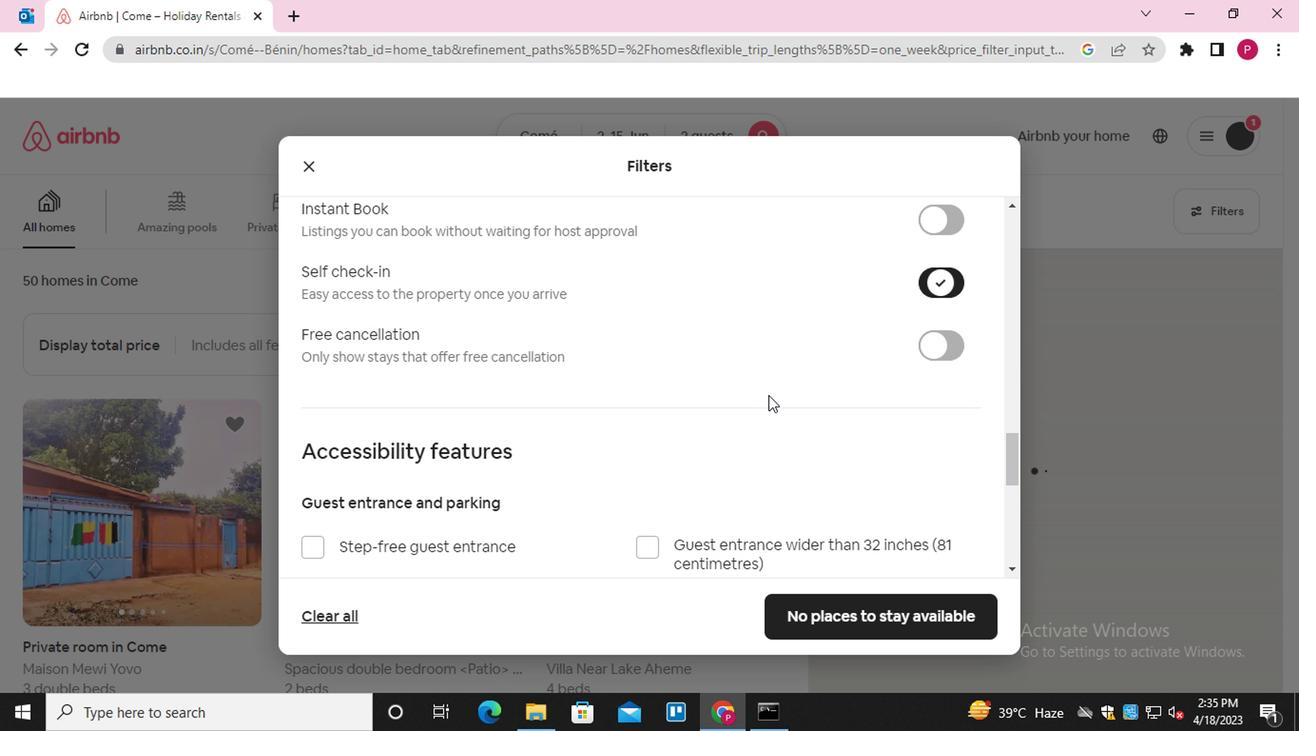 
Action: Mouse scrolled (557, 432) with delta (0, -1)
Screenshot: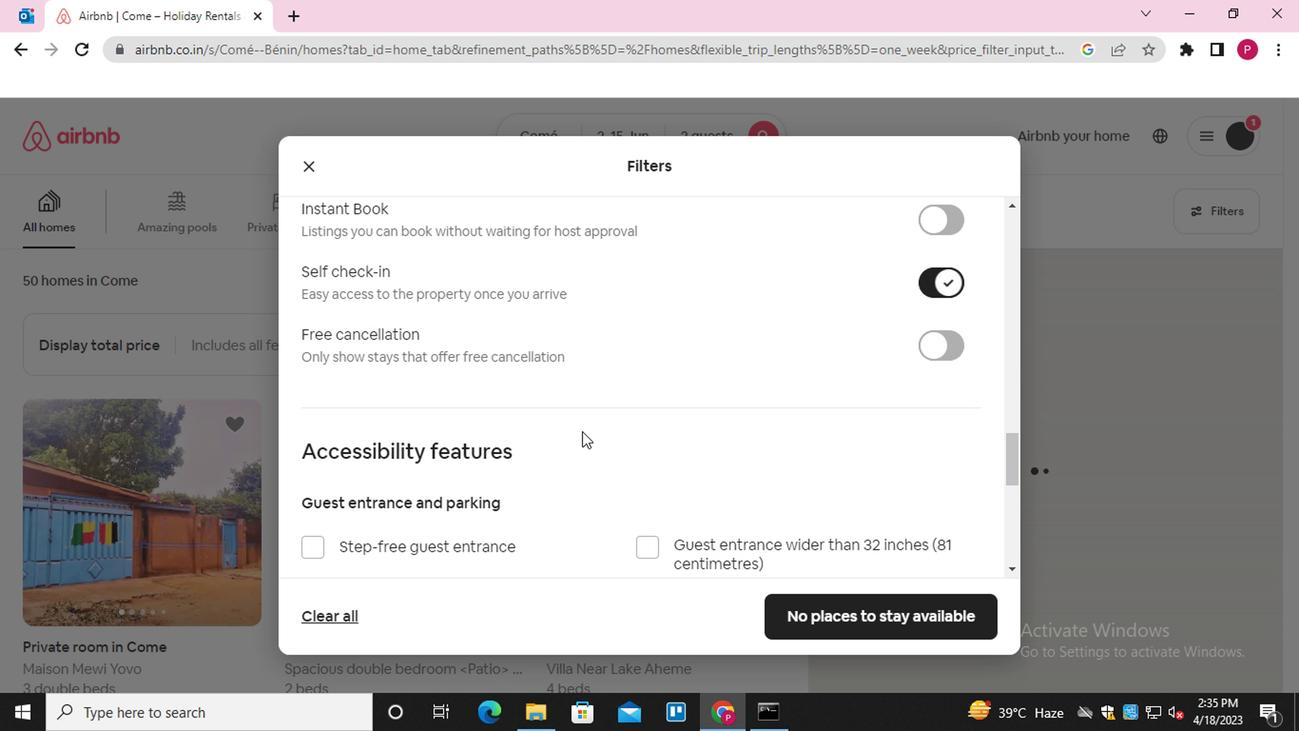 
Action: Mouse moved to (555, 436)
Screenshot: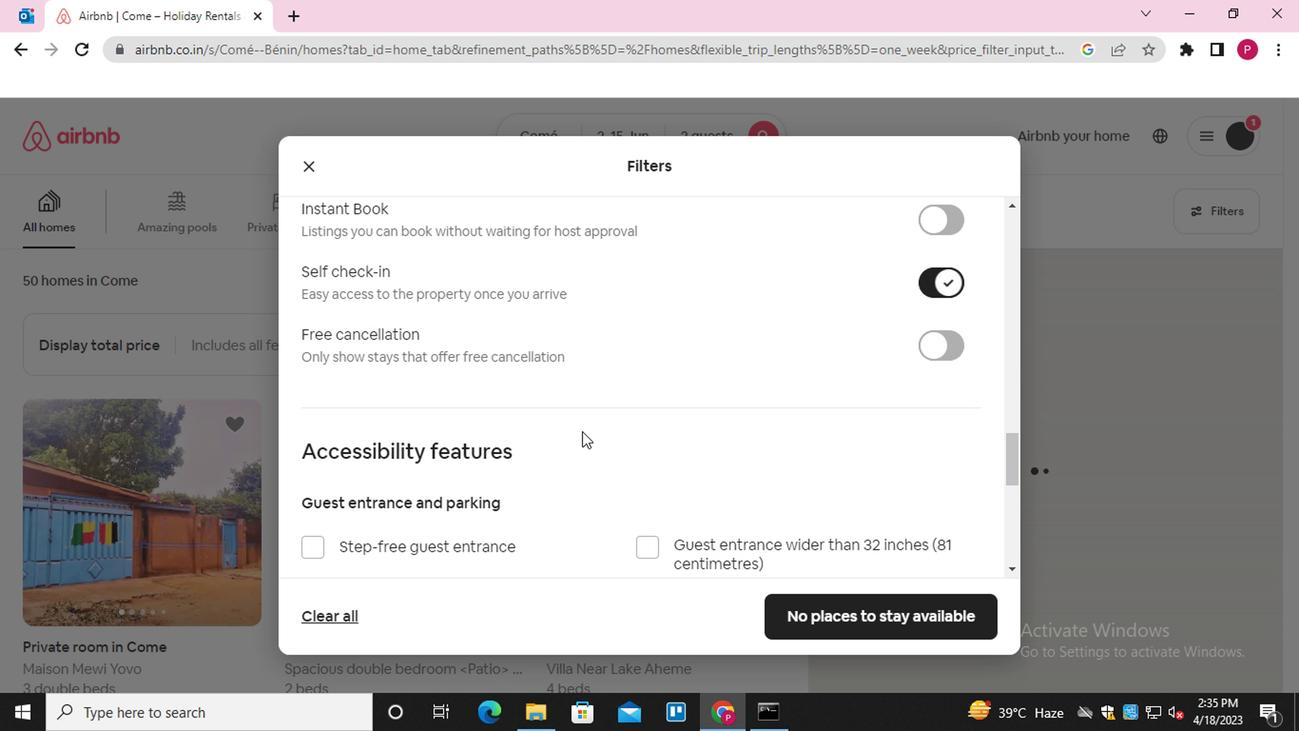 
Action: Mouse scrolled (555, 436) with delta (0, 0)
Screenshot: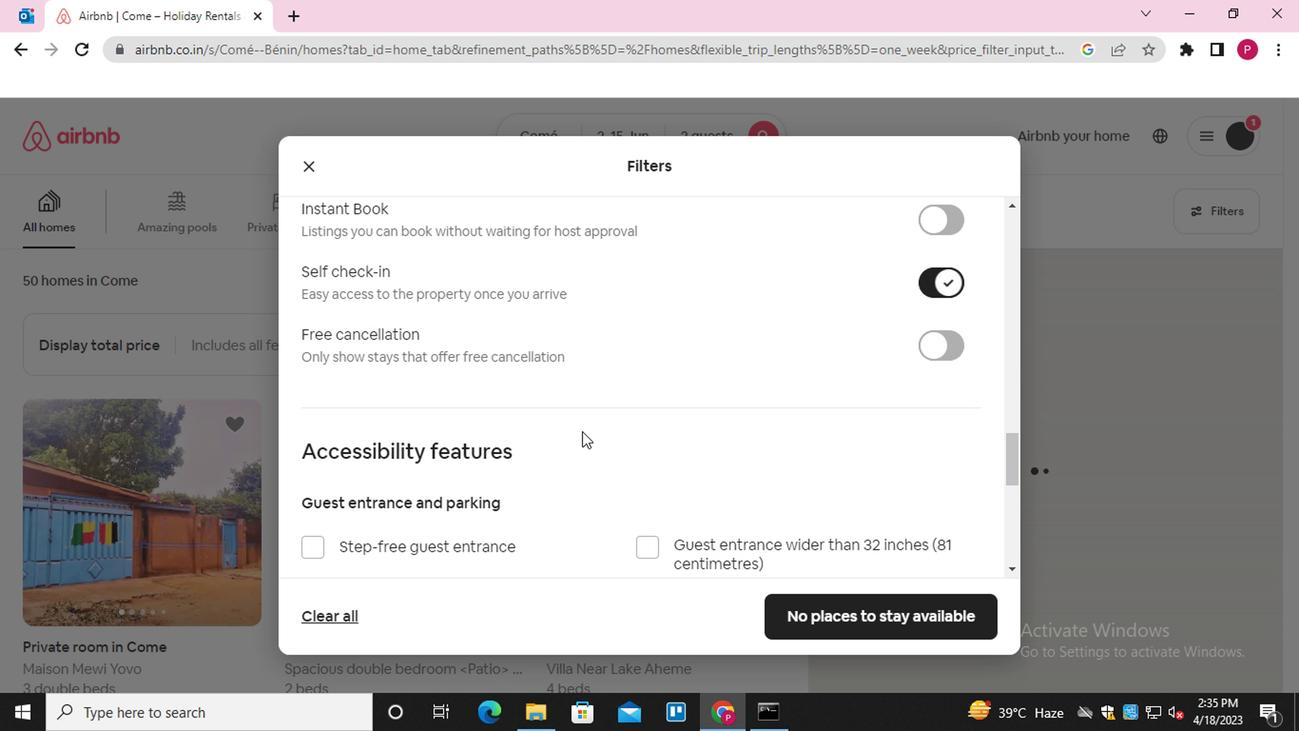 
Action: Mouse moved to (553, 440)
Screenshot: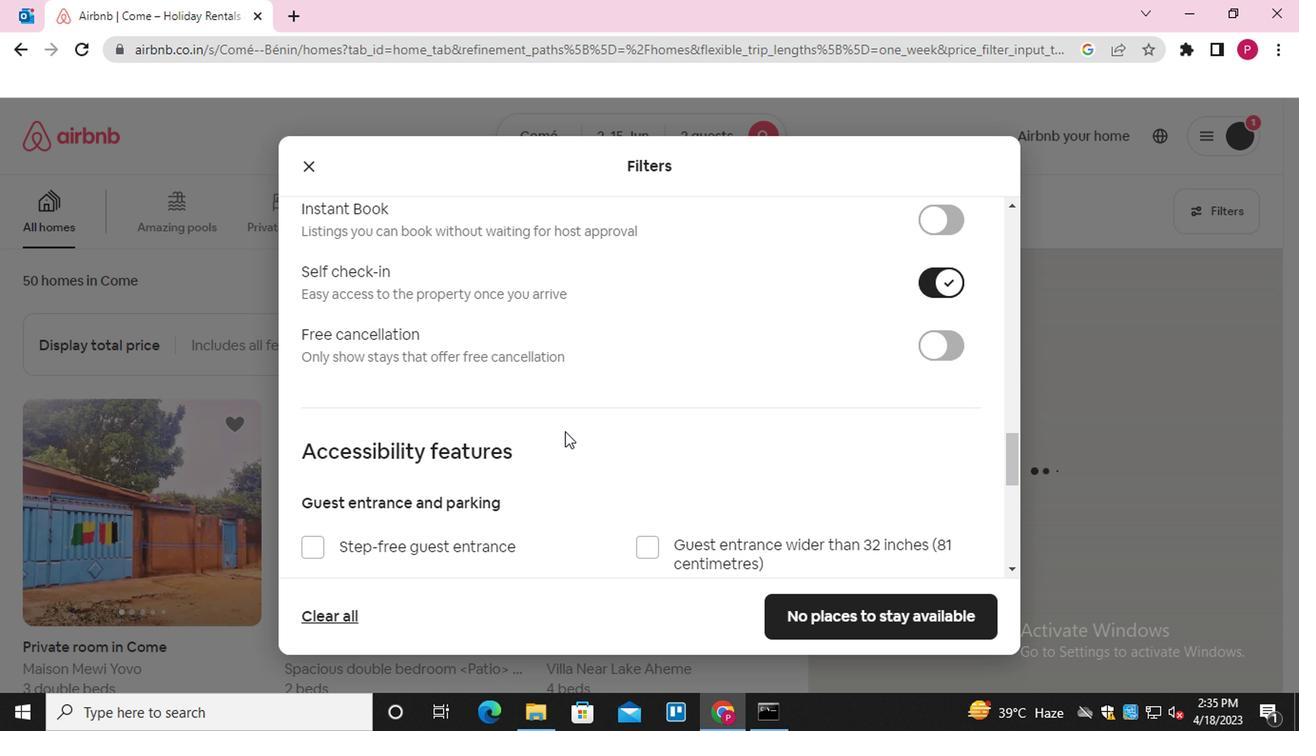 
Action: Mouse scrolled (553, 438) with delta (0, -1)
Screenshot: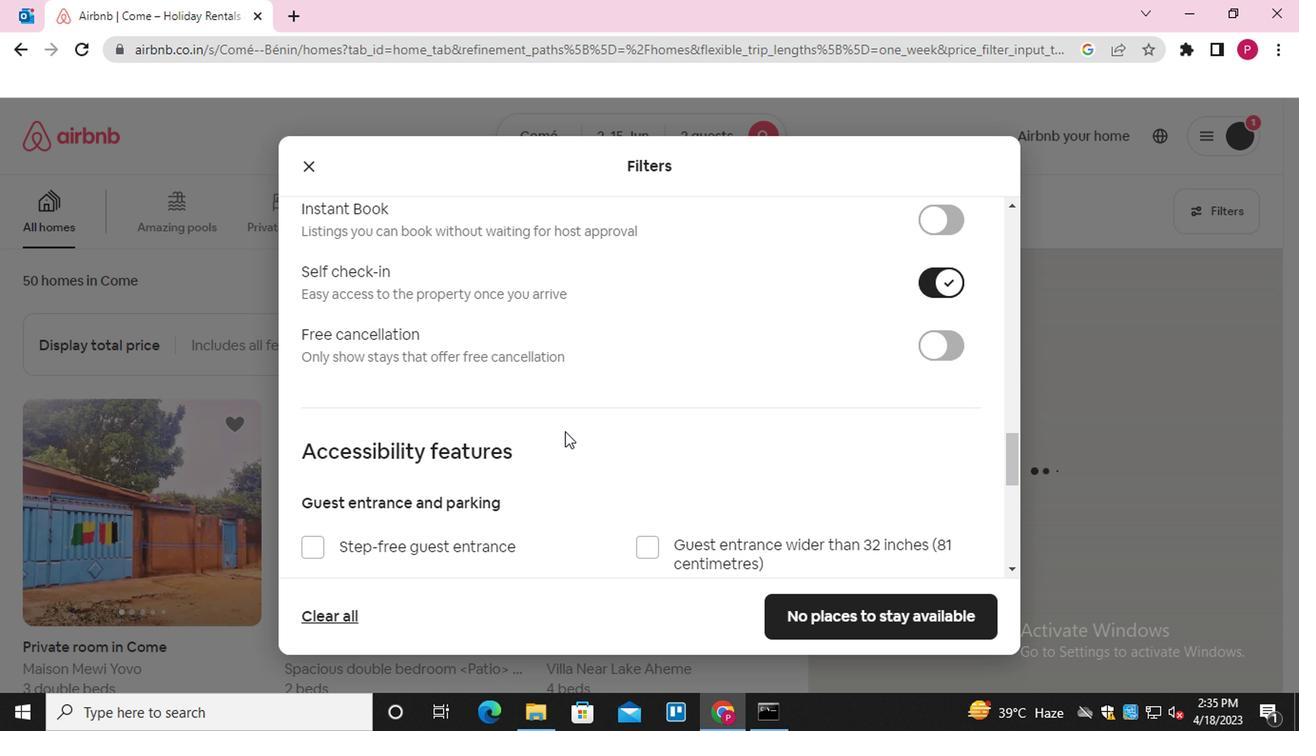 
Action: Mouse moved to (352, 400)
Screenshot: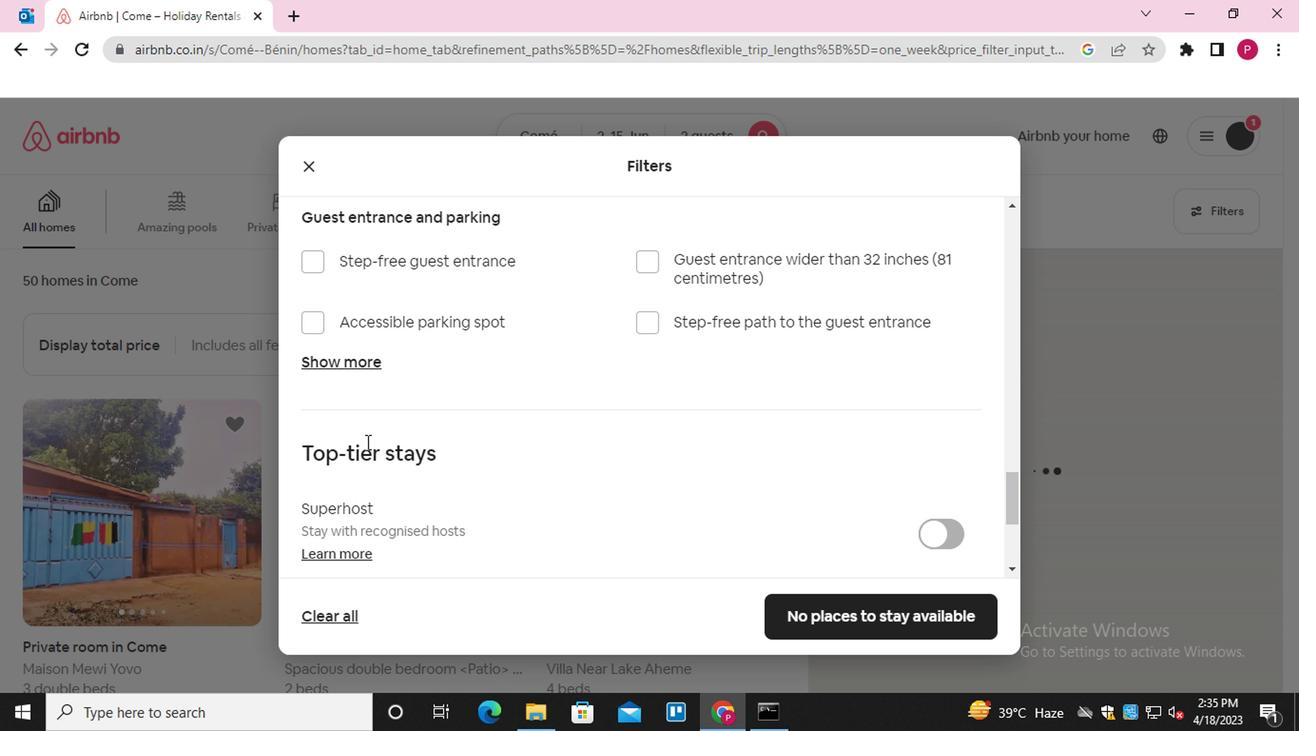
Action: Mouse scrolled (352, 398) with delta (0, -1)
Screenshot: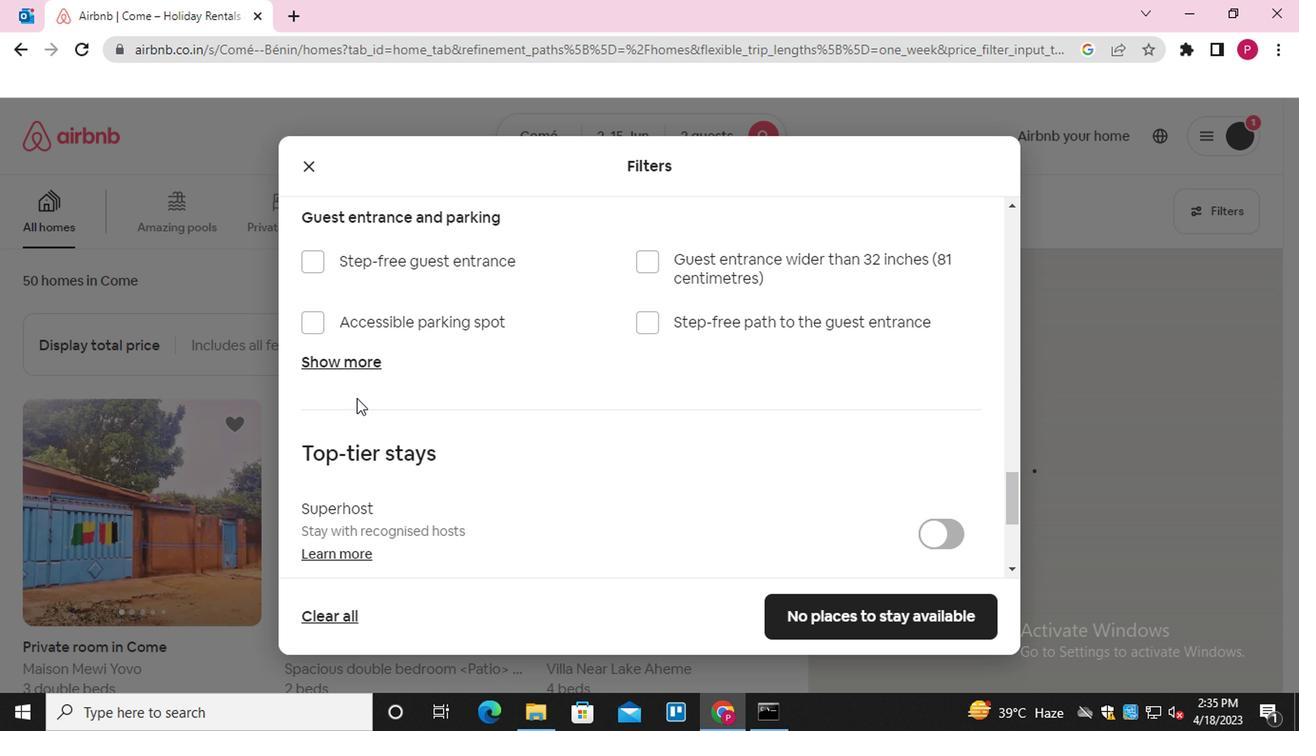 
Action: Mouse scrolled (352, 398) with delta (0, -1)
Screenshot: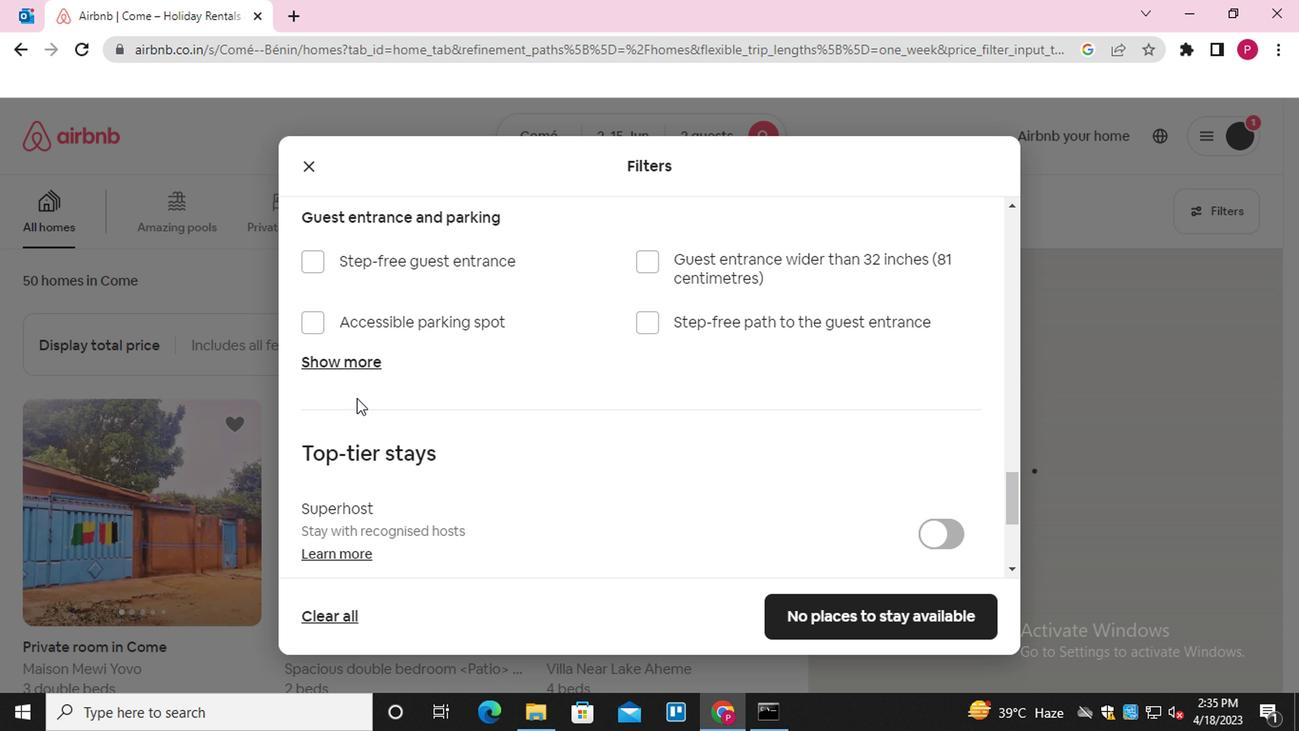
Action: Mouse scrolled (352, 398) with delta (0, -1)
Screenshot: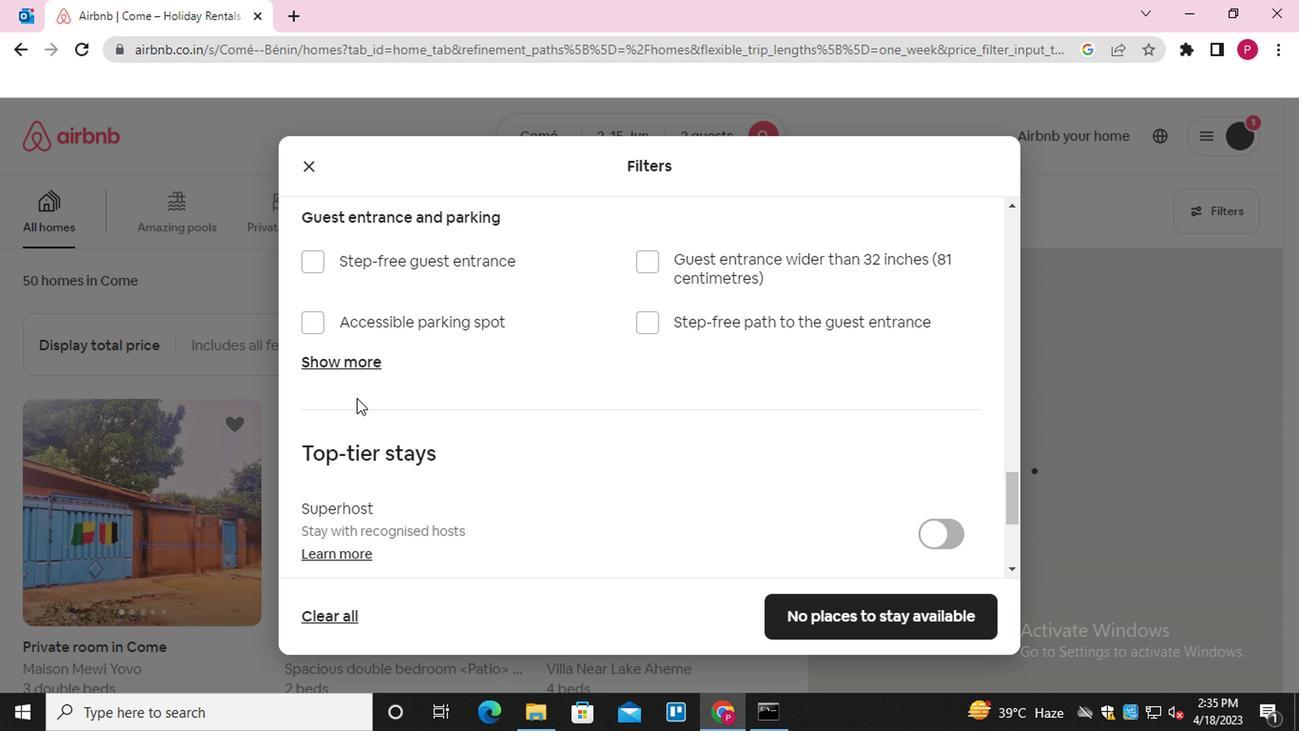 
Action: Mouse moved to (329, 455)
Screenshot: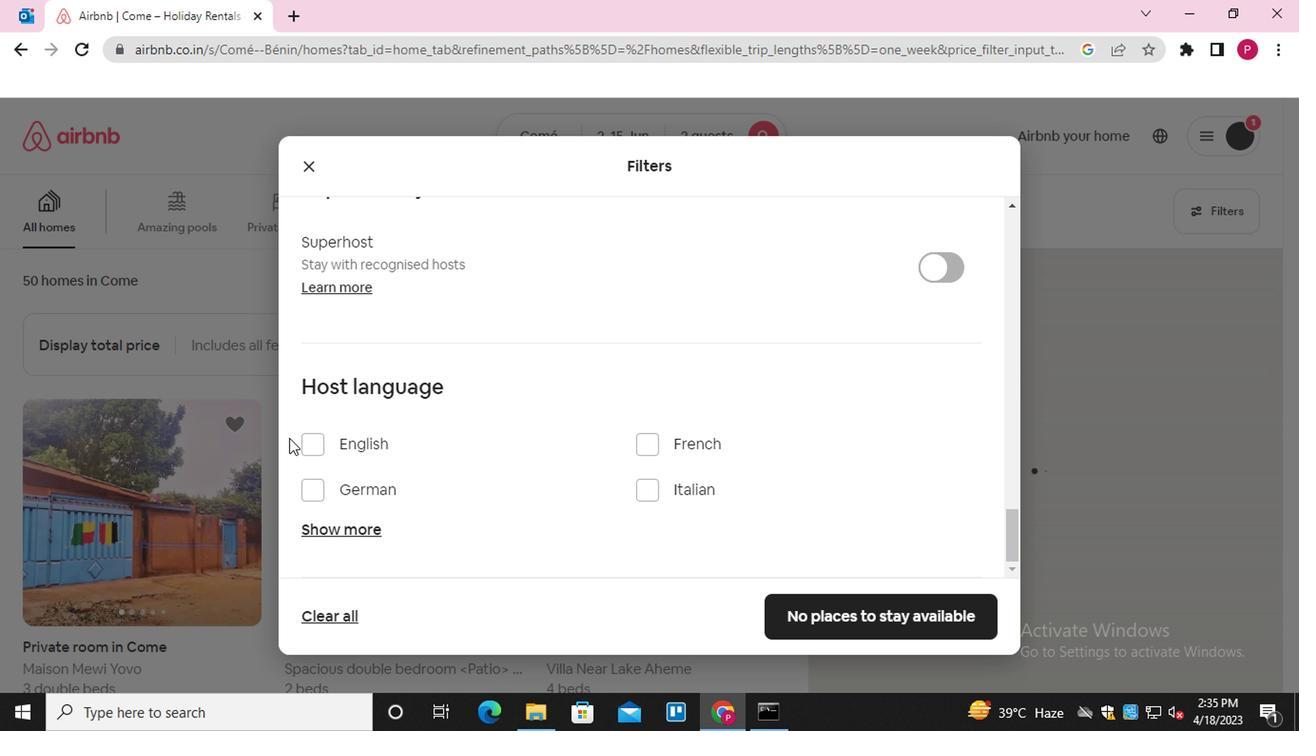 
Action: Mouse pressed left at (329, 455)
Screenshot: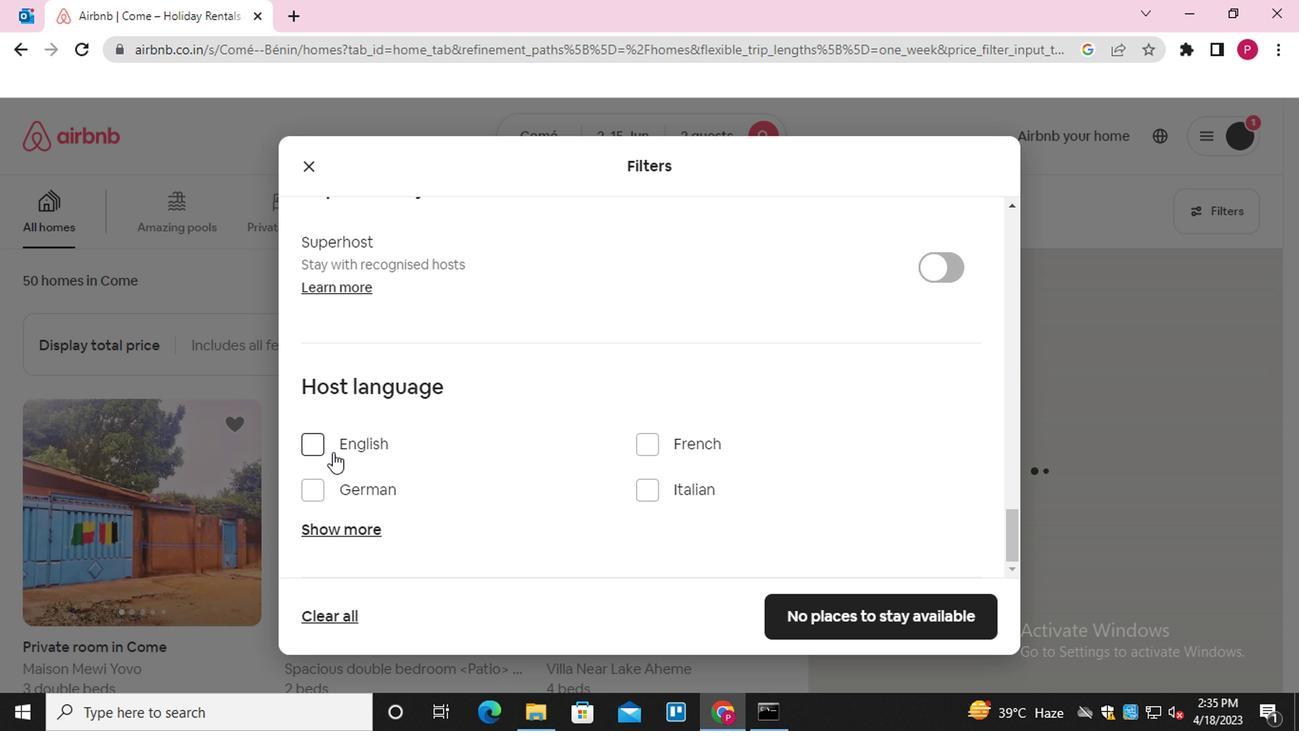 
Action: Mouse moved to (895, 633)
Screenshot: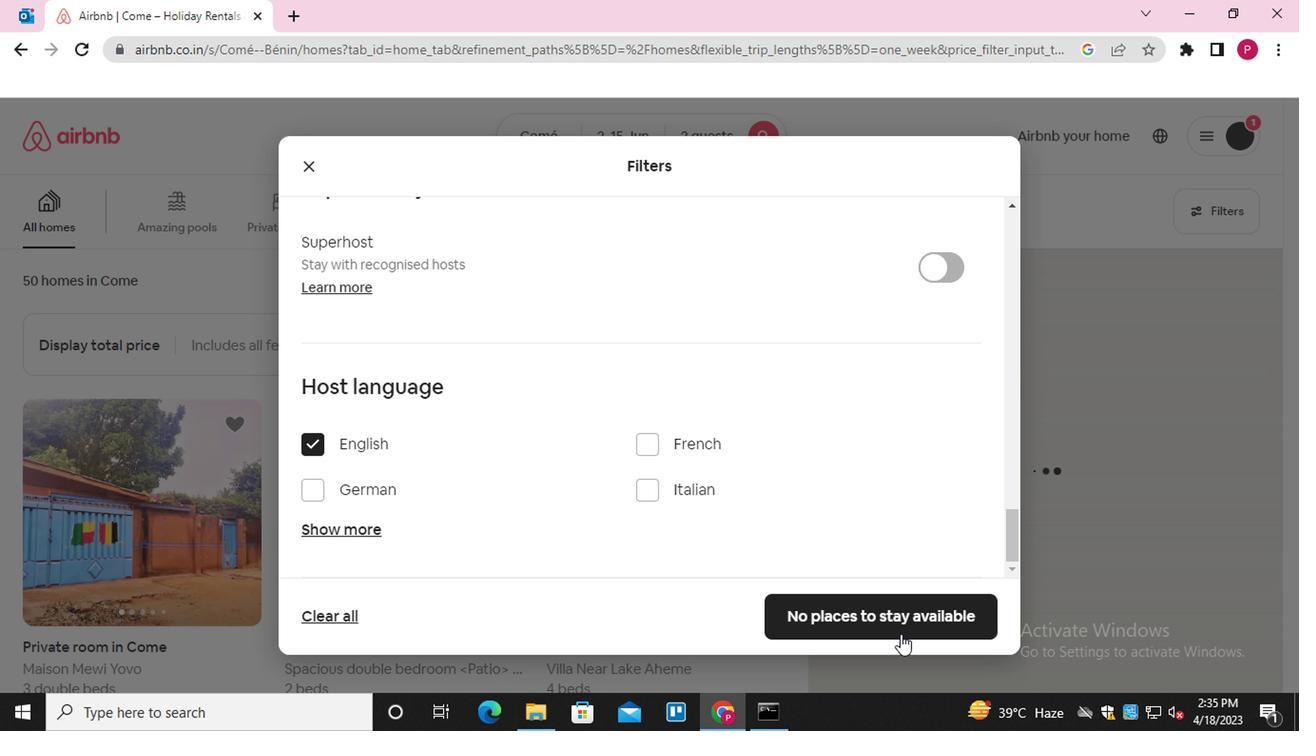 
Action: Mouse pressed left at (895, 633)
Screenshot: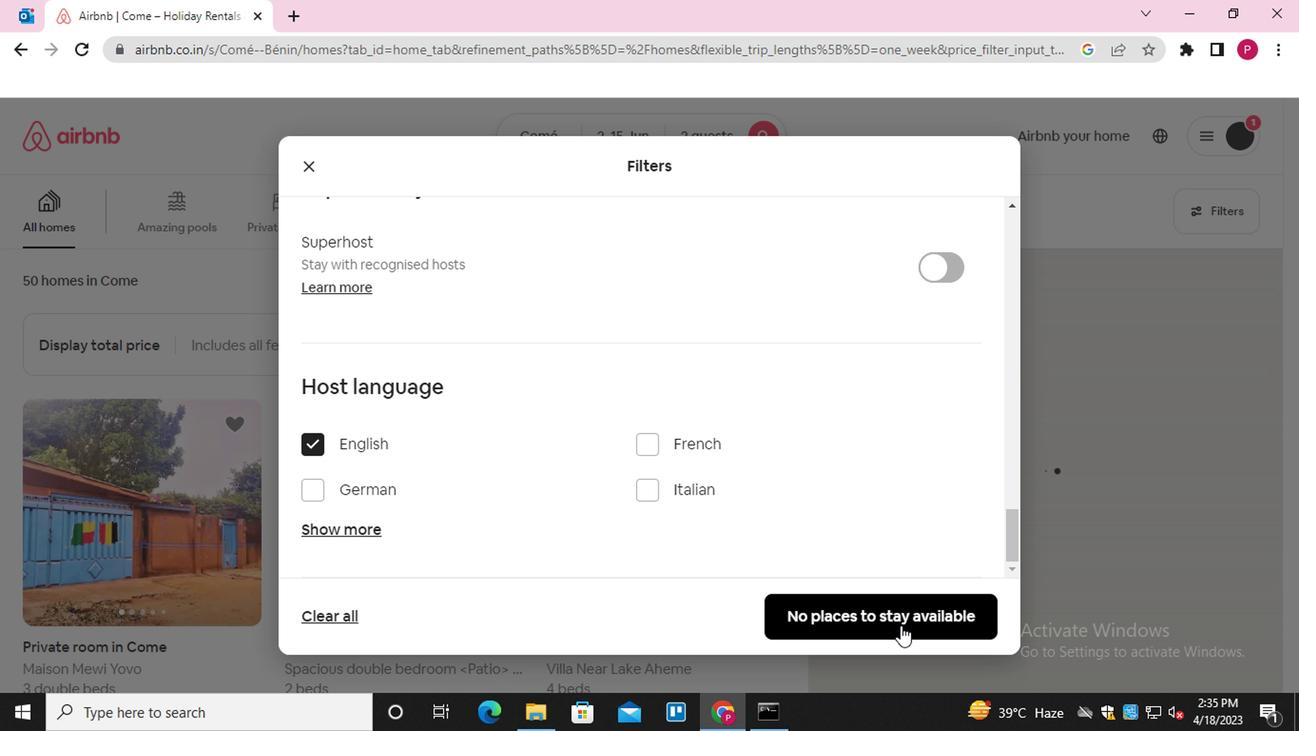 
Action: Mouse moved to (419, 443)
Screenshot: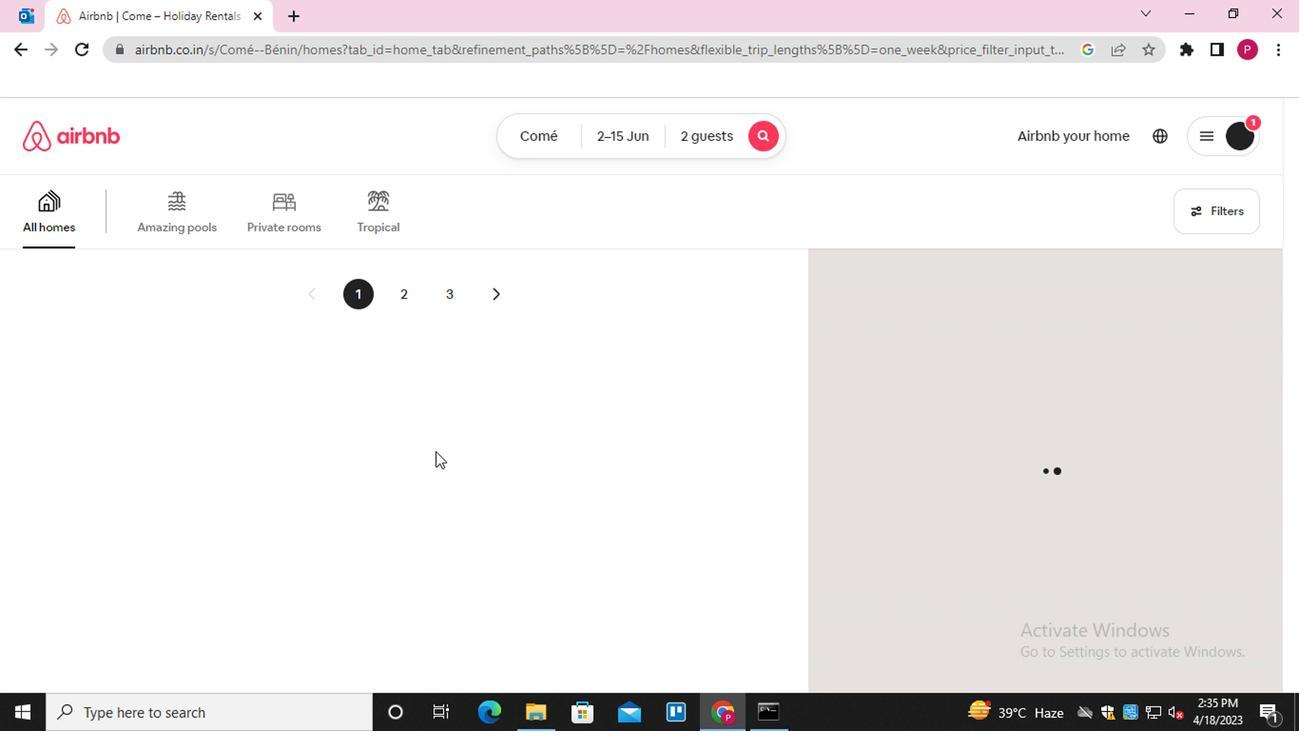 
